 Task: Search one way flight ticket for 4 adults, 2 children, 2 infants in seat and 1 infant on lap in premium economy from Corpus Christi: Corpus Christi International Airport to Gillette: Gillette Campbell County Airport on 5-1-2023. Choice of flights is Southwest. Number of bags: 1 carry on bag. Outbound departure time preference is 5:30.
Action: Mouse moved to (242, 494)
Screenshot: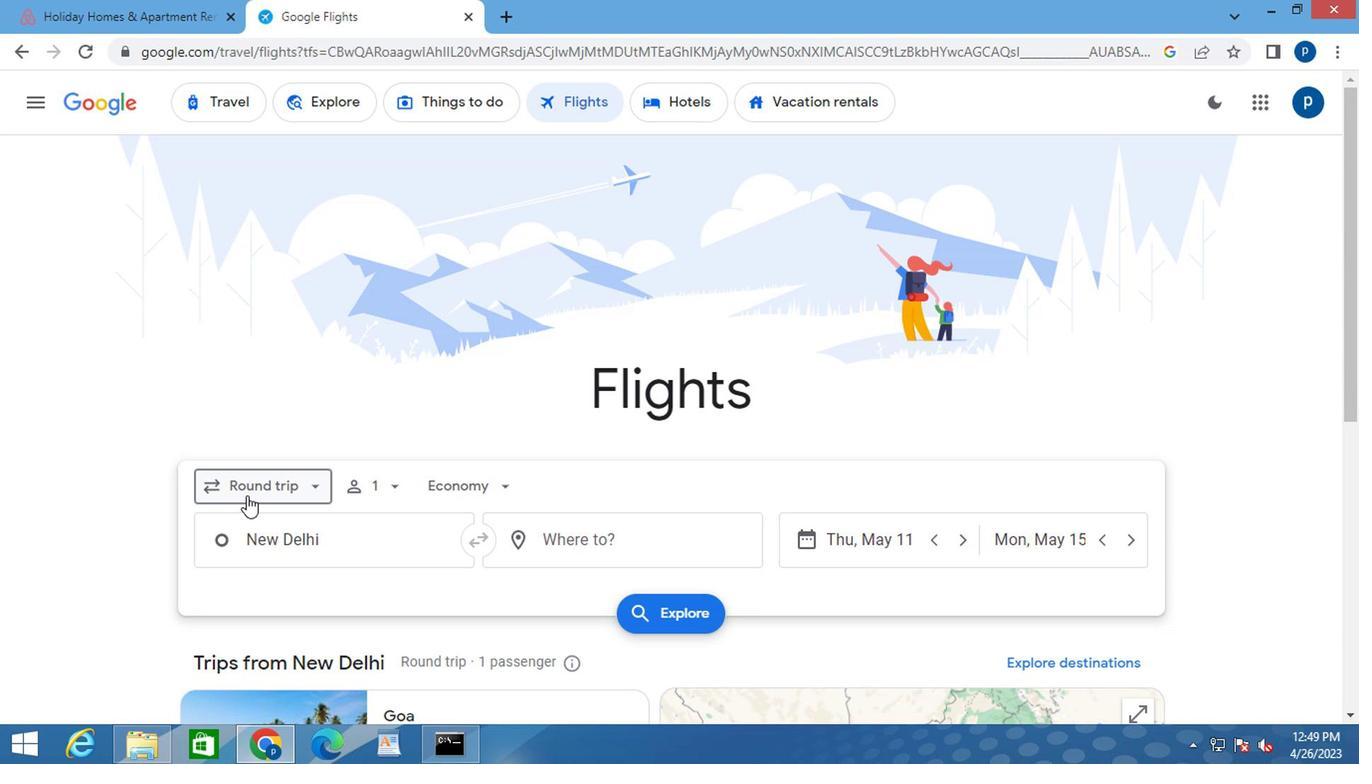 
Action: Mouse pressed left at (242, 494)
Screenshot: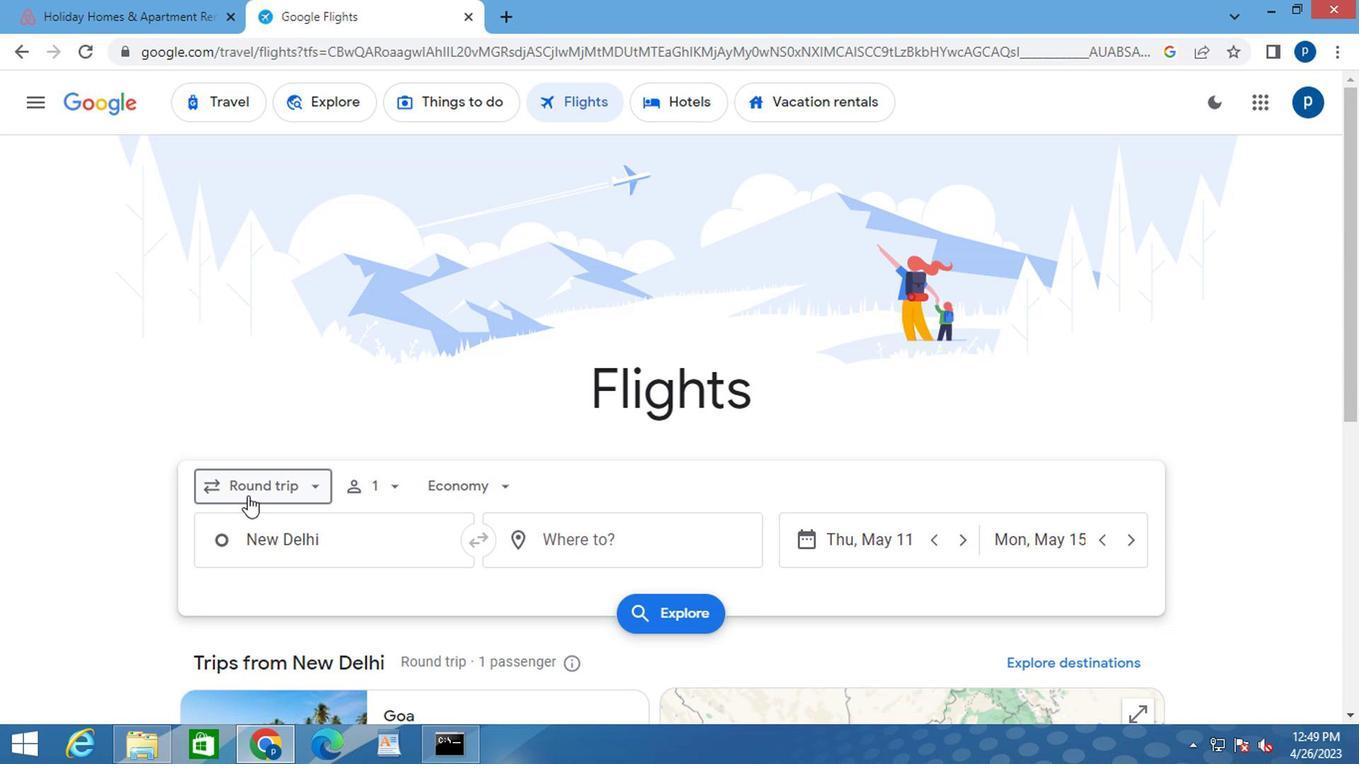 
Action: Mouse moved to (290, 580)
Screenshot: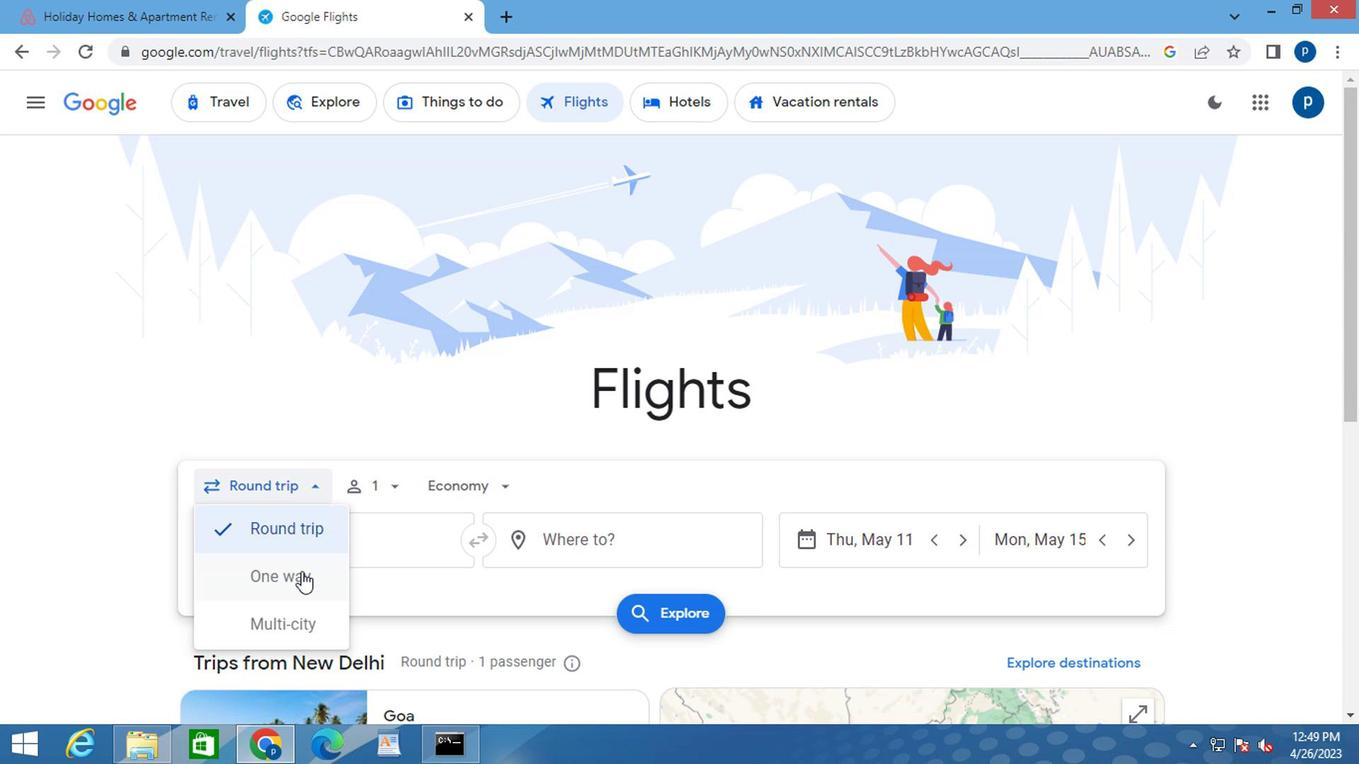 
Action: Mouse pressed left at (290, 580)
Screenshot: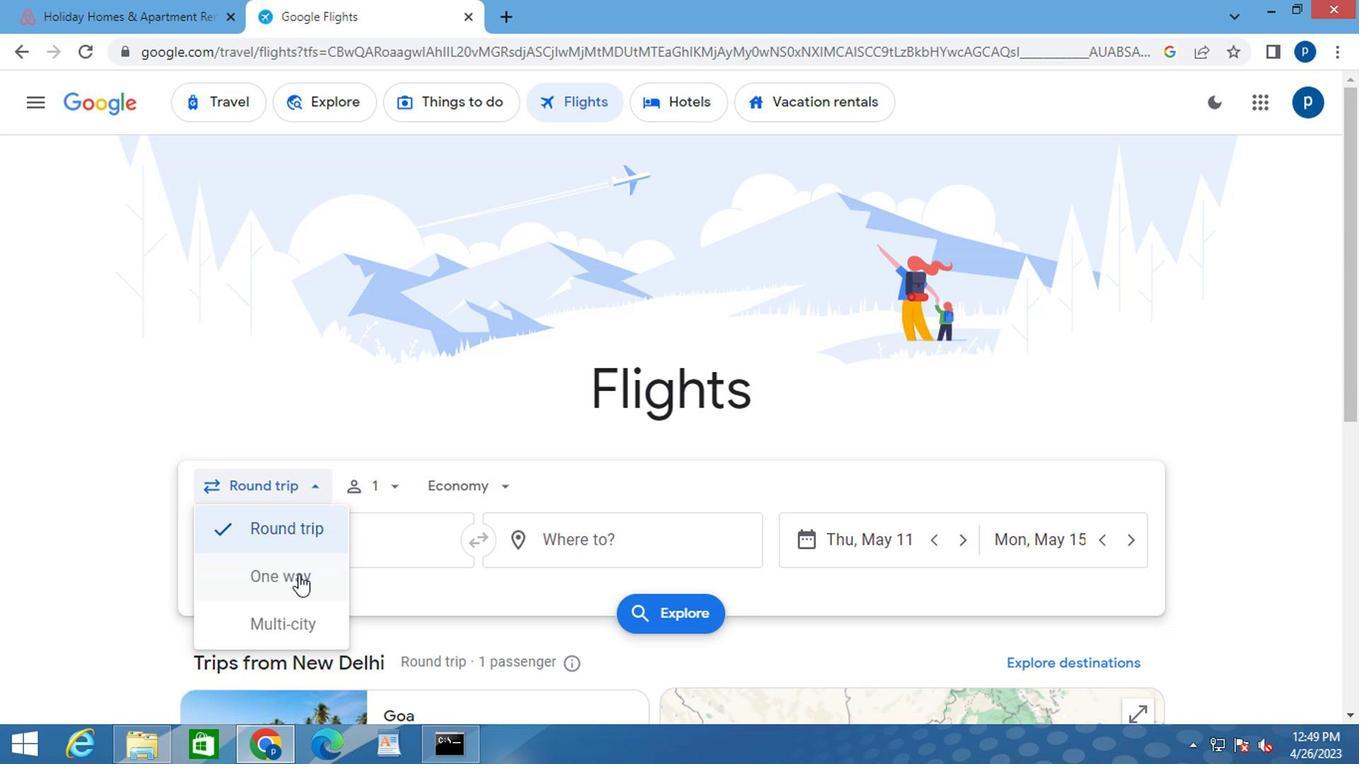 
Action: Mouse moved to (354, 480)
Screenshot: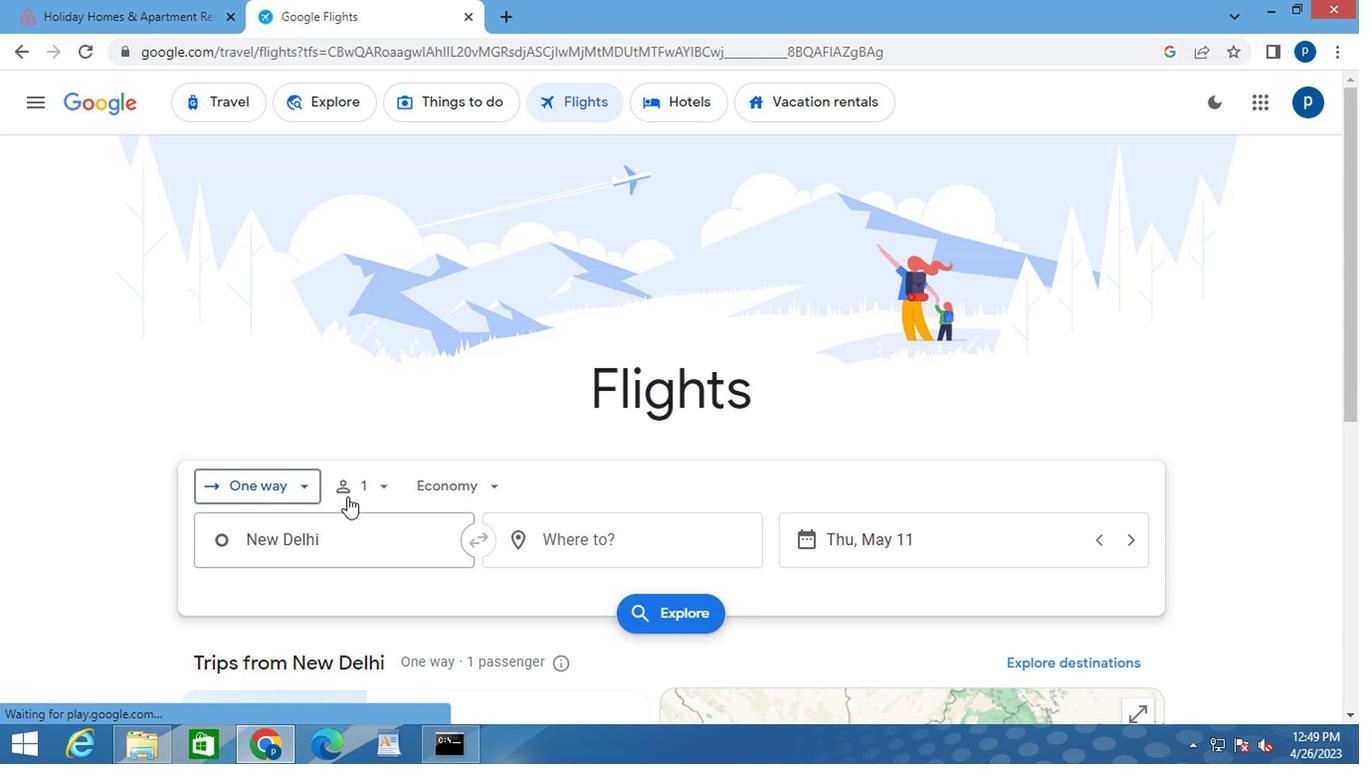 
Action: Mouse pressed left at (354, 480)
Screenshot: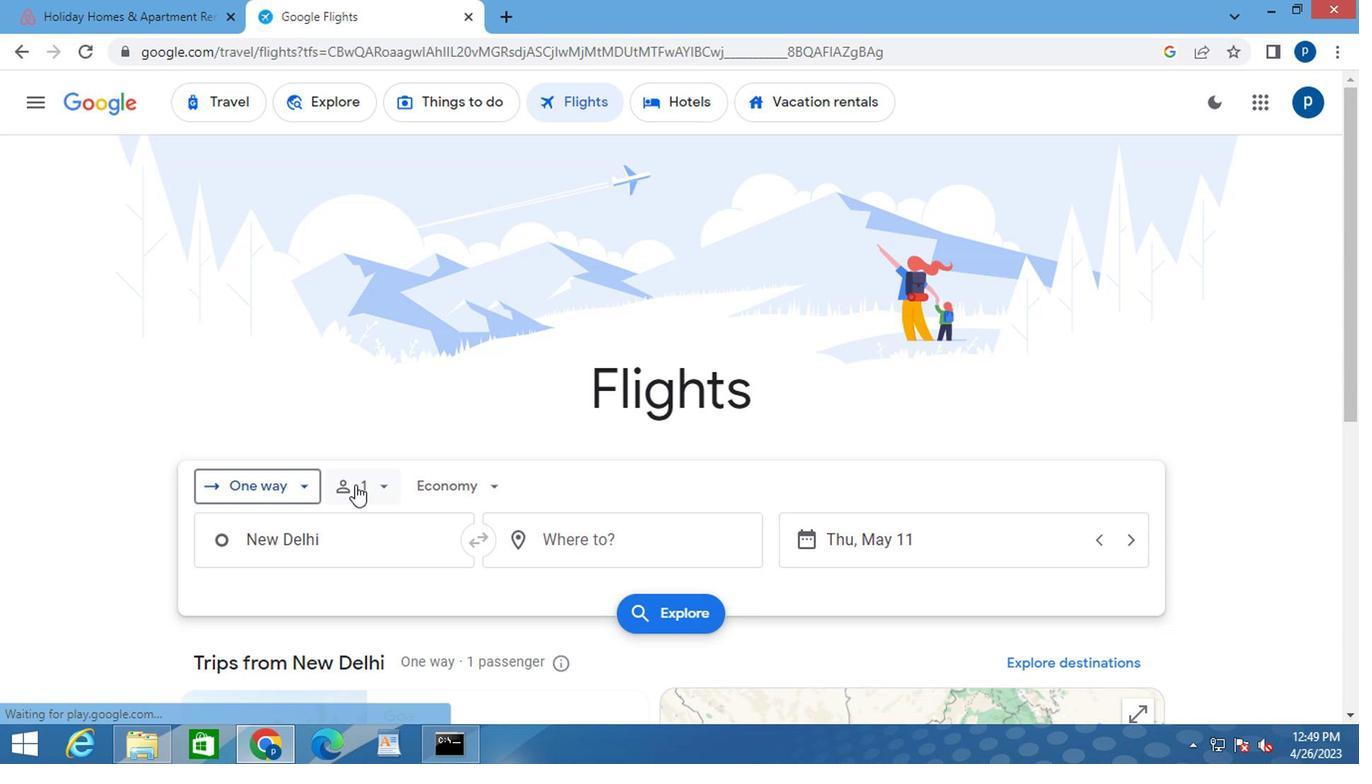 
Action: Mouse scrolled (354, 479) with delta (0, -1)
Screenshot: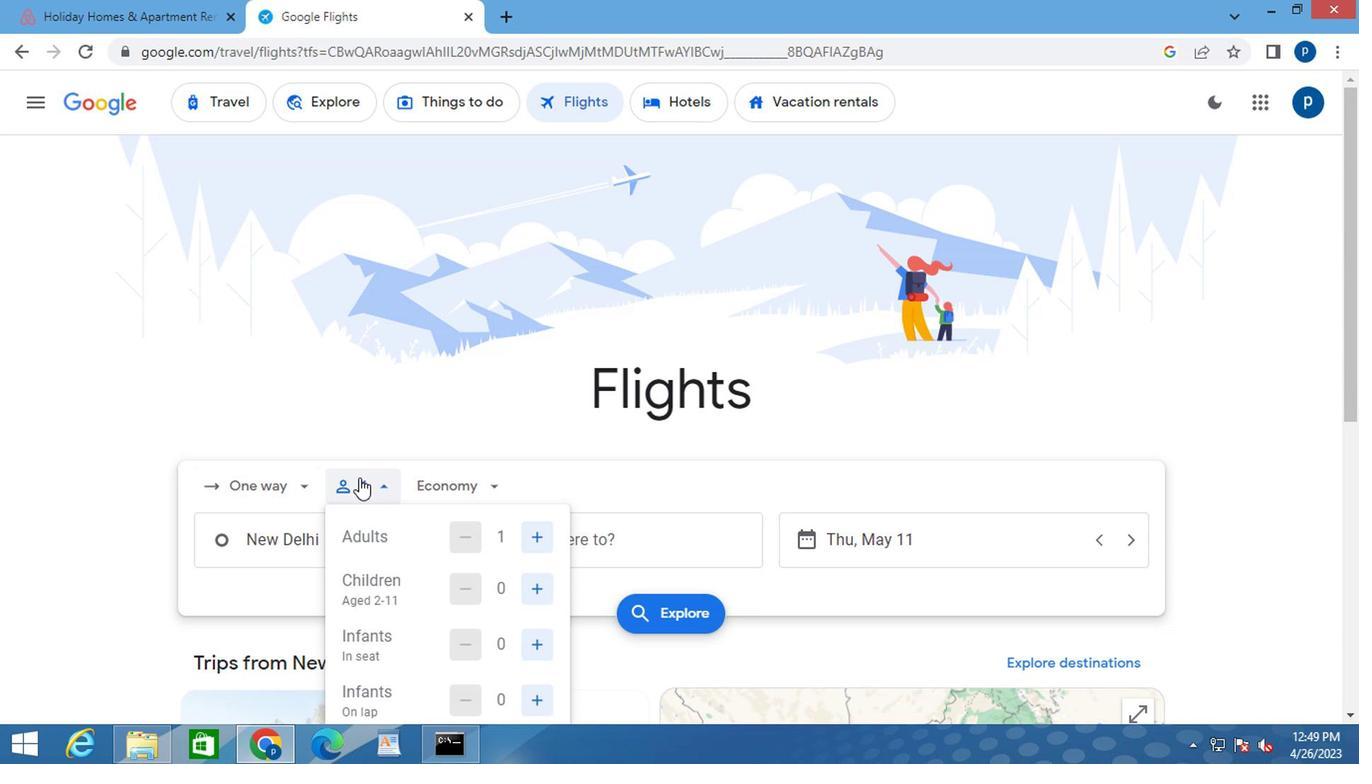 
Action: Mouse scrolled (354, 479) with delta (0, -1)
Screenshot: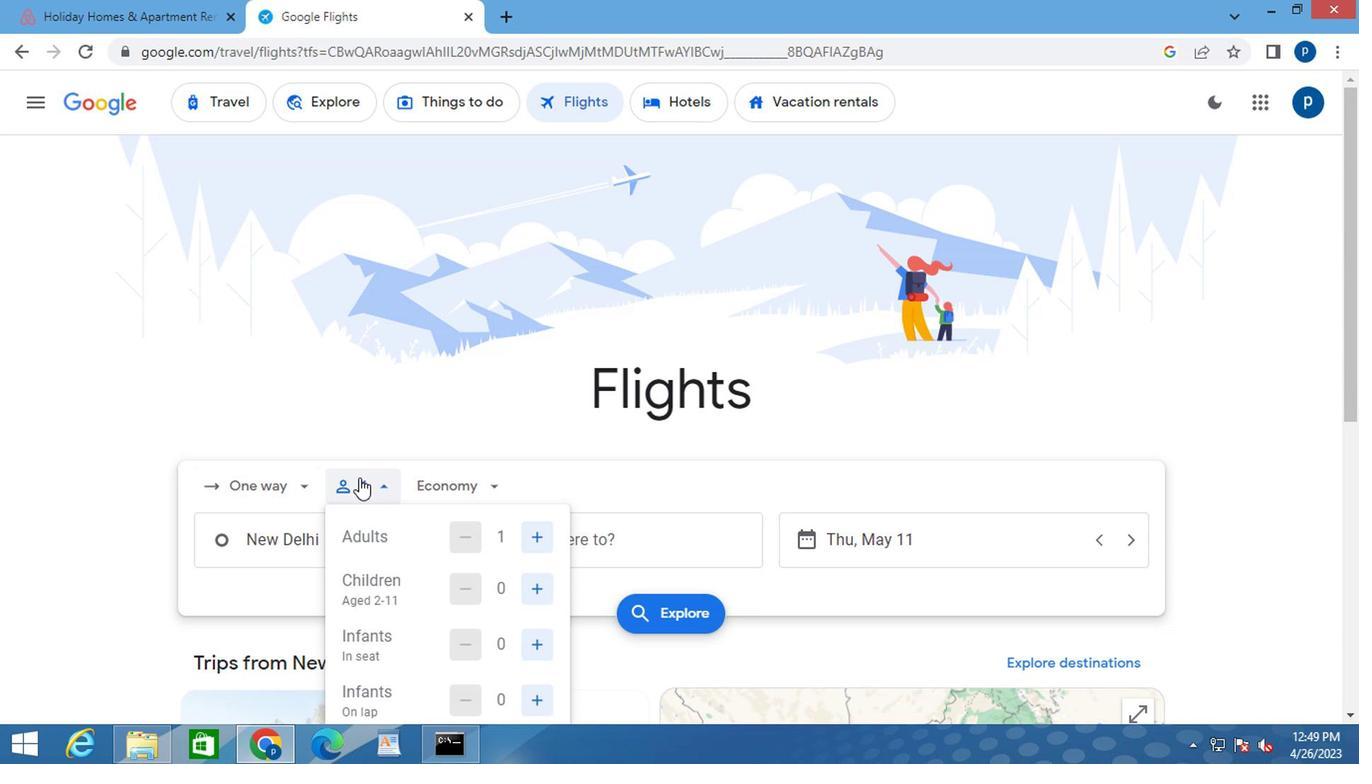 
Action: Mouse moved to (528, 334)
Screenshot: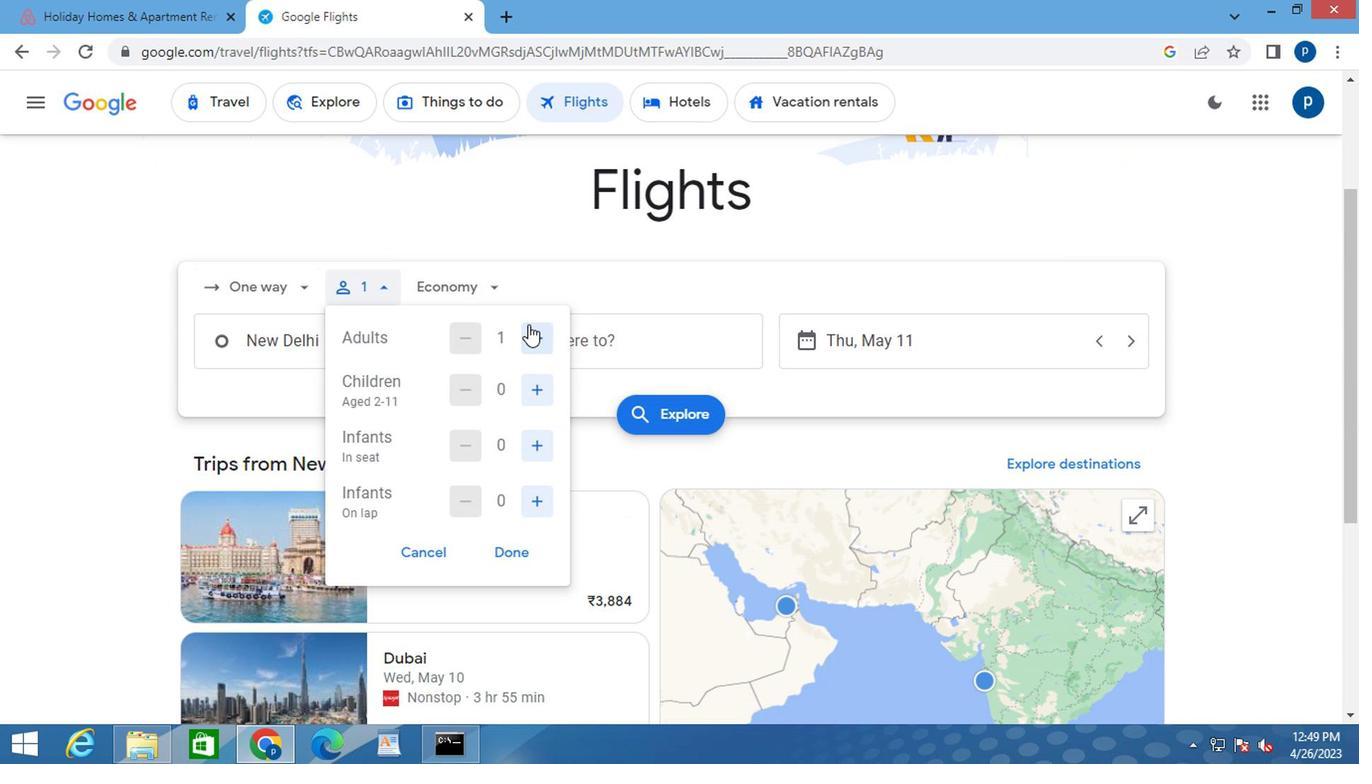 
Action: Mouse pressed left at (528, 334)
Screenshot: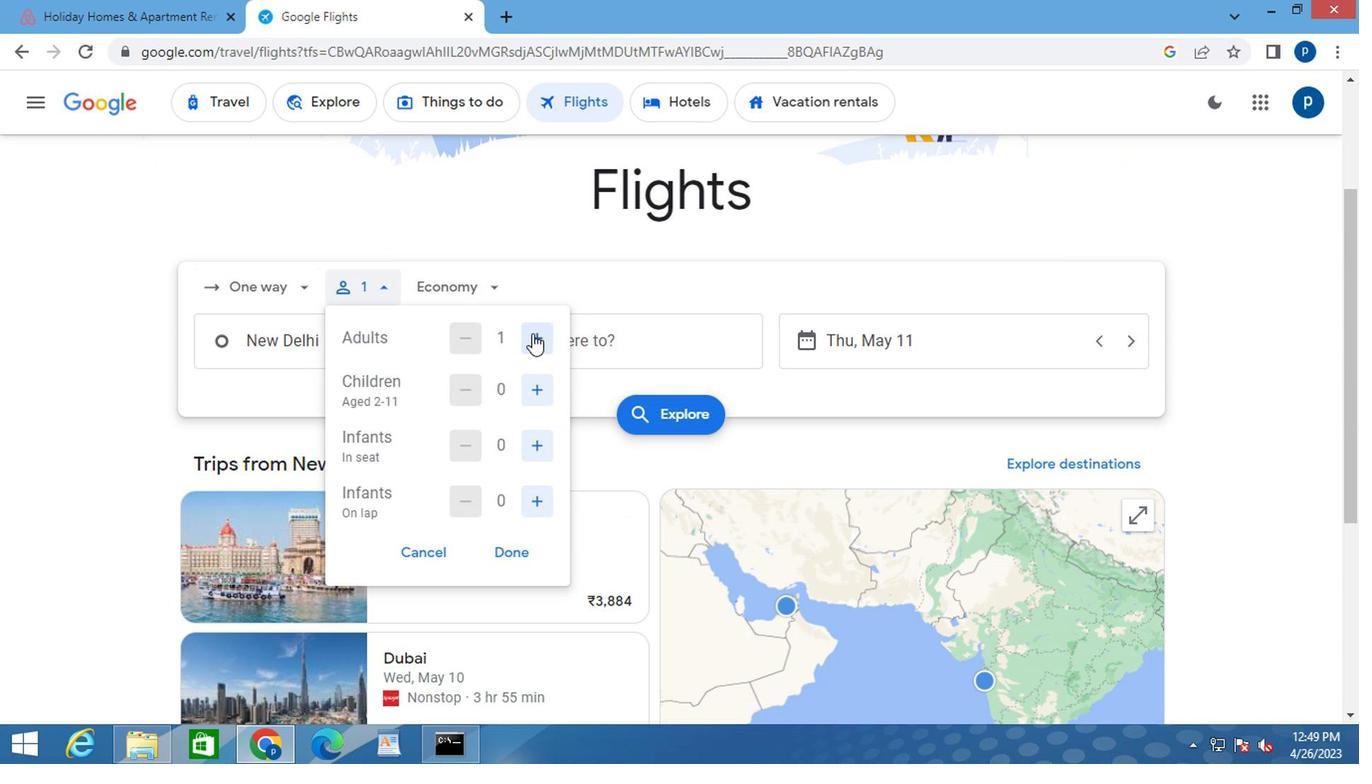 
Action: Mouse pressed left at (528, 334)
Screenshot: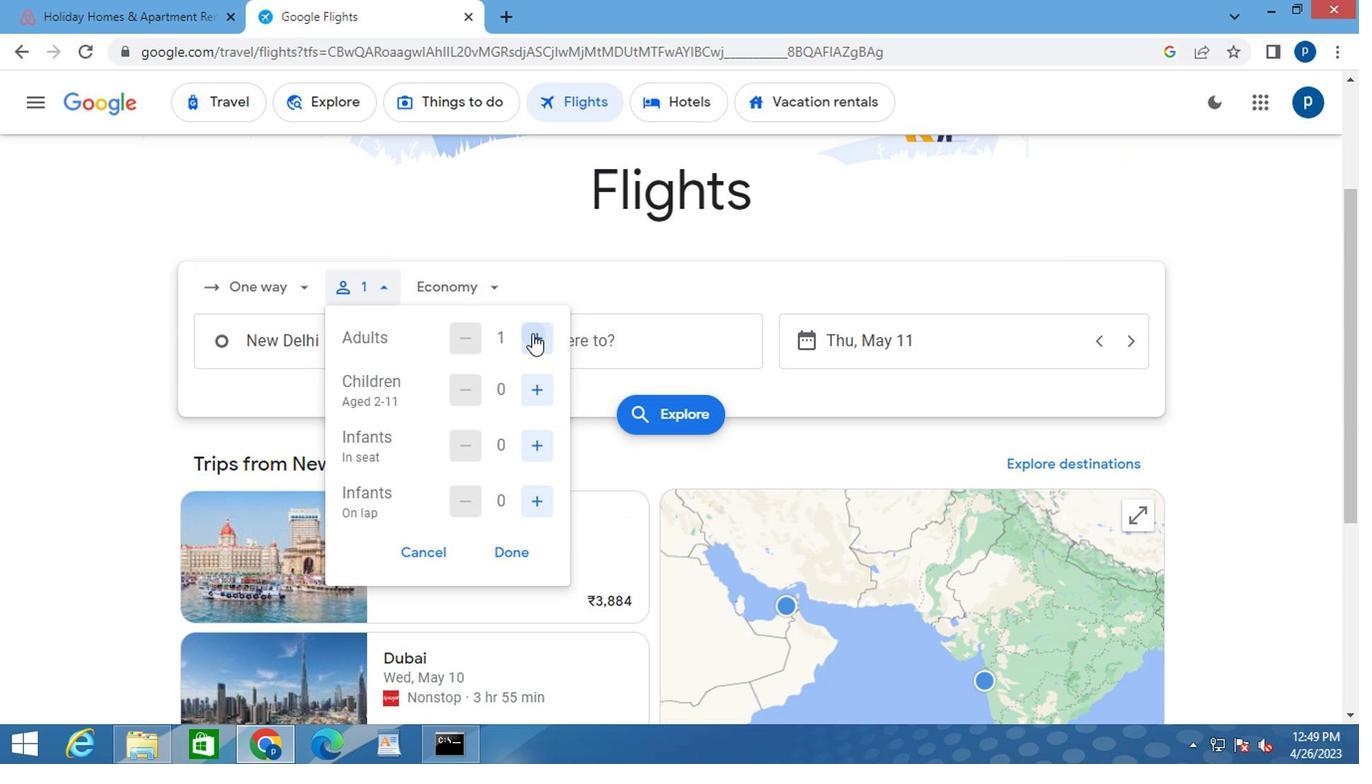 
Action: Mouse pressed left at (528, 334)
Screenshot: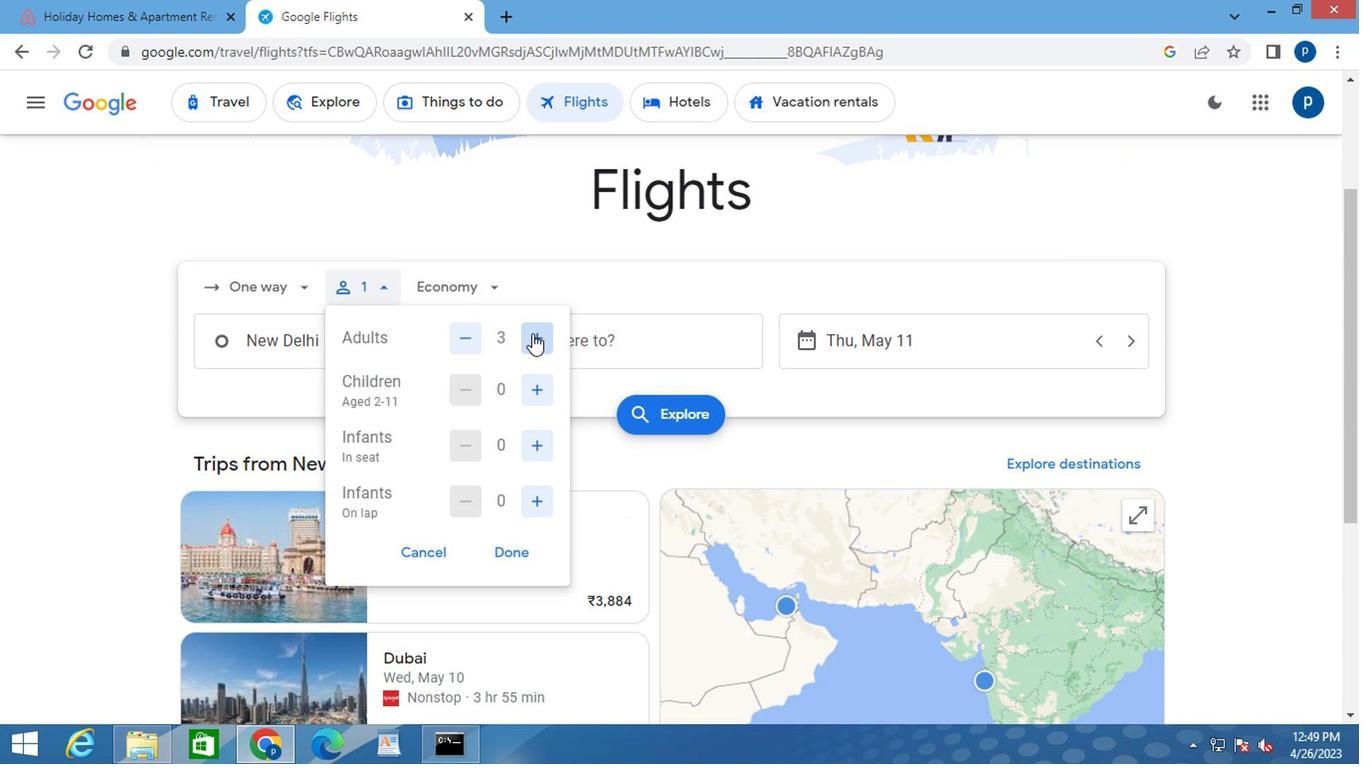 
Action: Mouse moved to (533, 390)
Screenshot: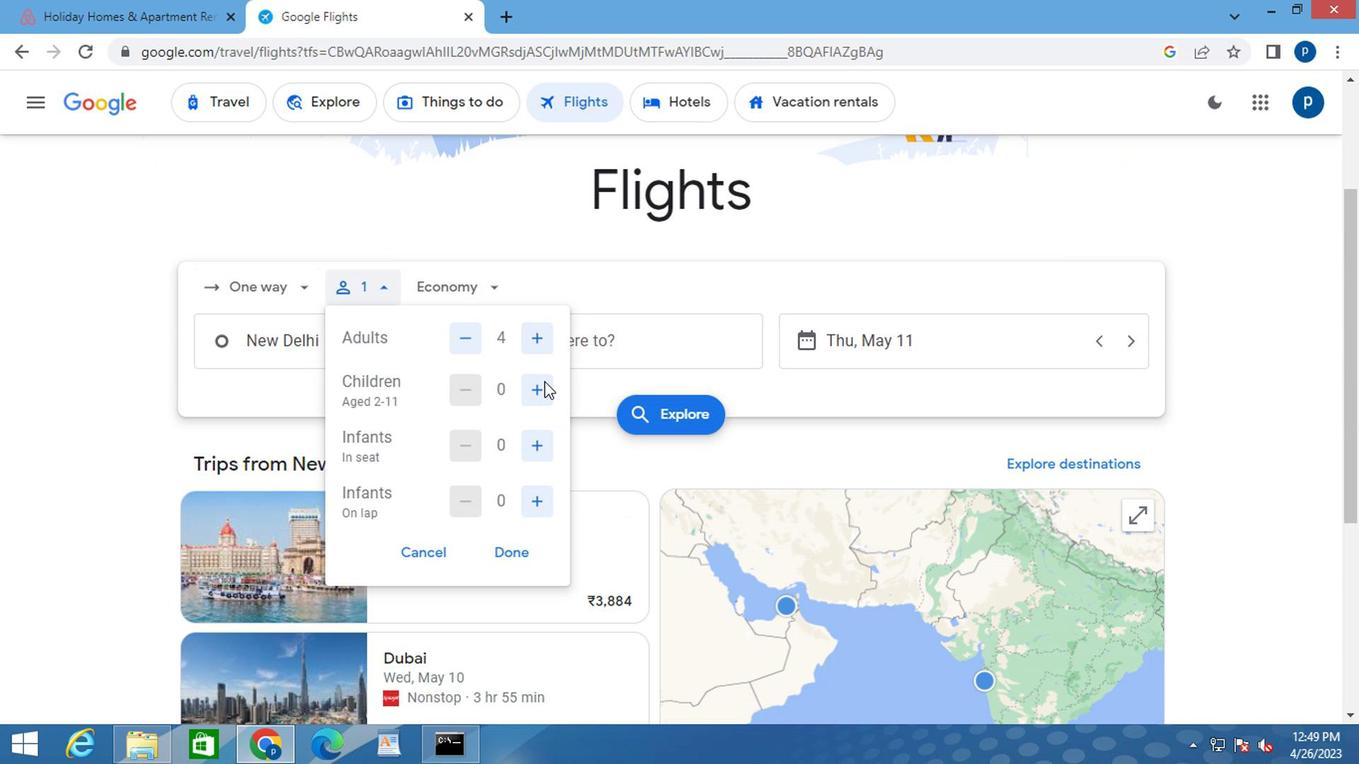 
Action: Mouse pressed left at (533, 390)
Screenshot: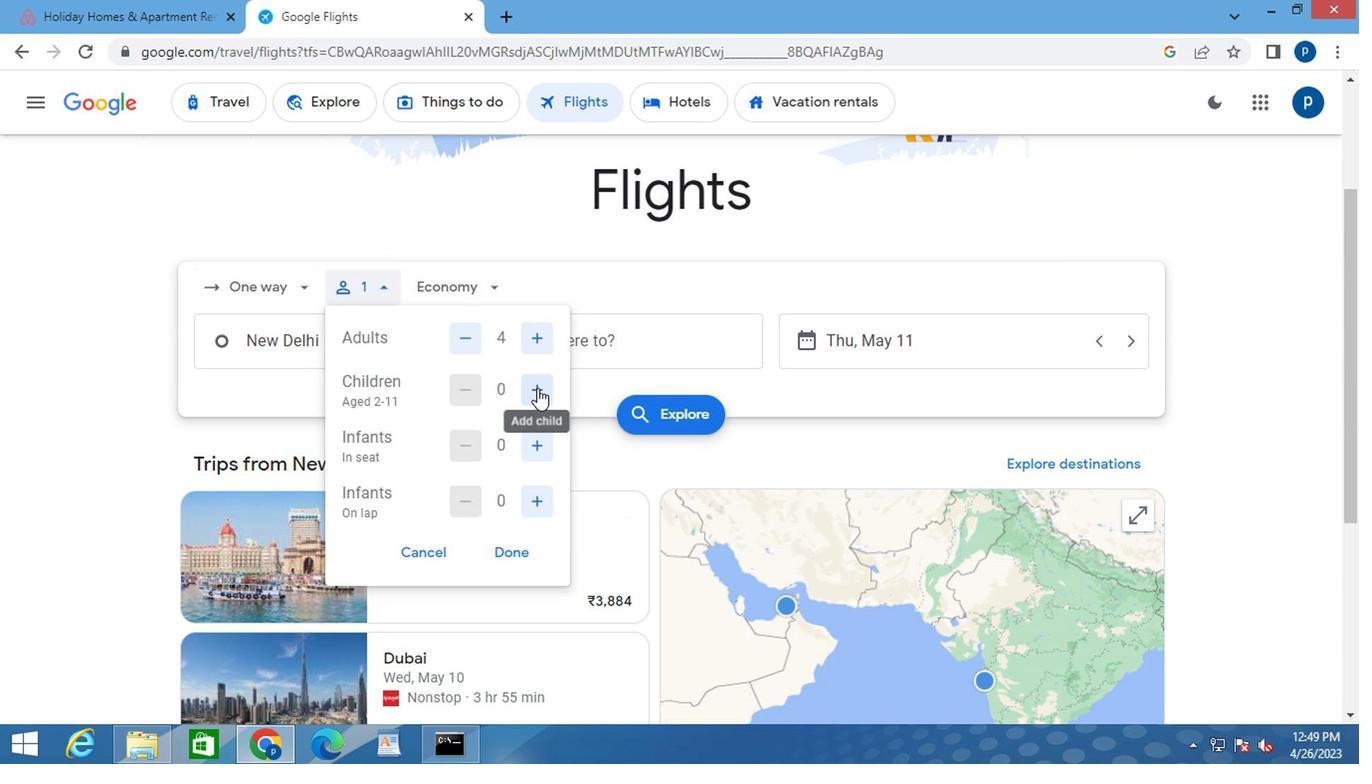
Action: Mouse pressed left at (533, 390)
Screenshot: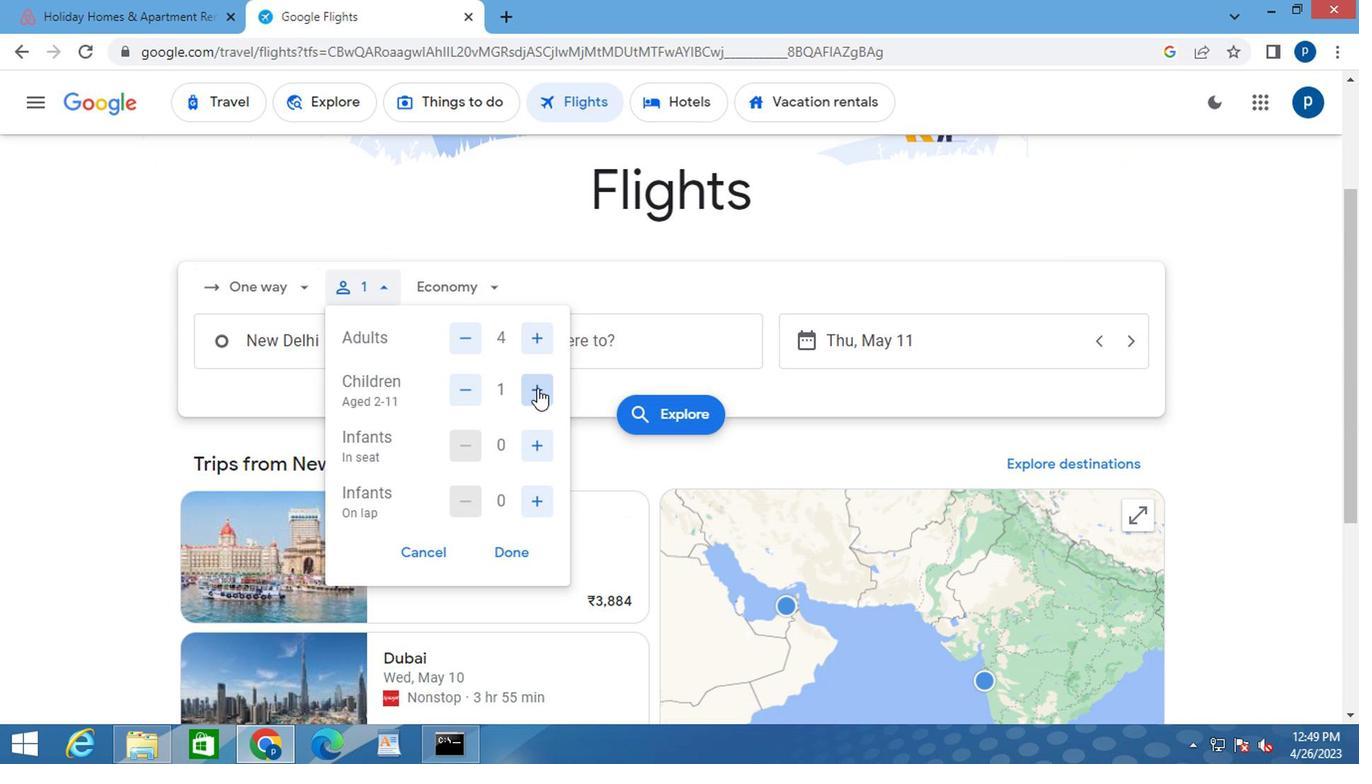 
Action: Mouse moved to (535, 434)
Screenshot: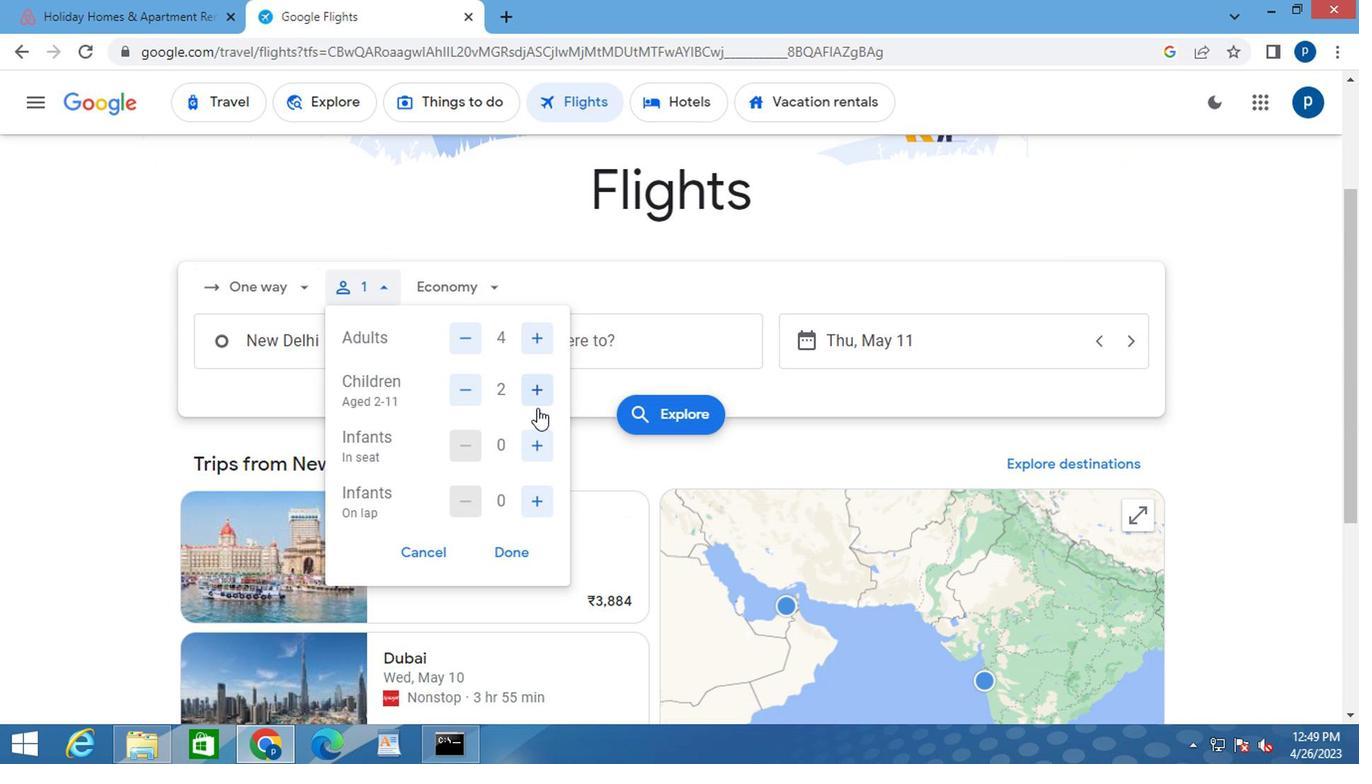 
Action: Mouse pressed left at (535, 434)
Screenshot: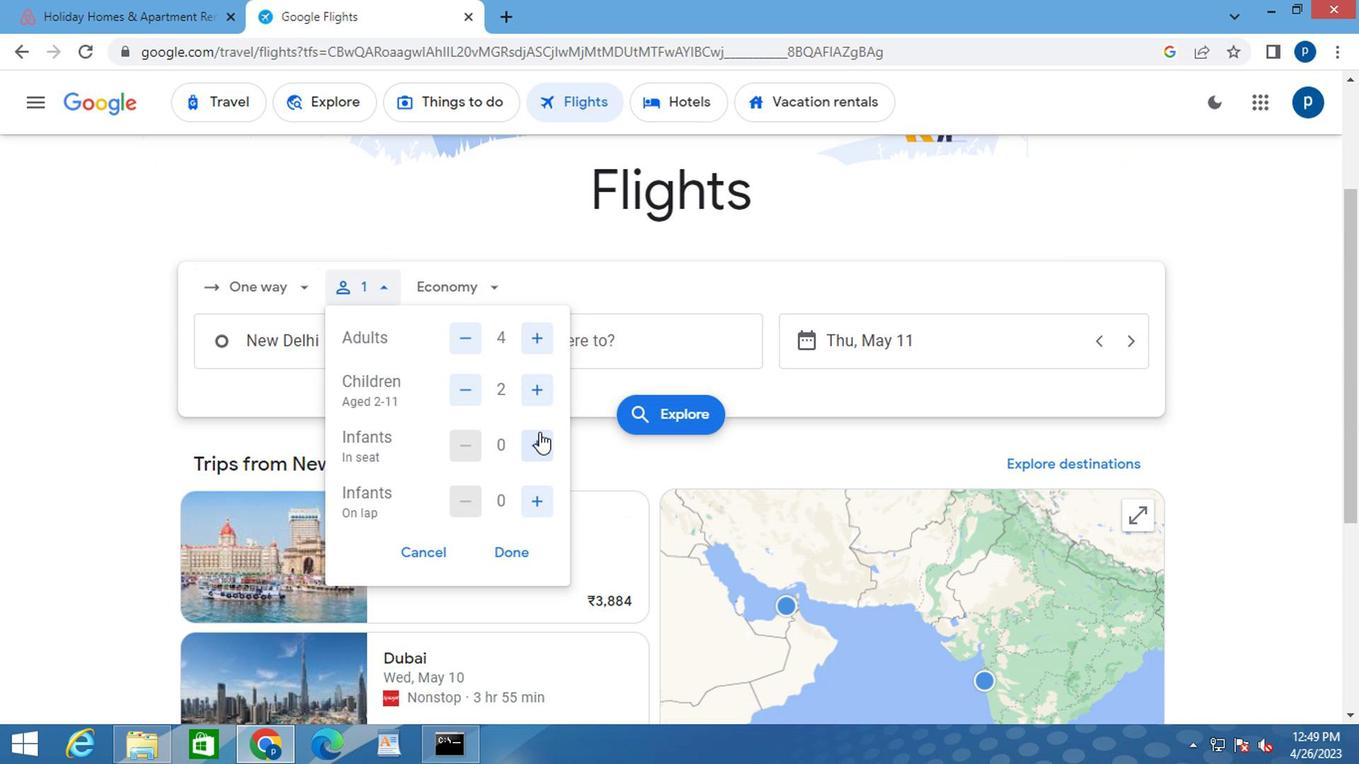 
Action: Mouse pressed left at (535, 434)
Screenshot: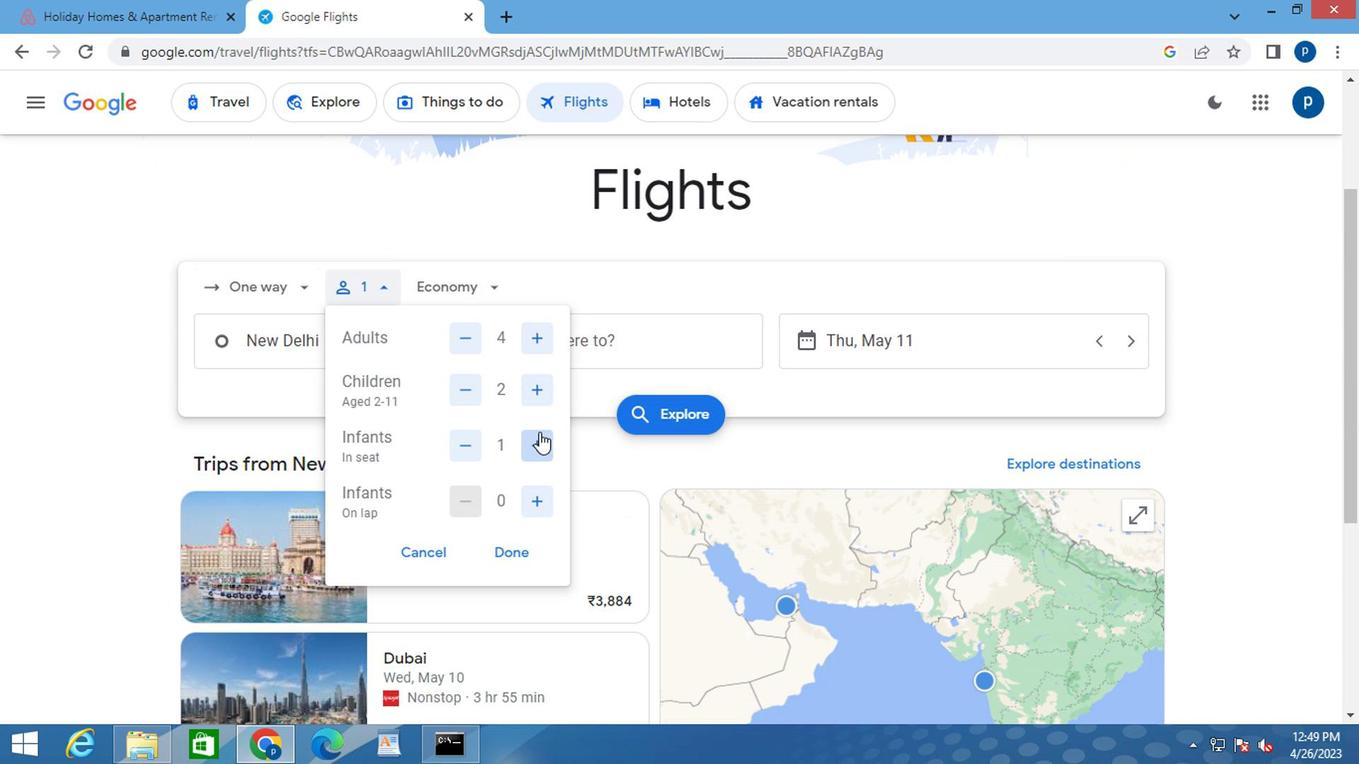 
Action: Mouse moved to (532, 492)
Screenshot: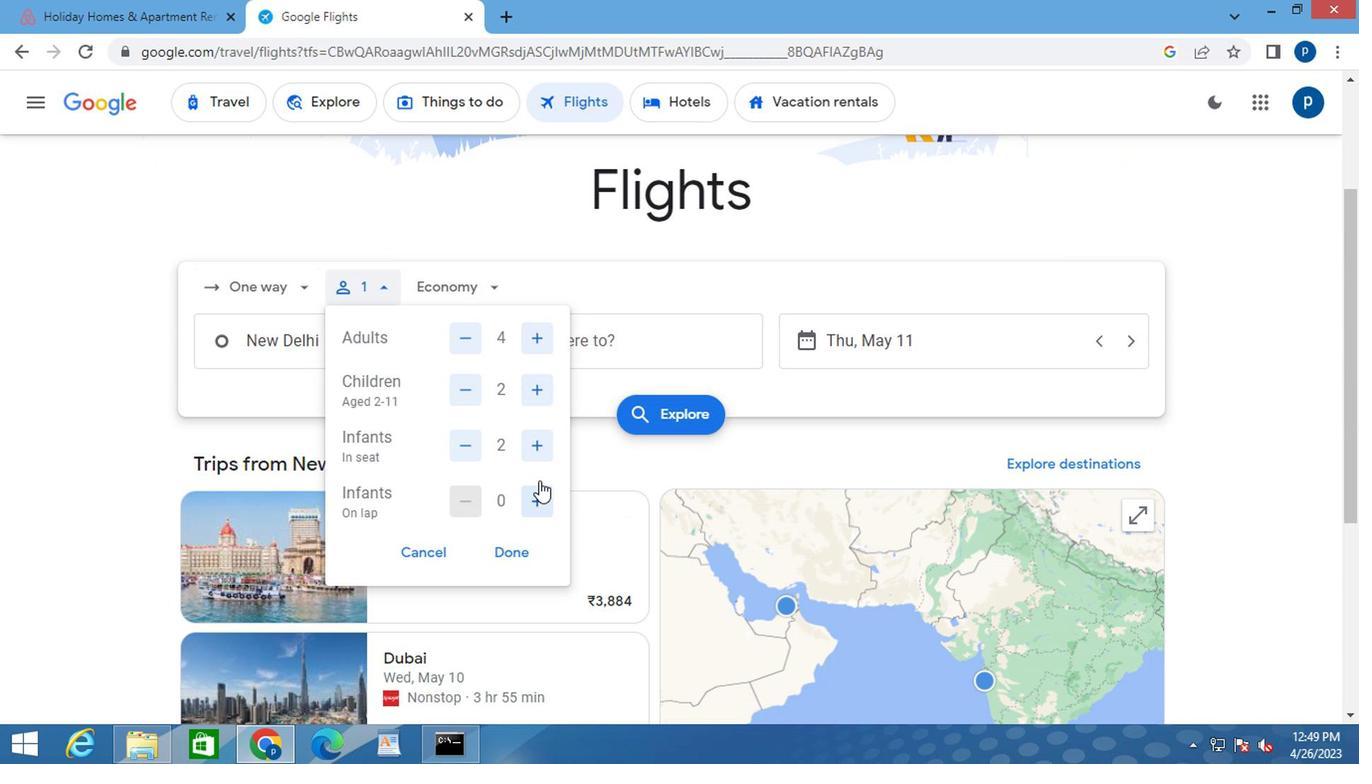 
Action: Mouse pressed left at (532, 492)
Screenshot: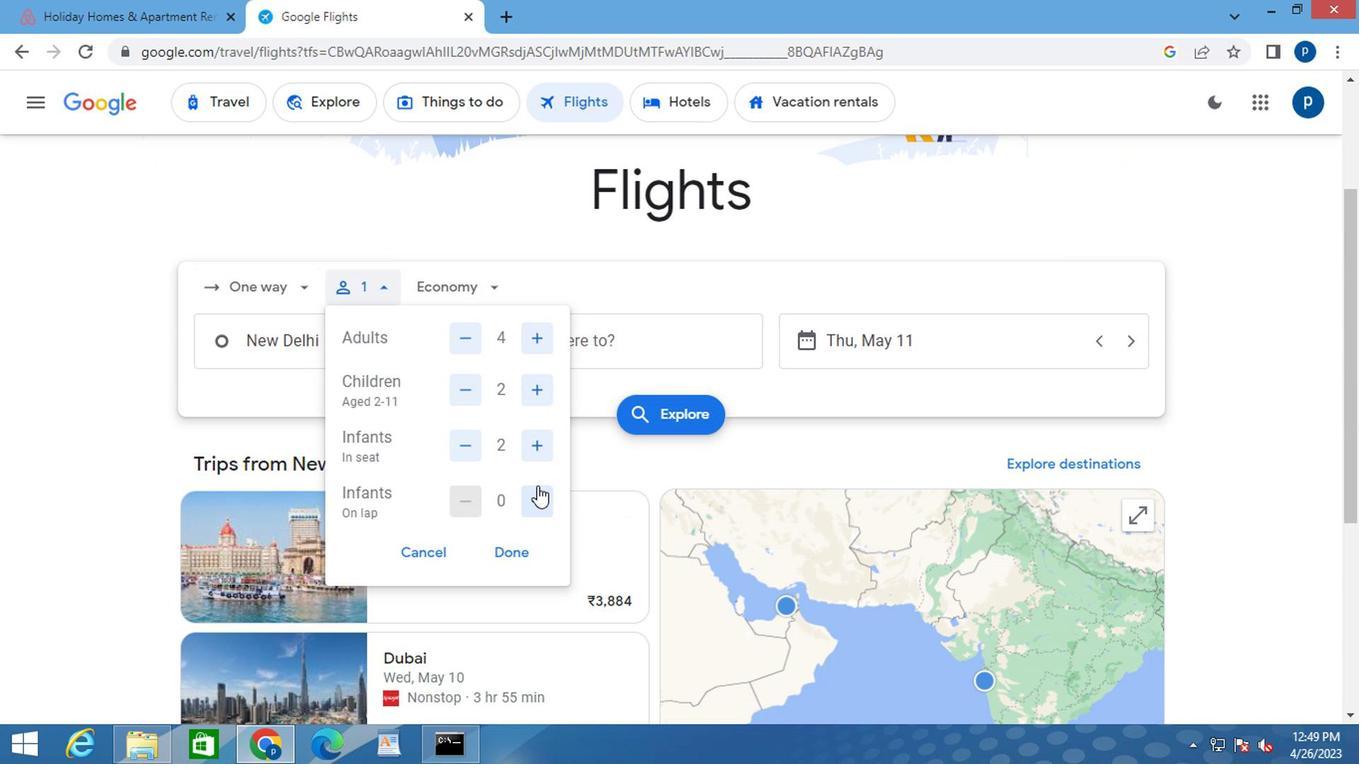 
Action: Mouse moved to (505, 550)
Screenshot: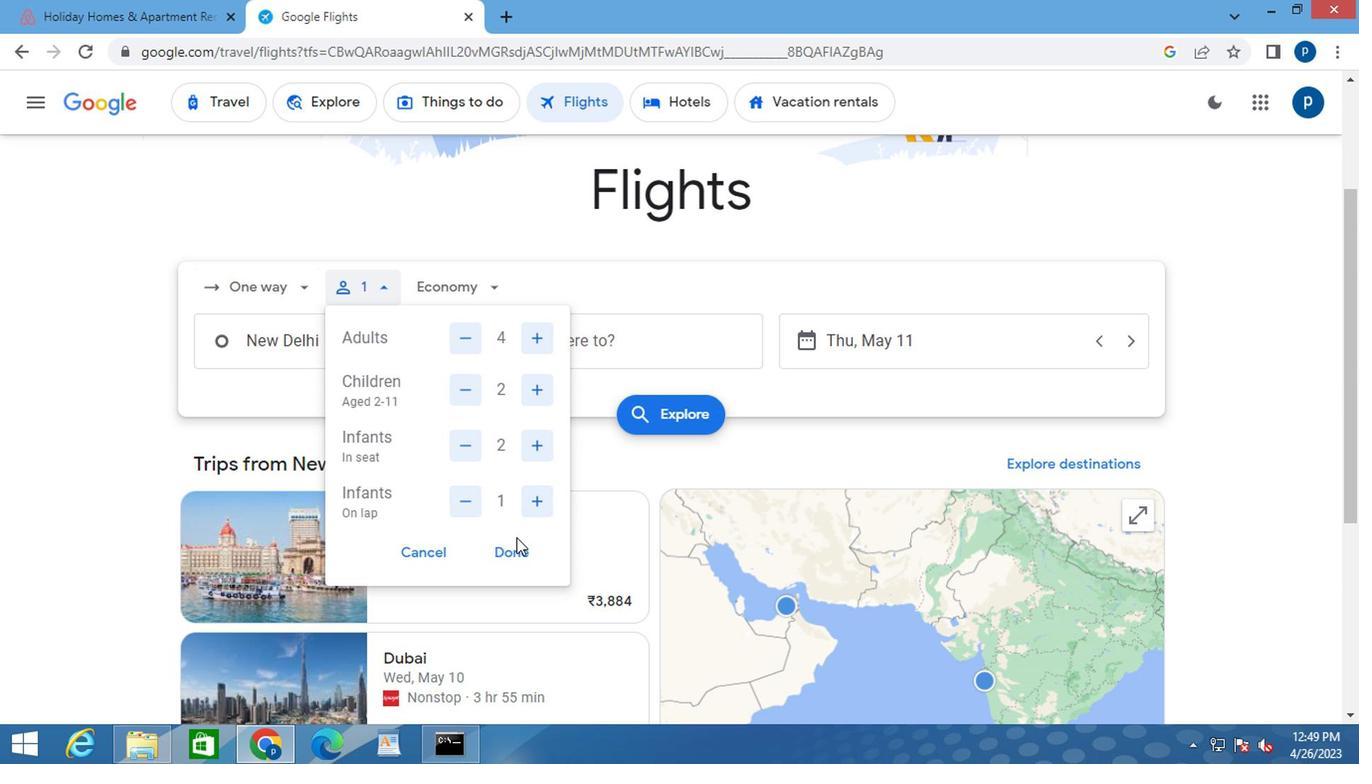 
Action: Mouse pressed left at (505, 550)
Screenshot: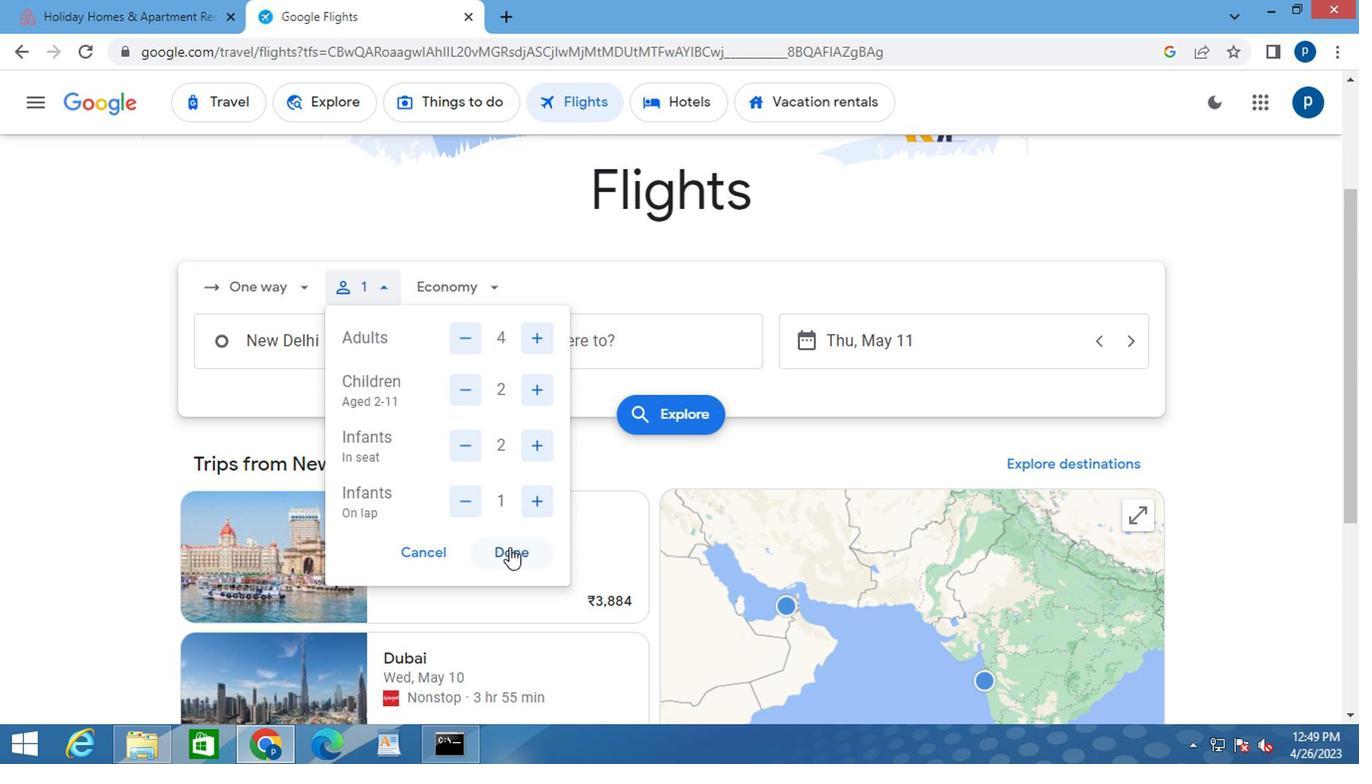 
Action: Mouse moved to (477, 283)
Screenshot: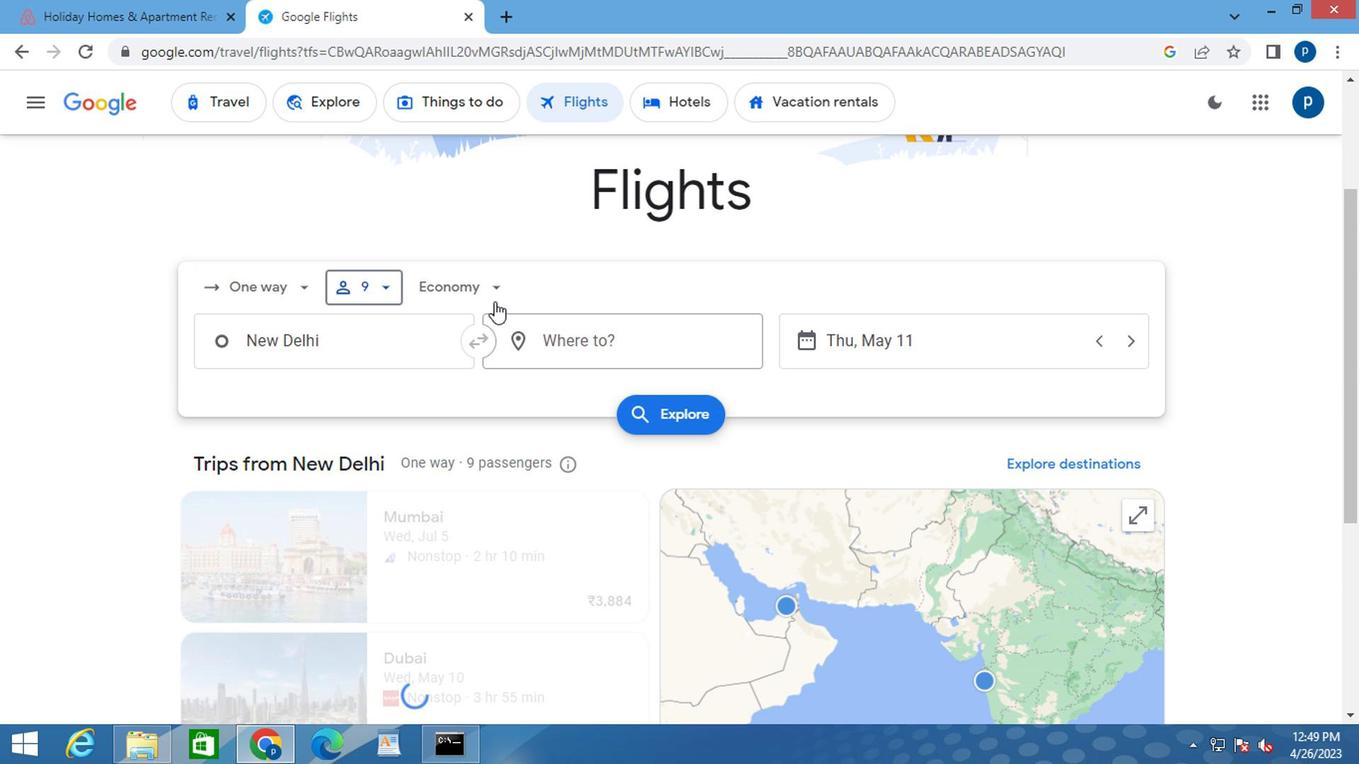 
Action: Mouse pressed left at (477, 283)
Screenshot: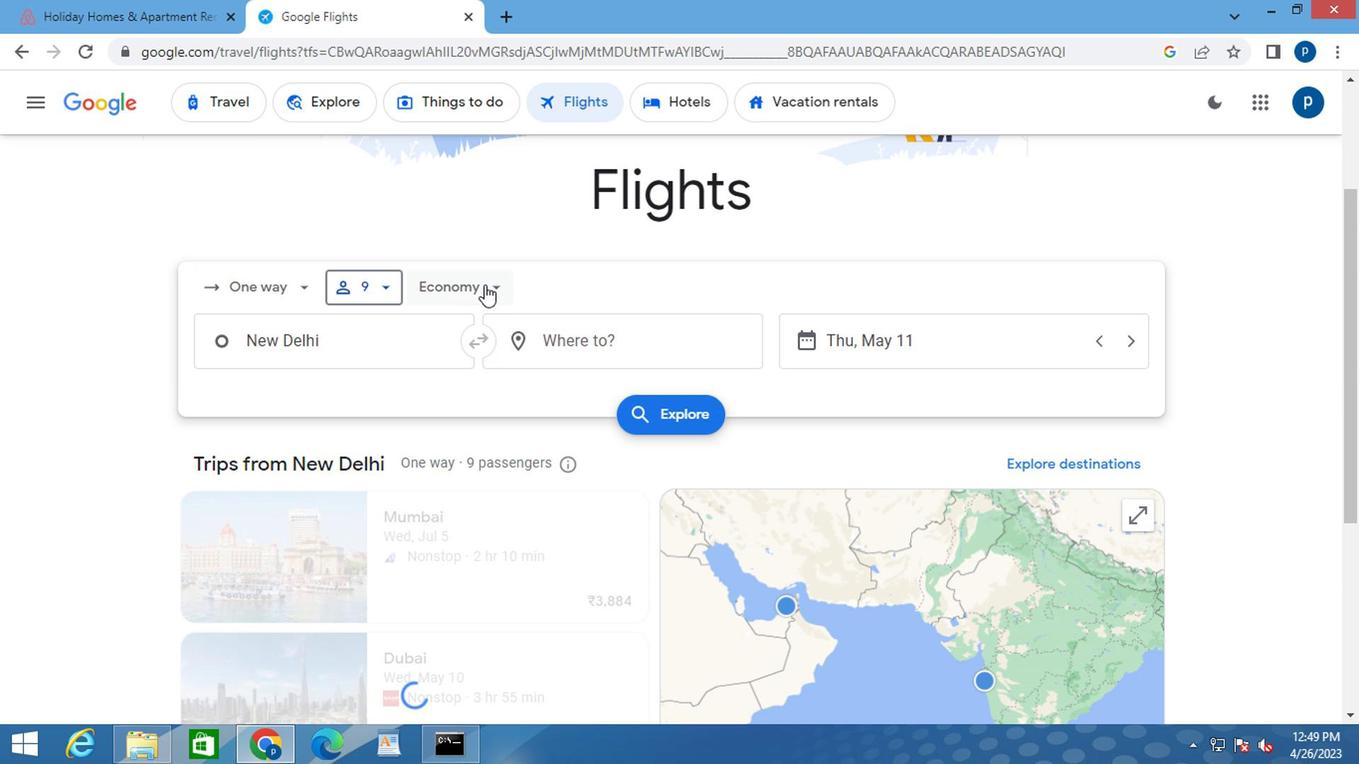 
Action: Mouse moved to (503, 378)
Screenshot: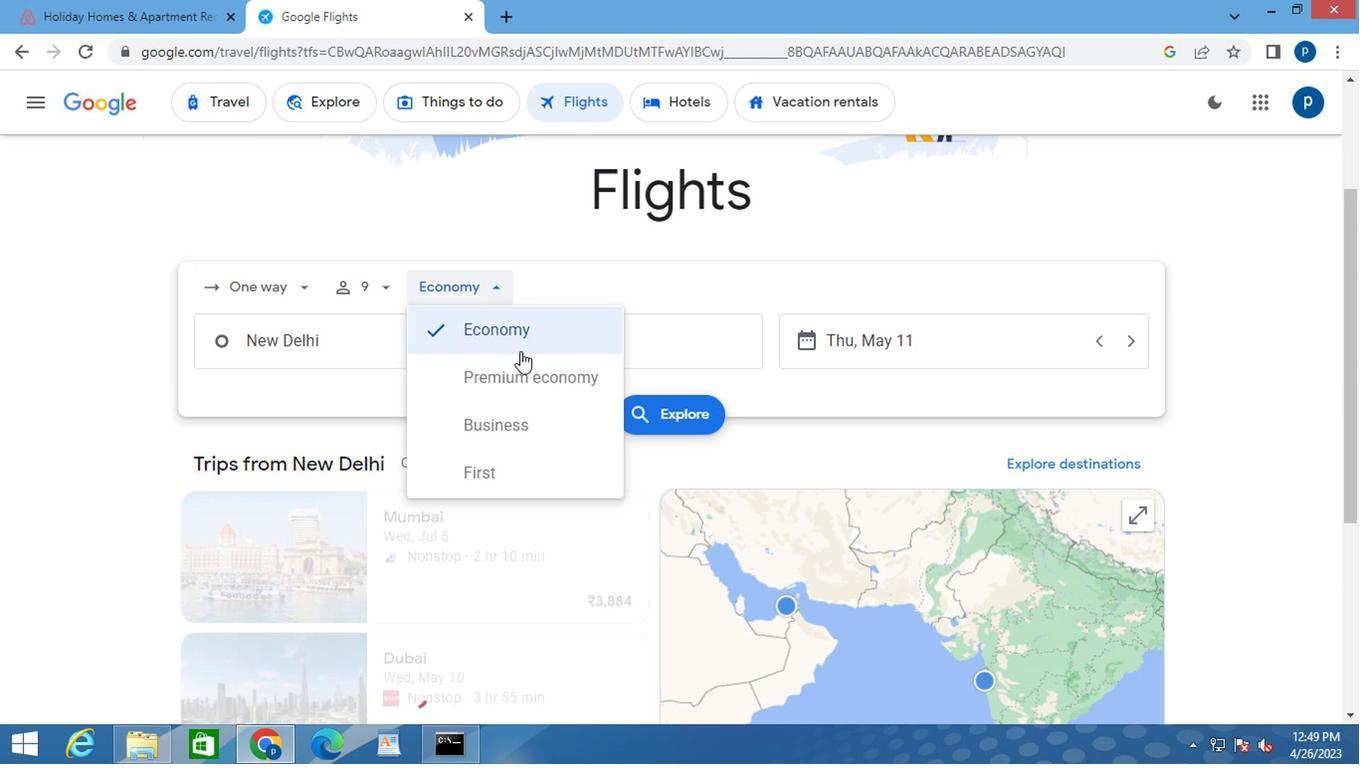 
Action: Mouse pressed left at (503, 378)
Screenshot: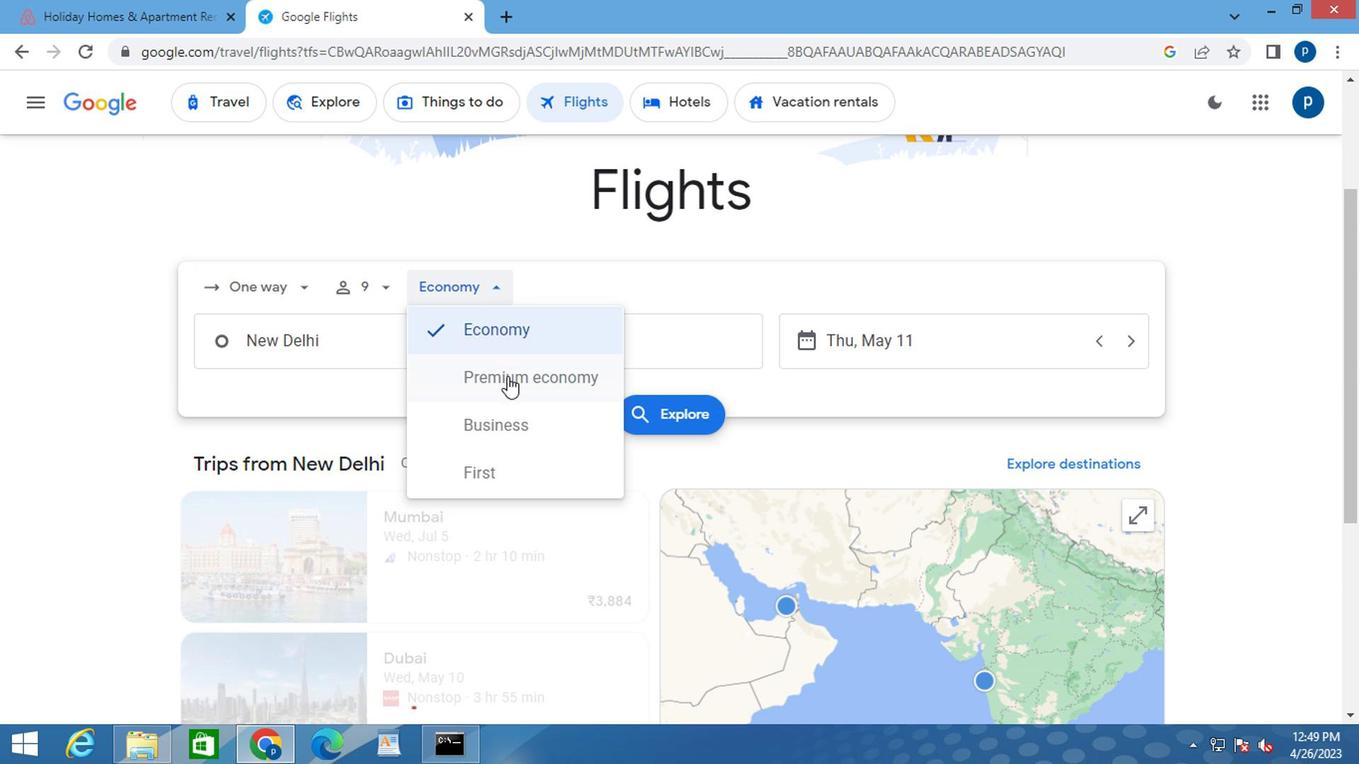 
Action: Mouse moved to (310, 341)
Screenshot: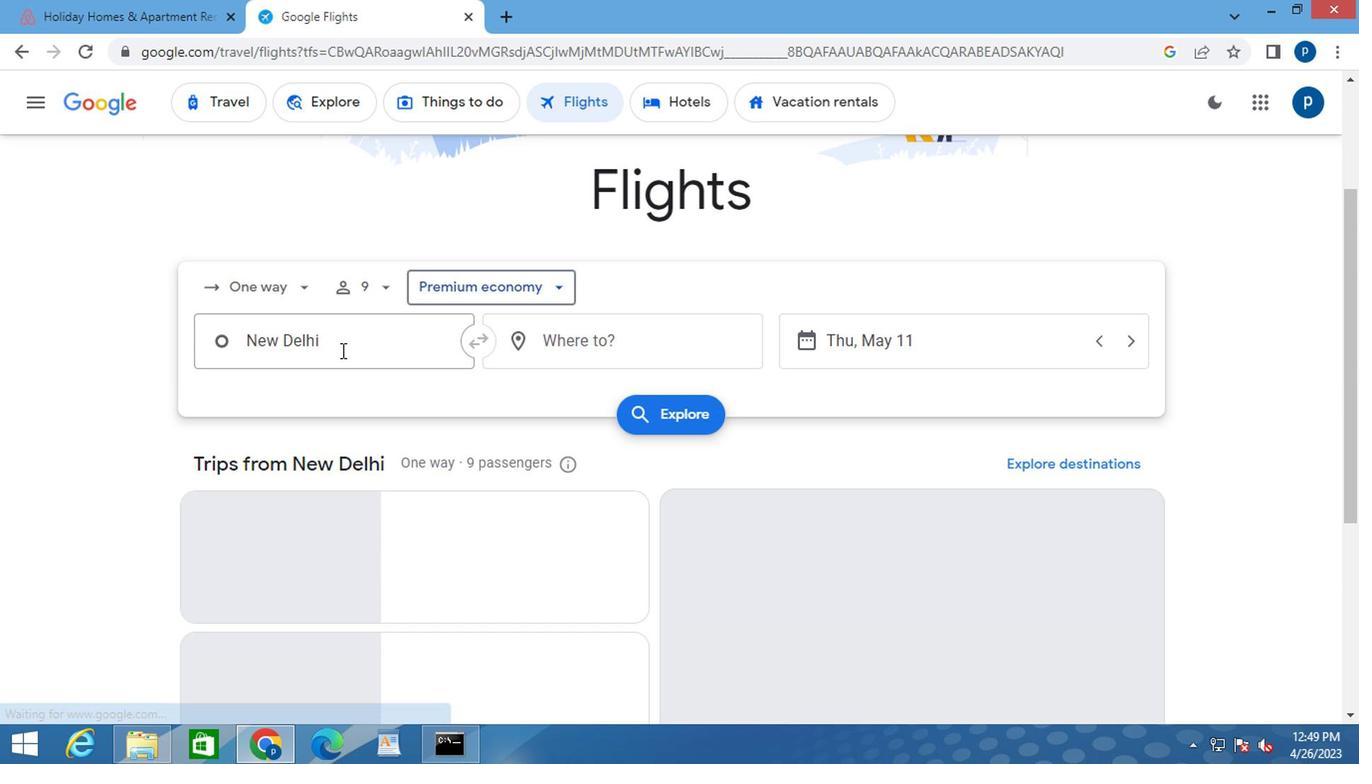 
Action: Mouse pressed left at (310, 341)
Screenshot: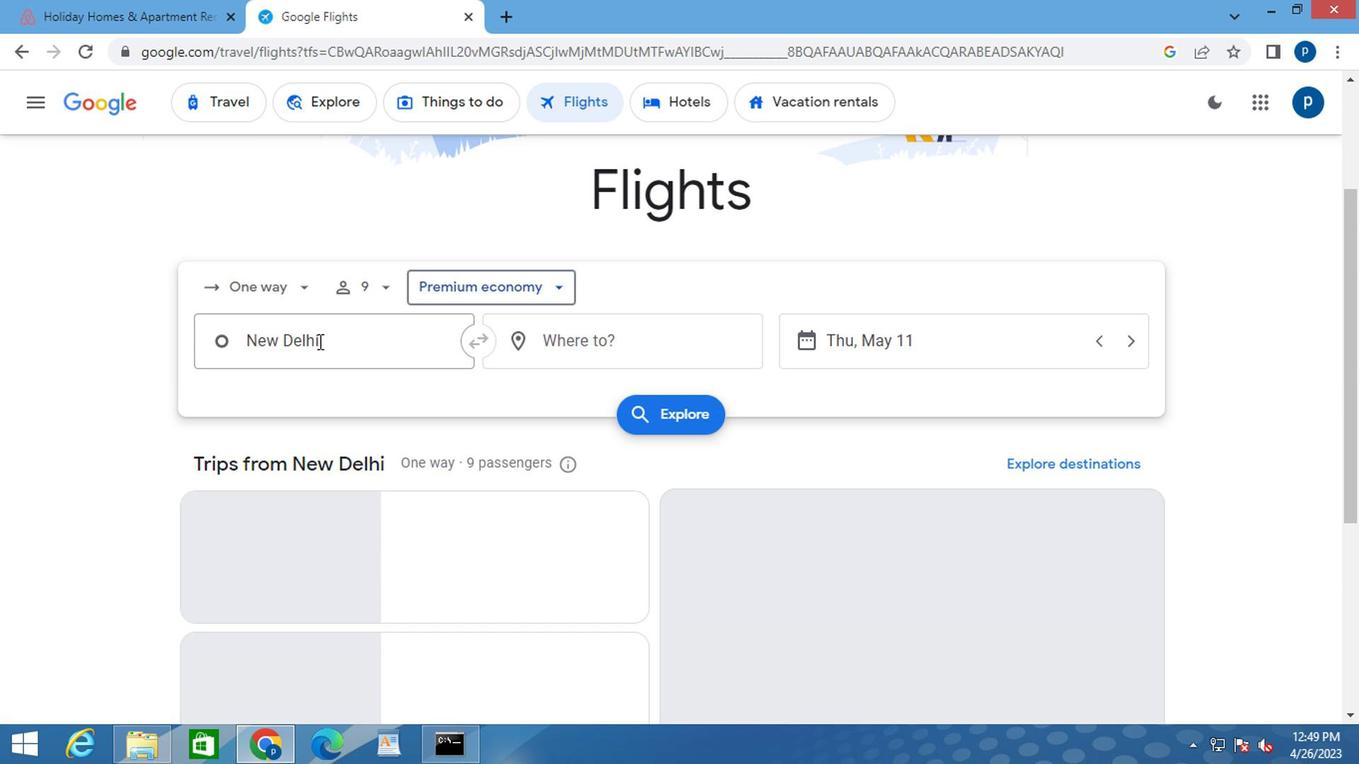 
Action: Mouse pressed left at (310, 341)
Screenshot: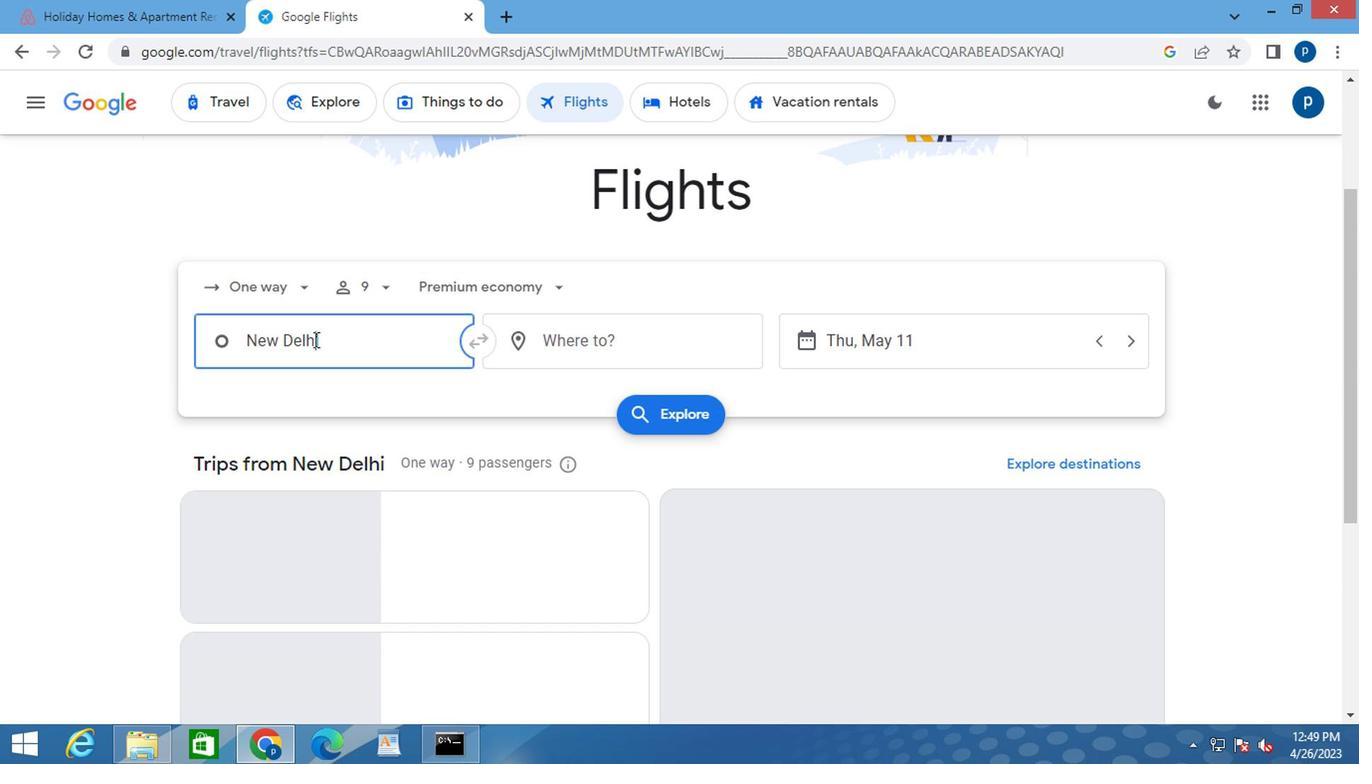 
Action: Key pressed <Key.caps_lock>c<Key.caps_lock>orpus
Screenshot: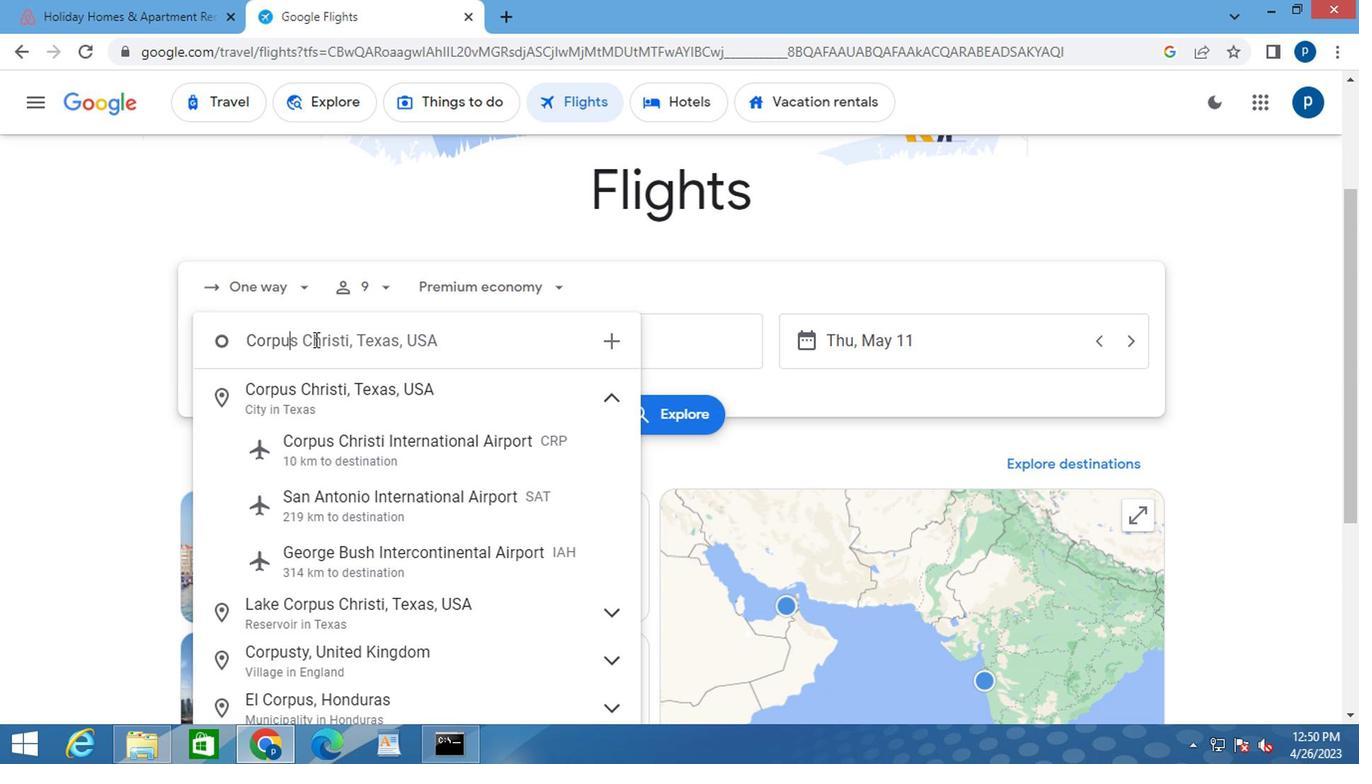 
Action: Mouse moved to (310, 443)
Screenshot: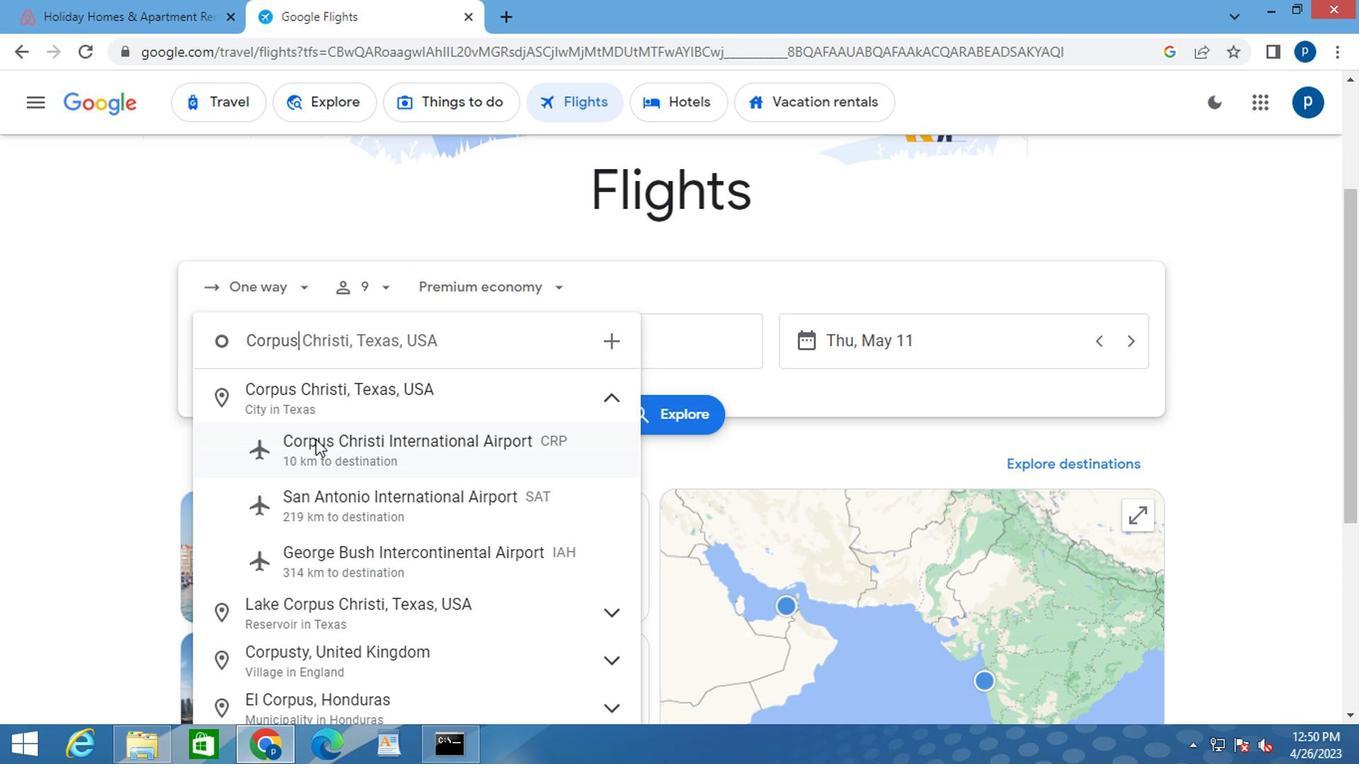 
Action: Mouse pressed left at (310, 443)
Screenshot: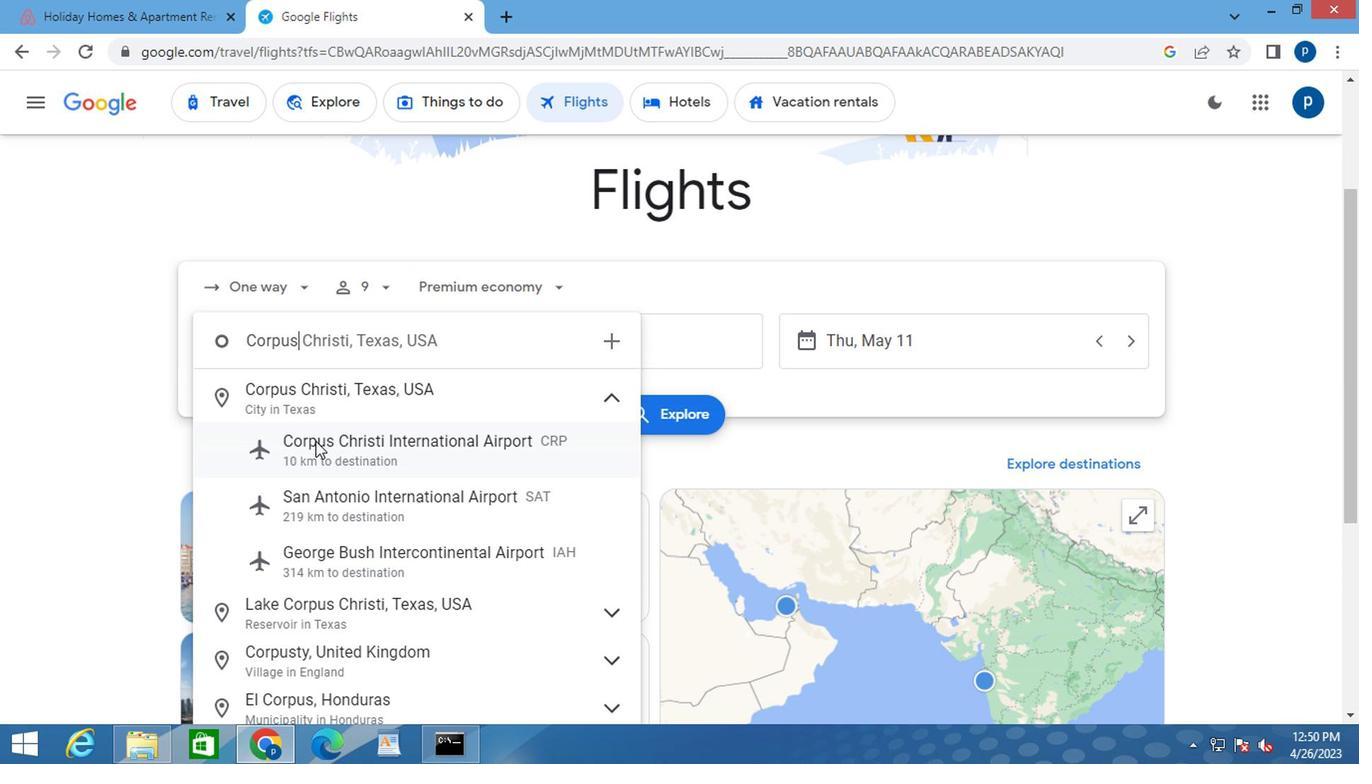 
Action: Mouse moved to (534, 351)
Screenshot: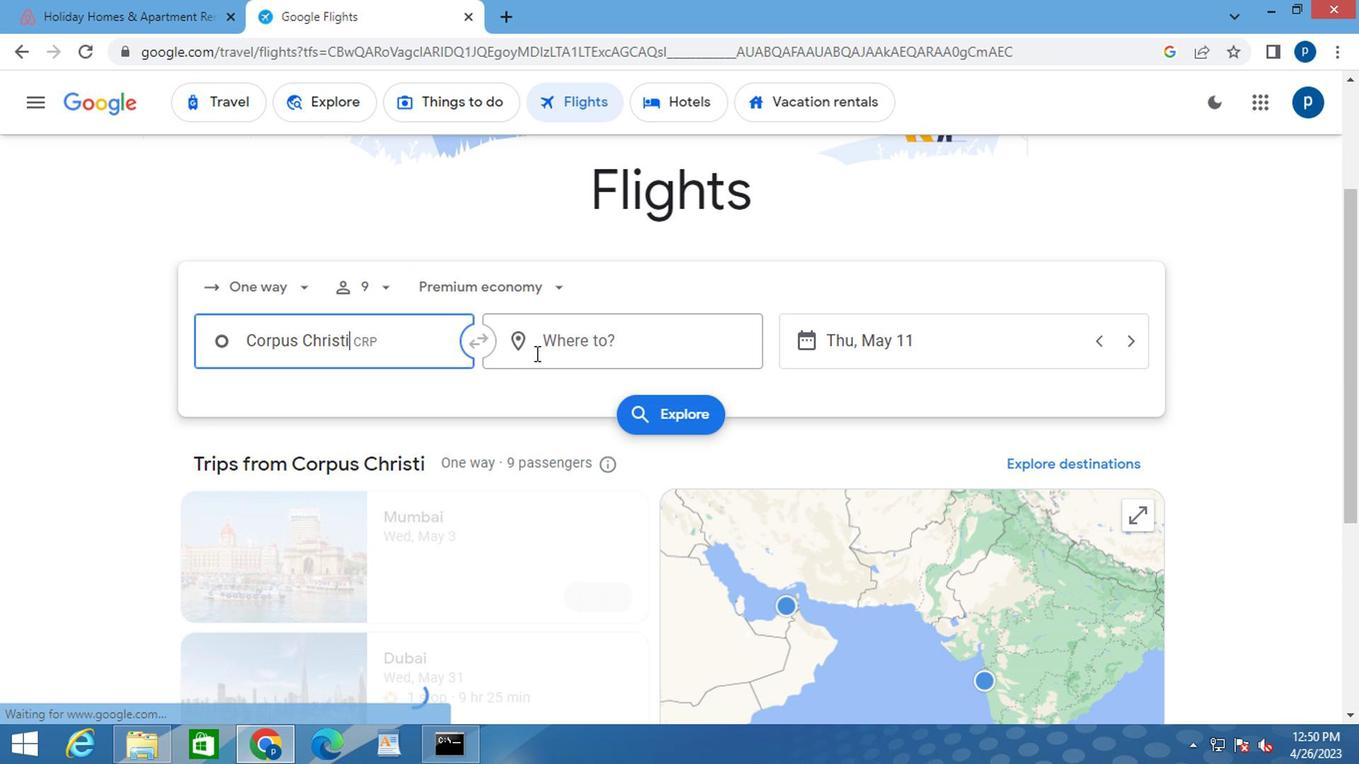 
Action: Mouse pressed left at (534, 351)
Screenshot: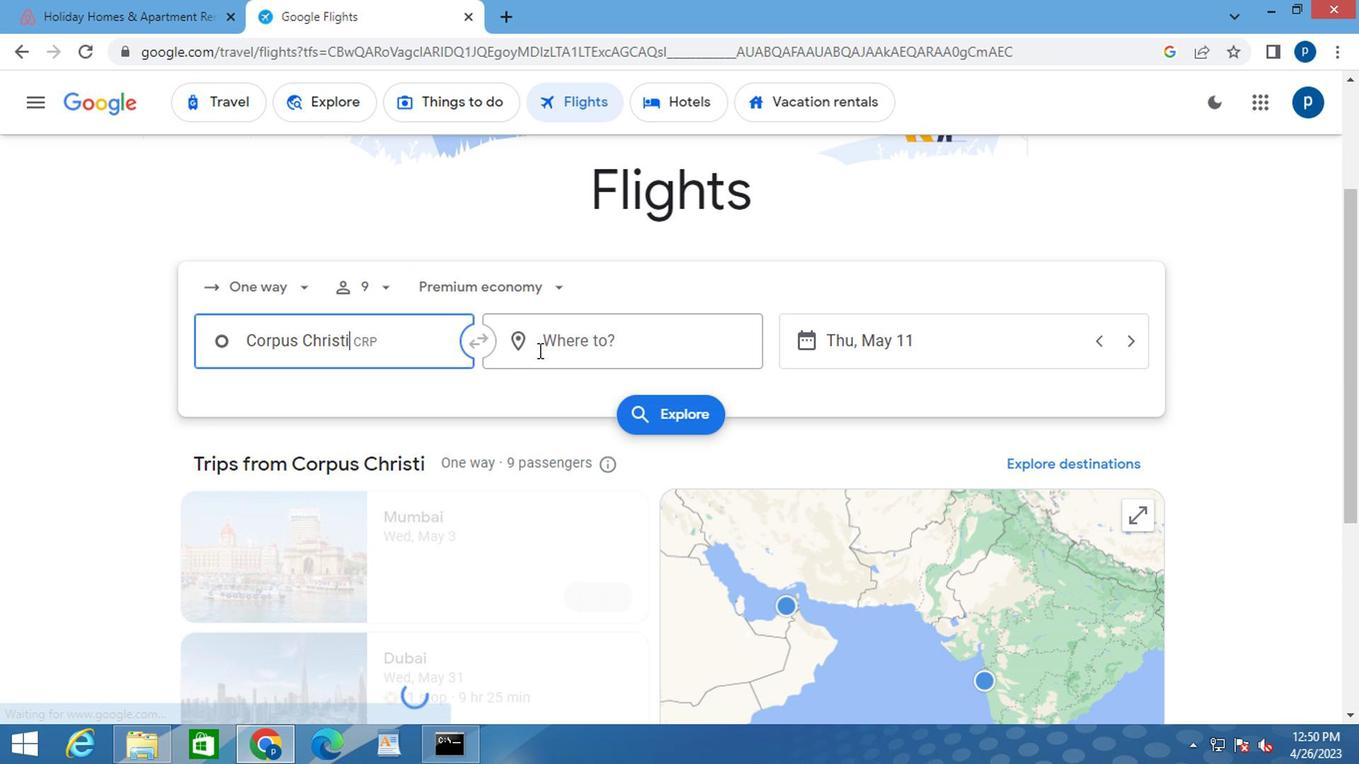 
Action: Key pressed <Key.caps_lock>g<Key.caps_lock>illette
Screenshot: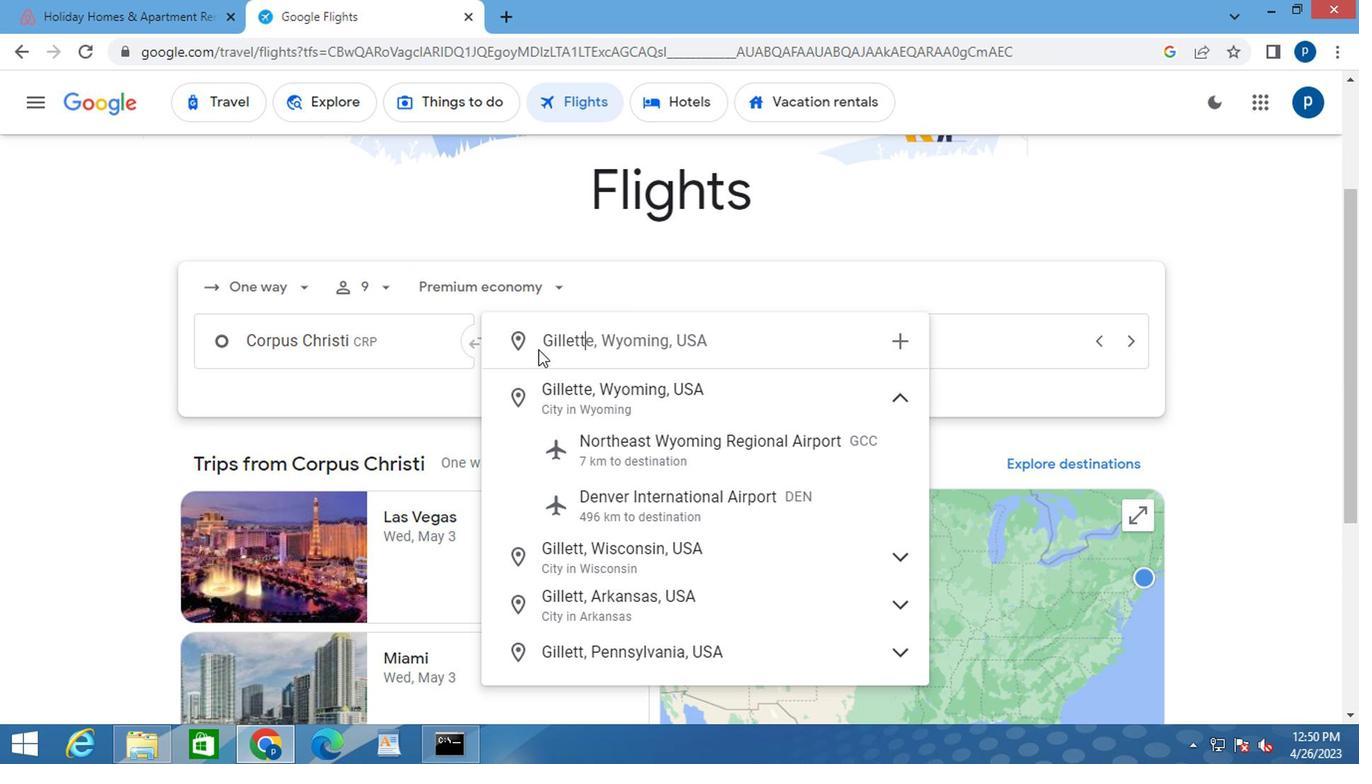 
Action: Mouse moved to (606, 399)
Screenshot: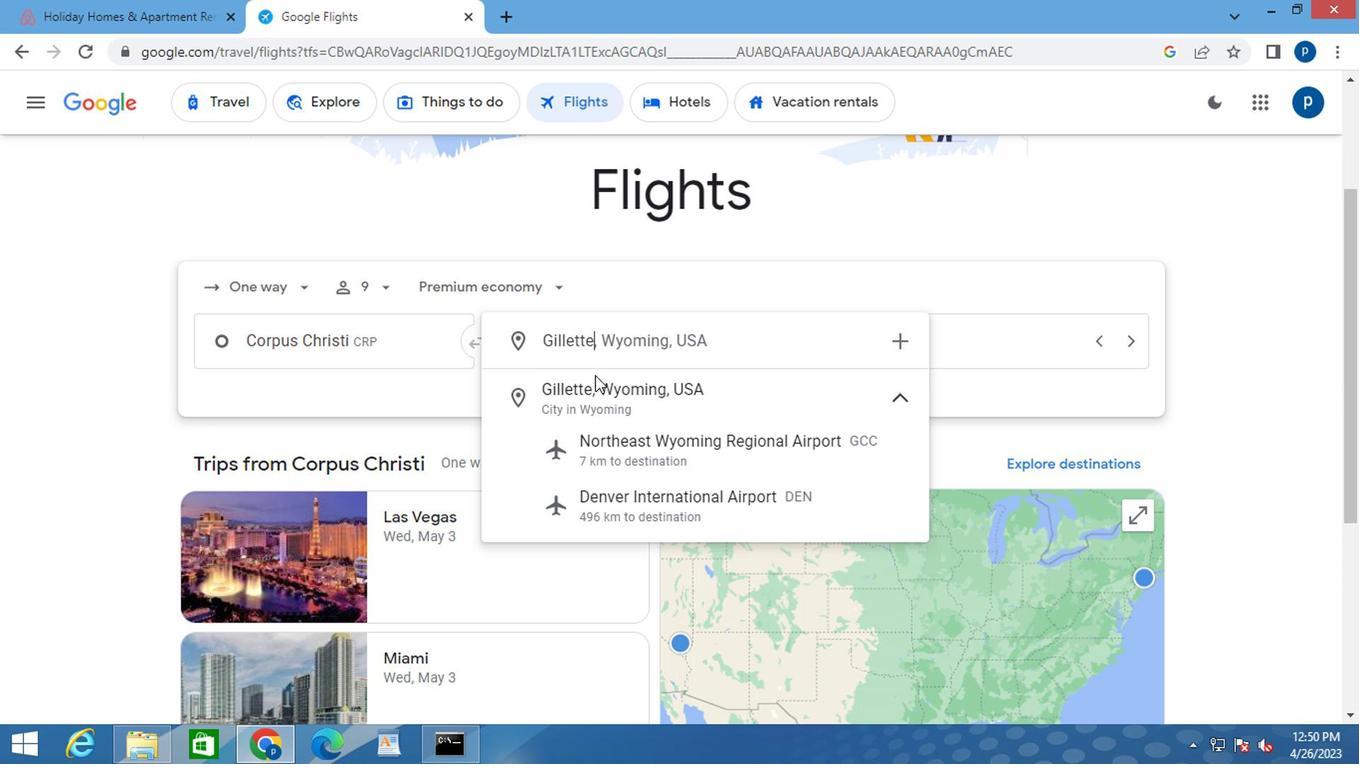 
Action: Mouse pressed left at (606, 399)
Screenshot: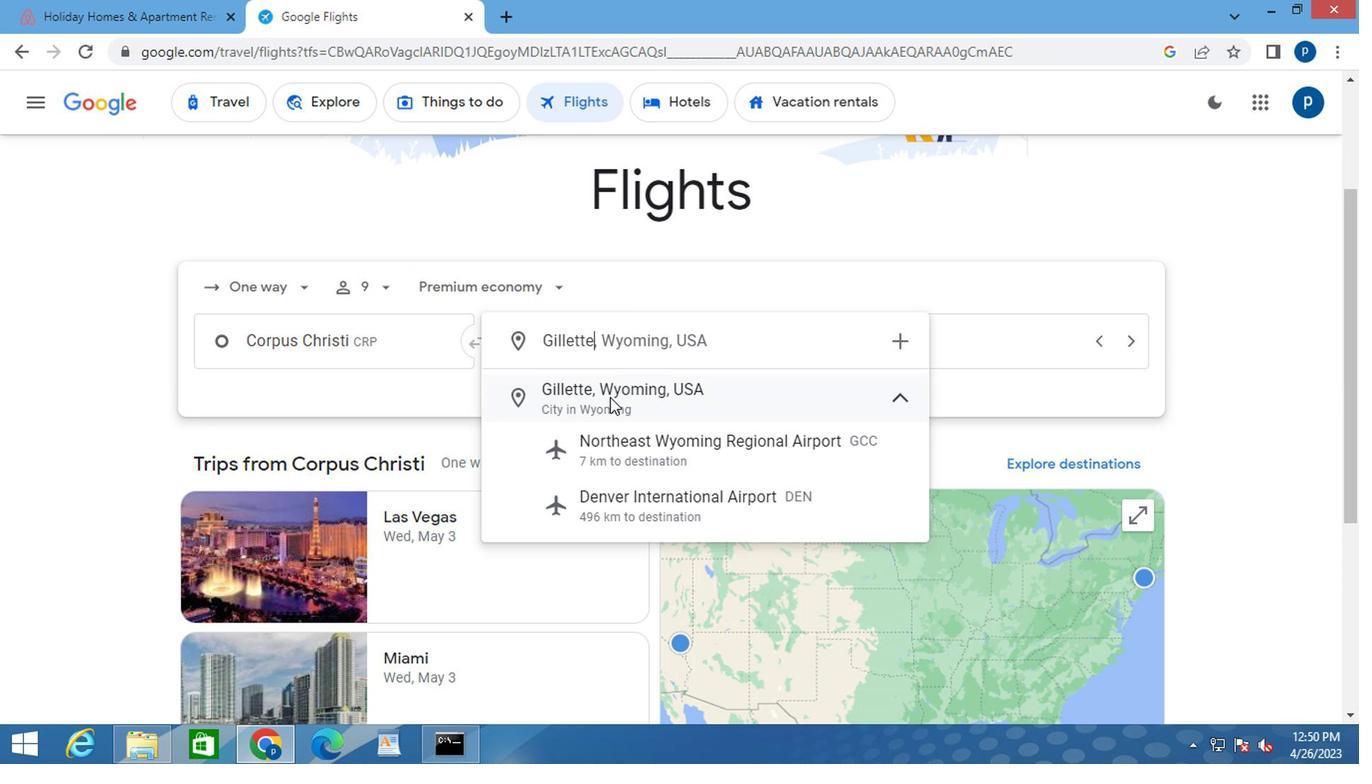 
Action: Mouse moved to (804, 346)
Screenshot: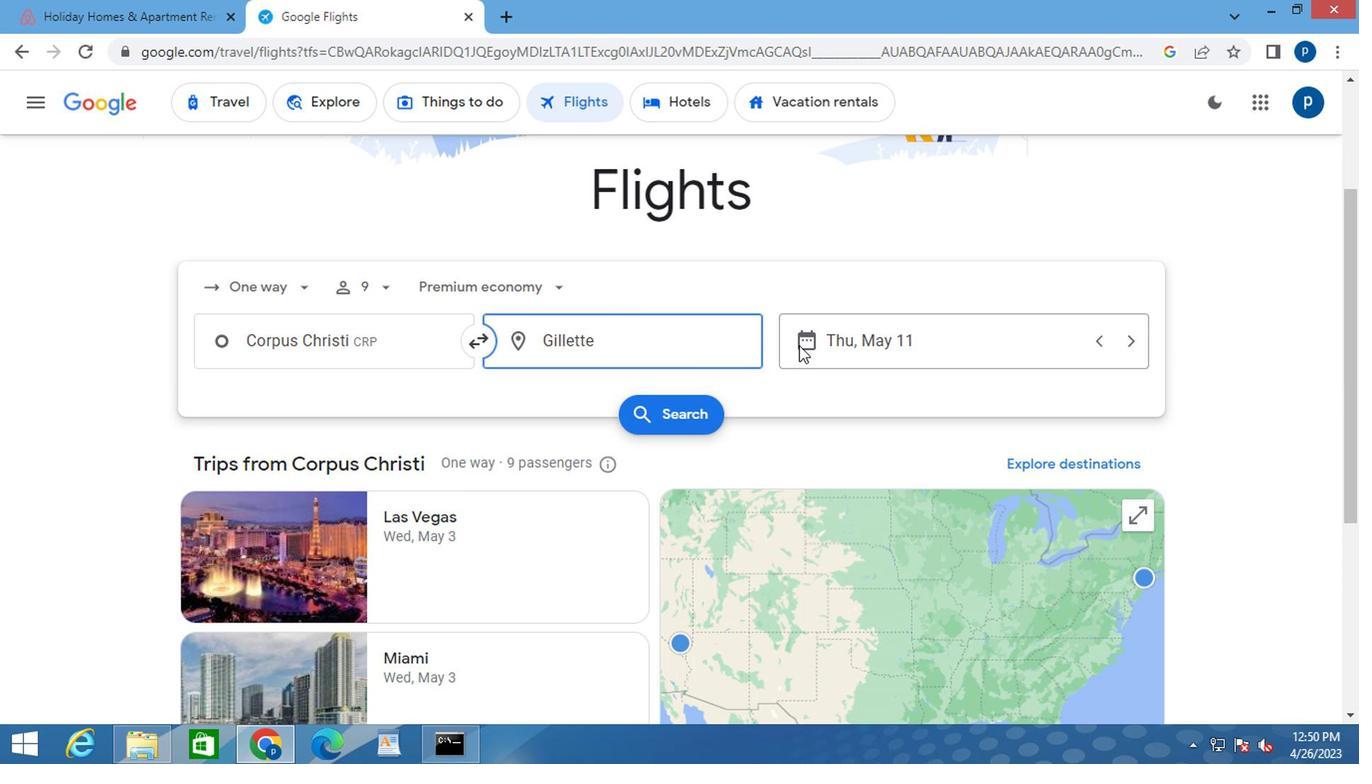 
Action: Mouse pressed left at (804, 346)
Screenshot: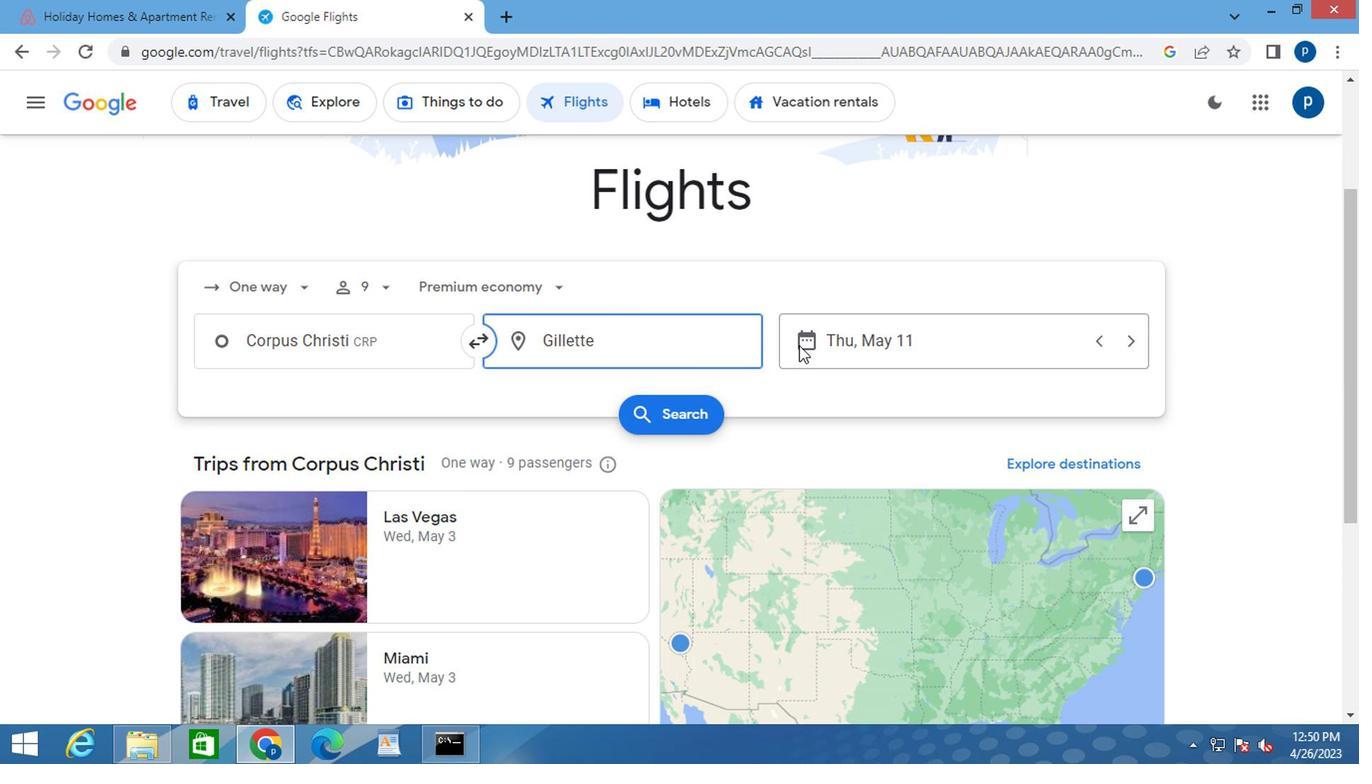 
Action: Mouse moved to (860, 344)
Screenshot: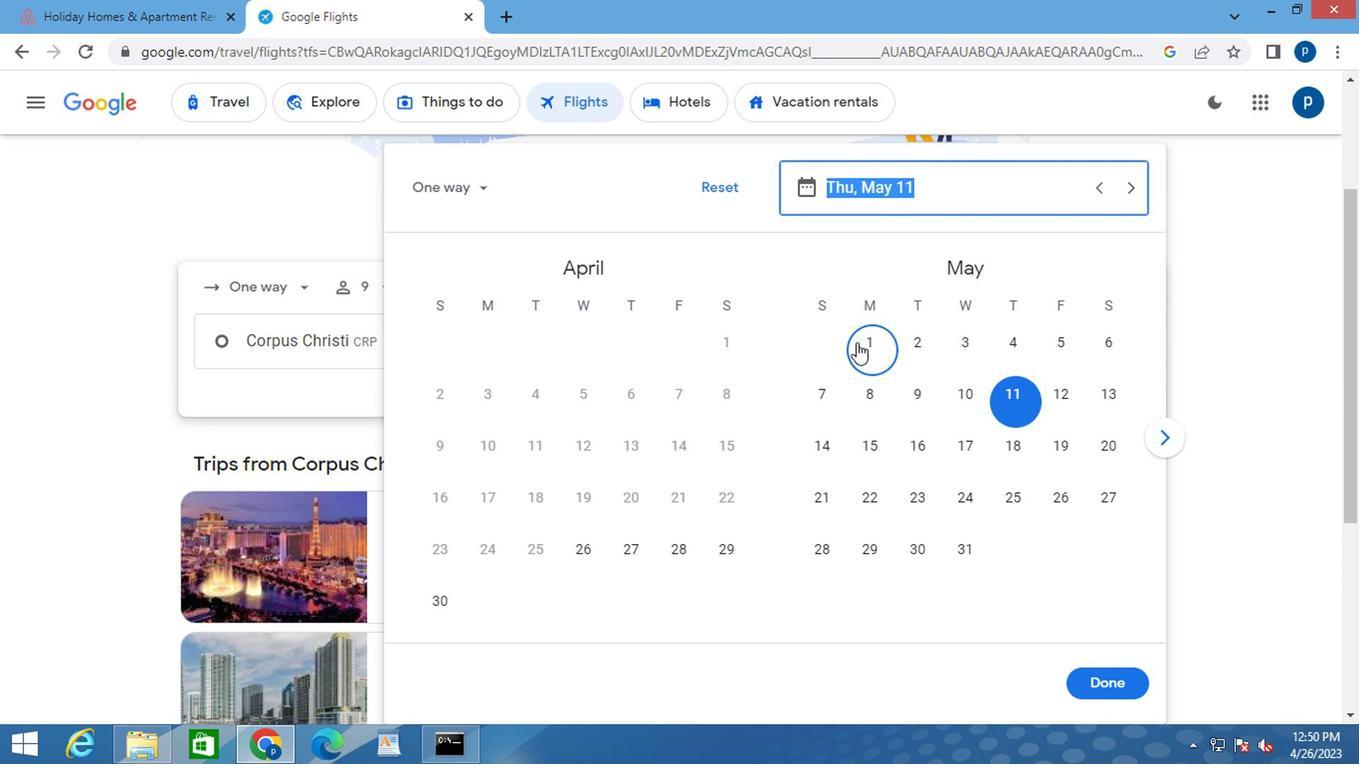 
Action: Mouse pressed left at (860, 344)
Screenshot: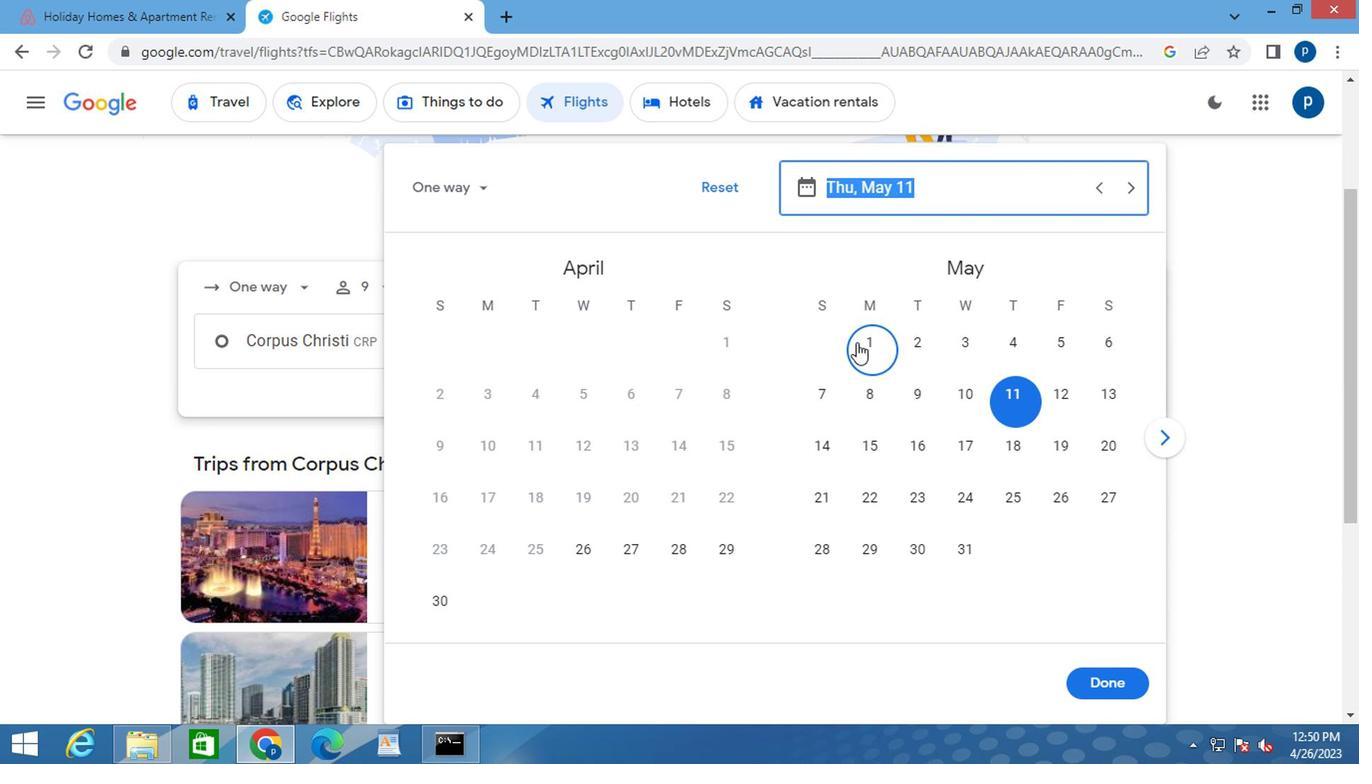 
Action: Mouse moved to (1089, 674)
Screenshot: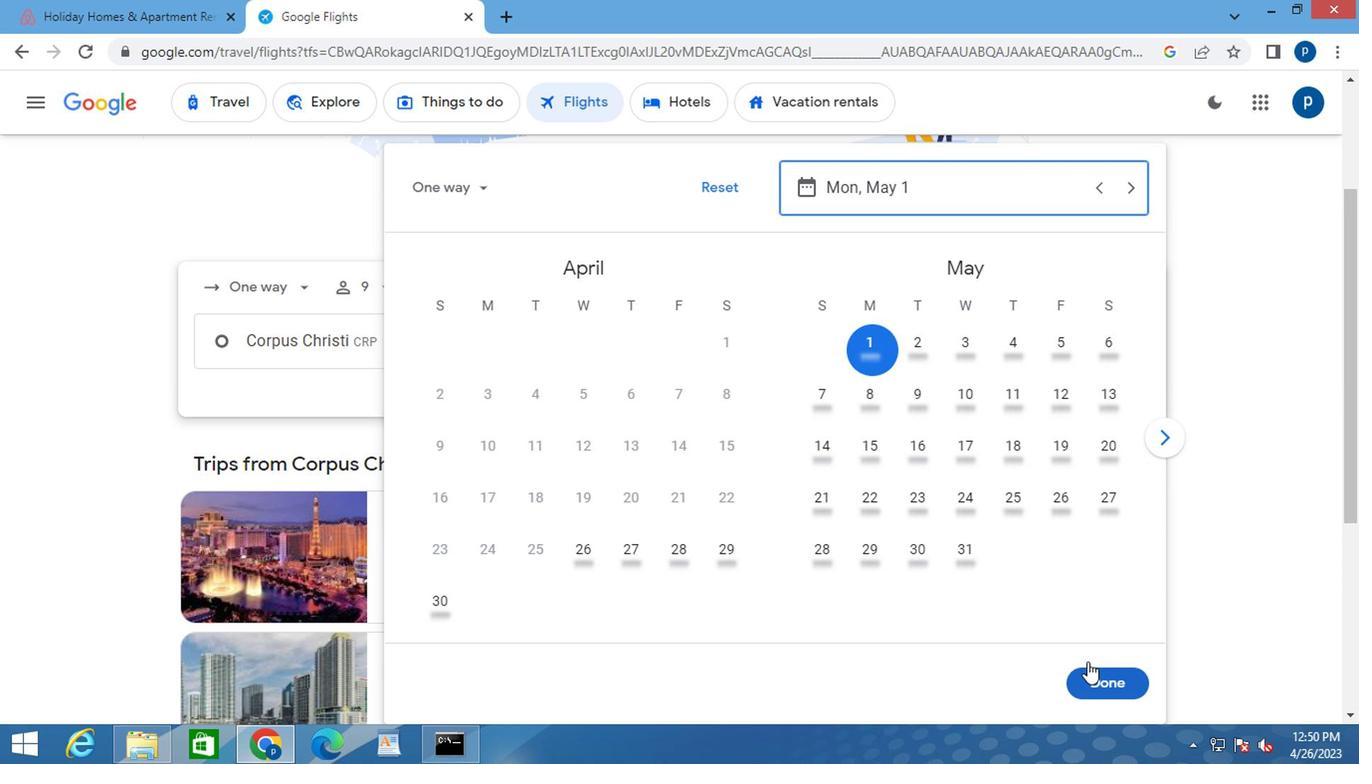 
Action: Mouse pressed left at (1089, 674)
Screenshot: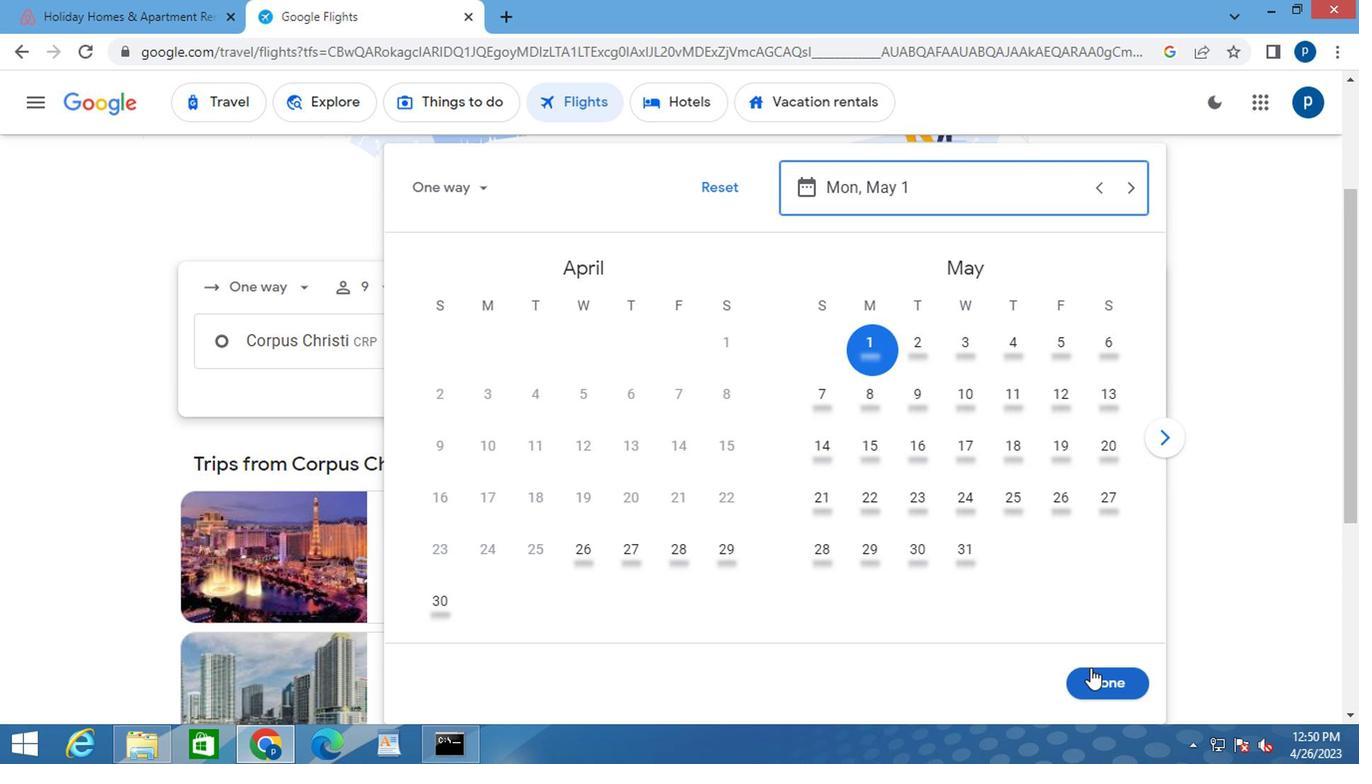 
Action: Mouse moved to (656, 411)
Screenshot: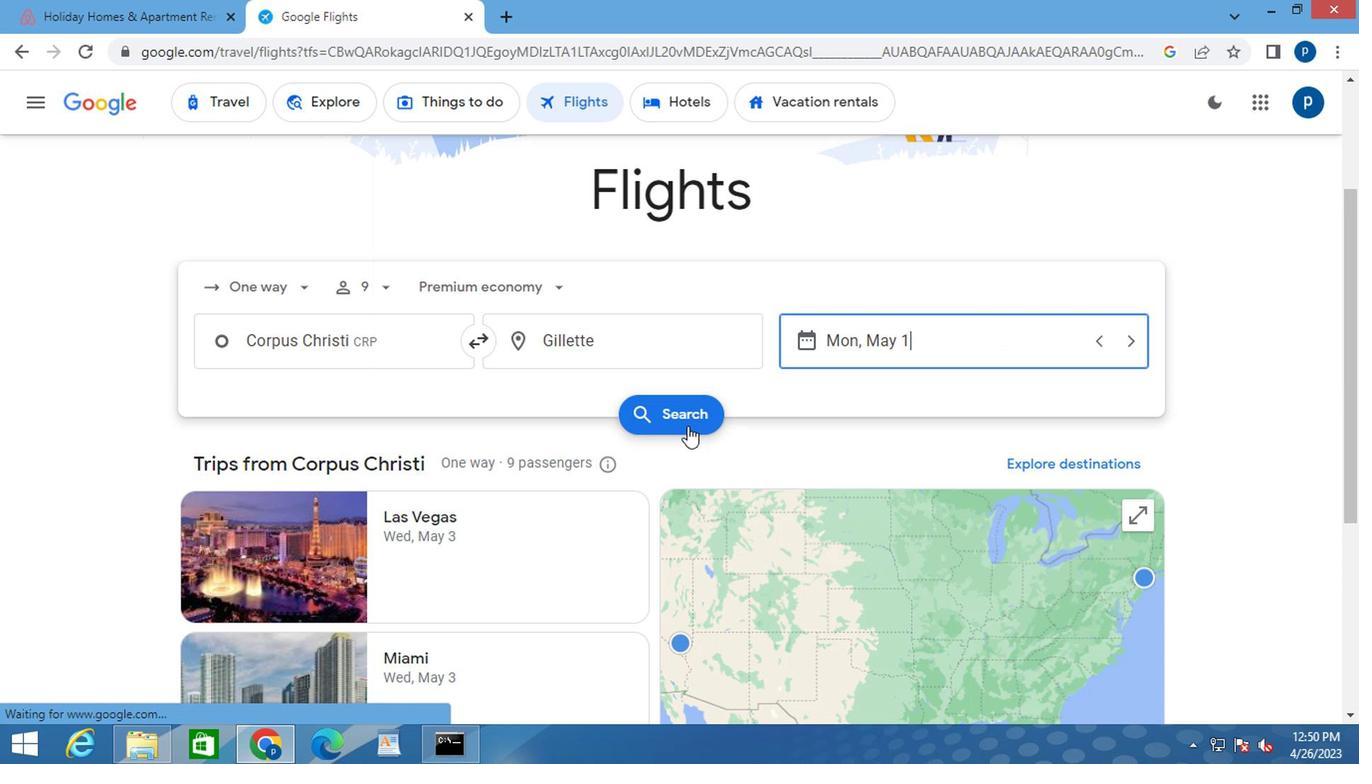 
Action: Mouse pressed left at (656, 411)
Screenshot: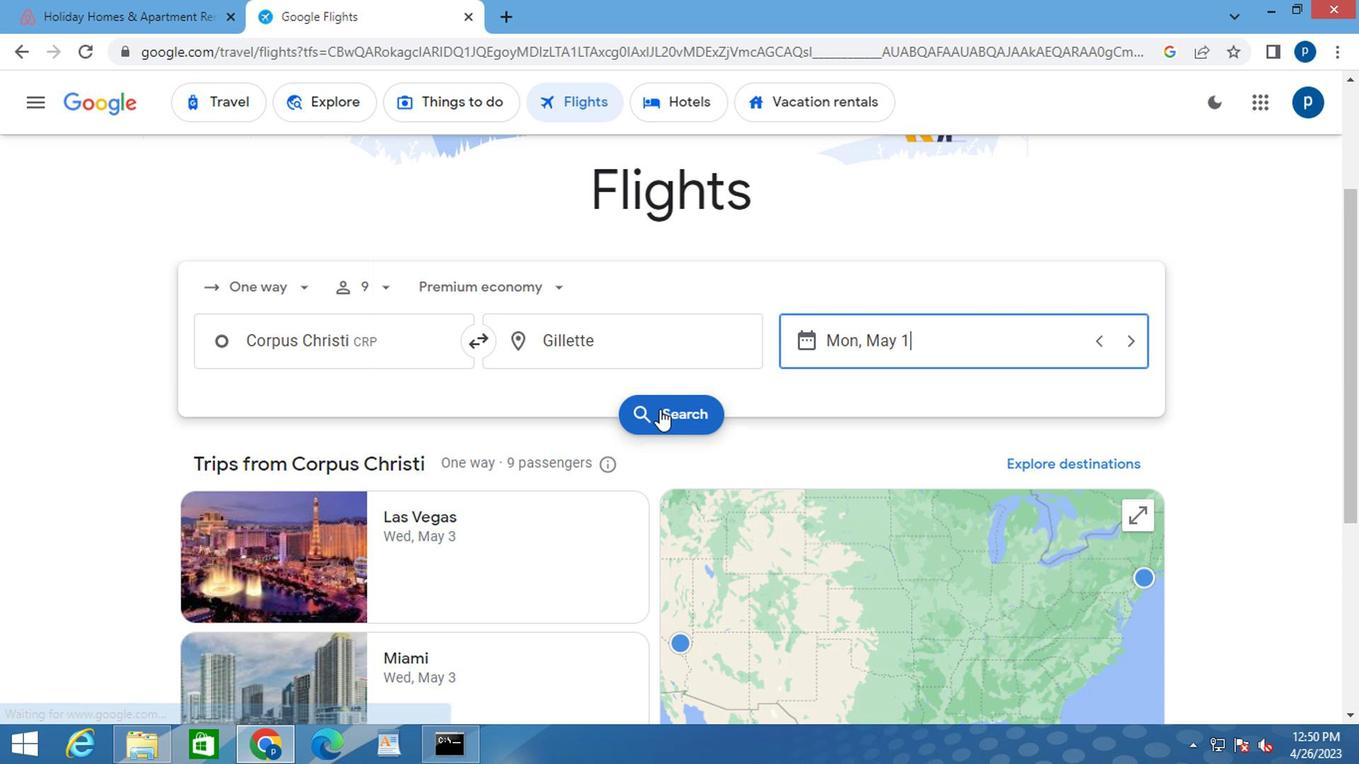 
Action: Mouse moved to (215, 273)
Screenshot: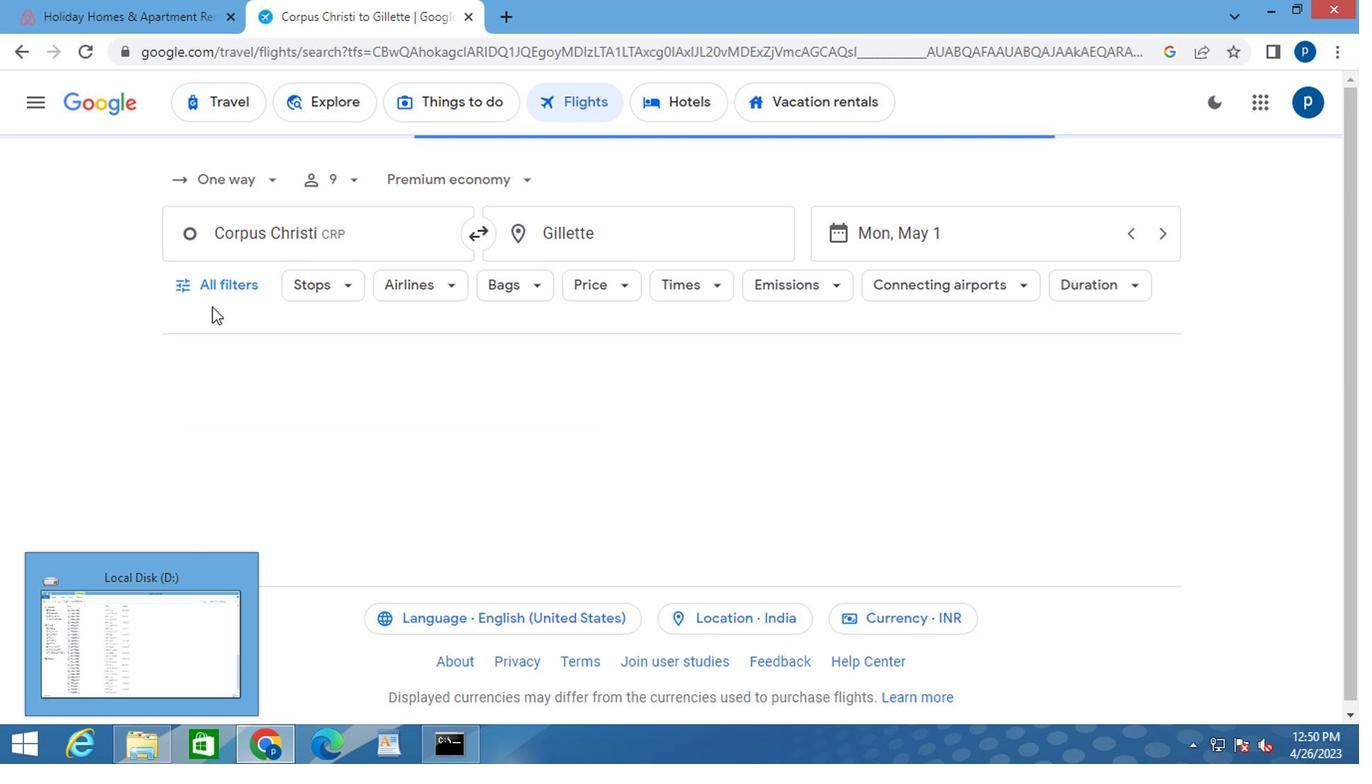 
Action: Mouse pressed left at (215, 273)
Screenshot: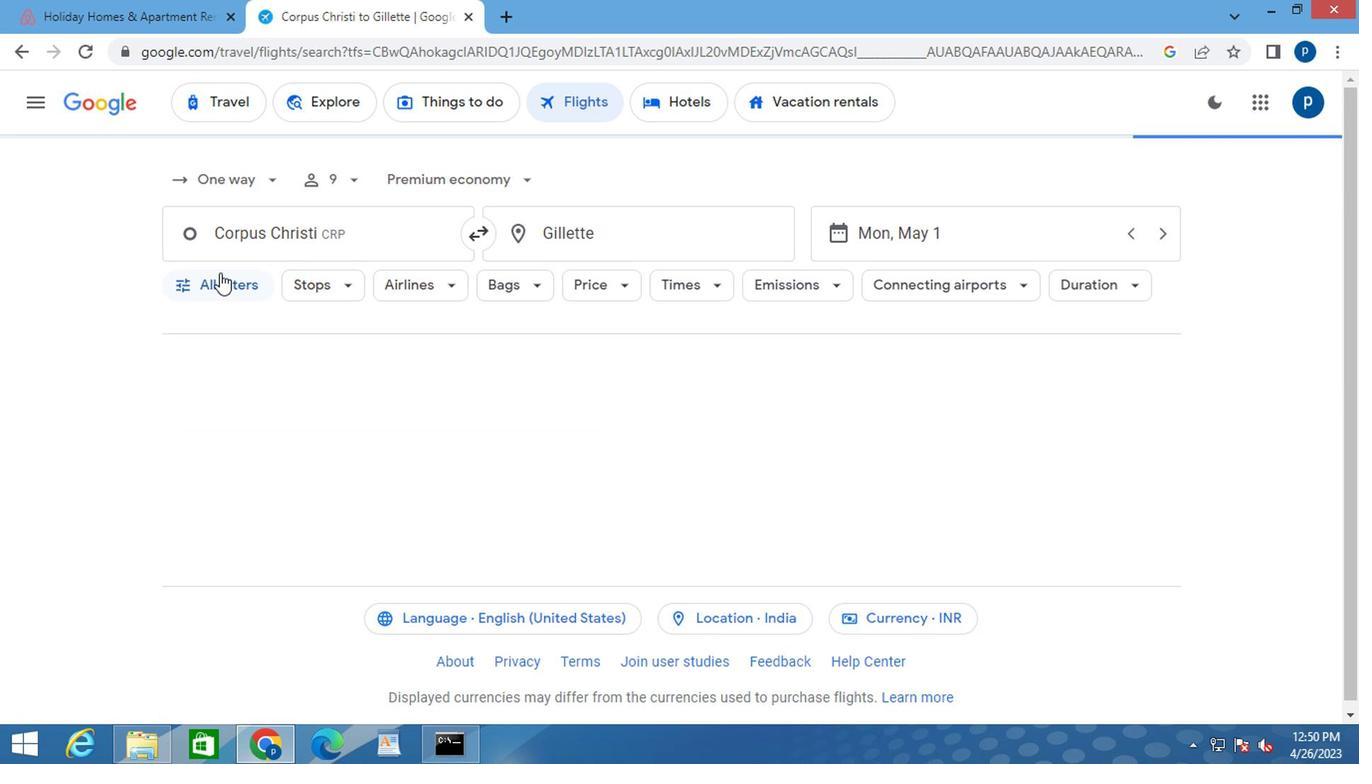
Action: Mouse moved to (254, 520)
Screenshot: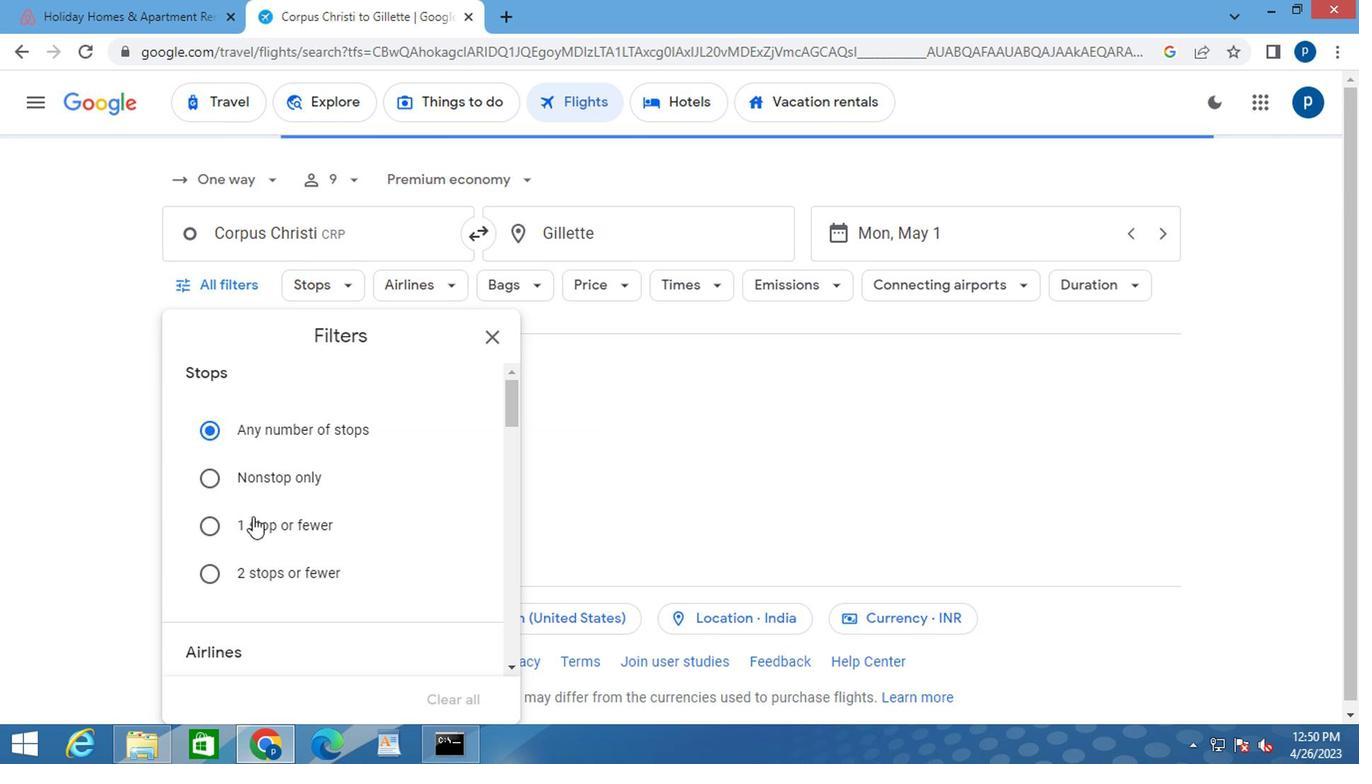 
Action: Mouse scrolled (254, 519) with delta (0, 0)
Screenshot: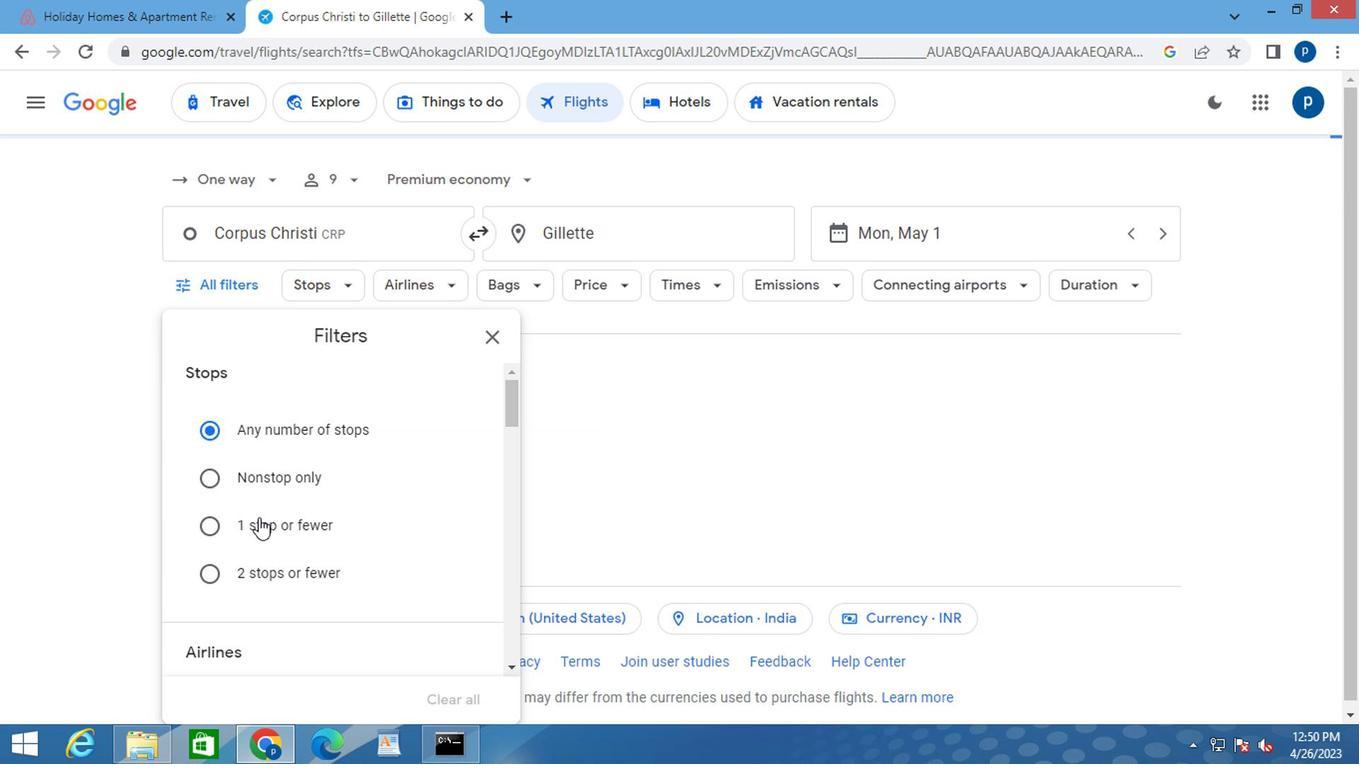 
Action: Mouse moved to (286, 541)
Screenshot: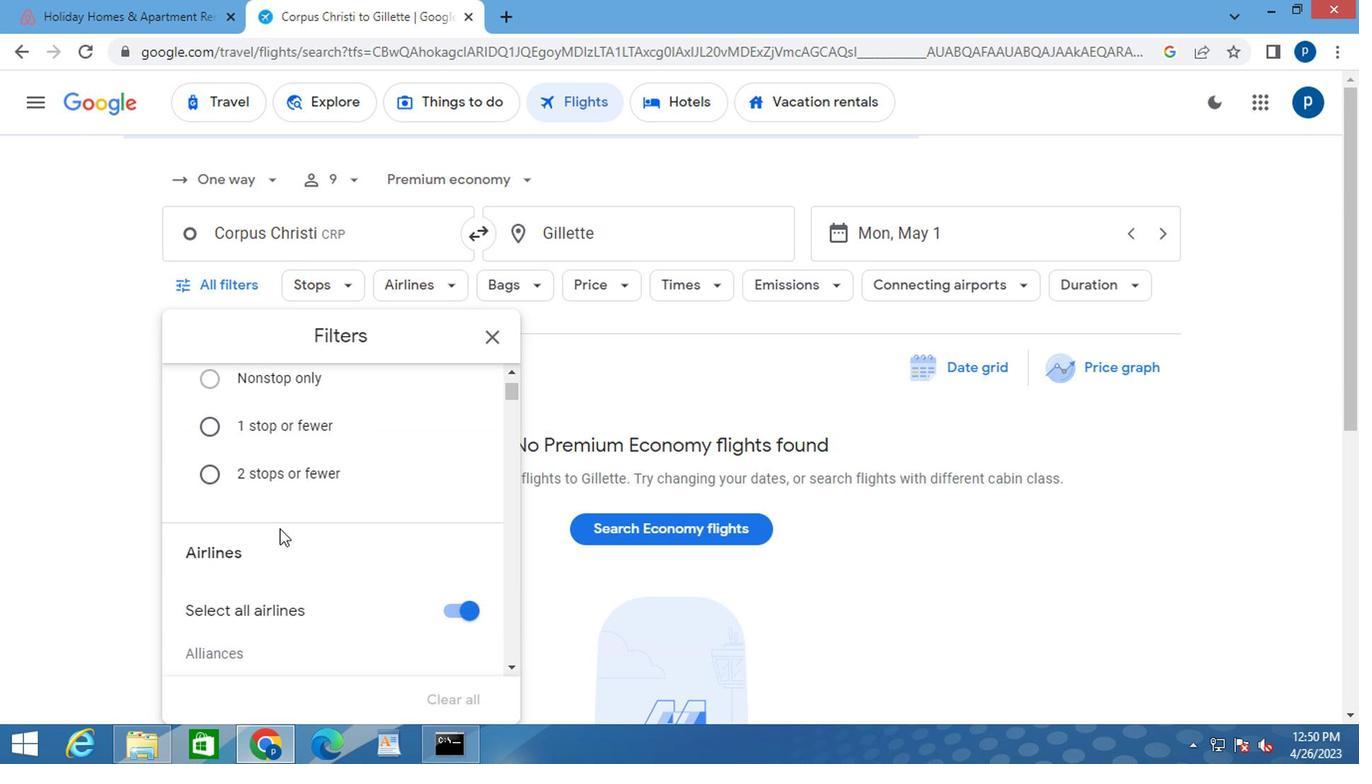 
Action: Mouse scrolled (286, 540) with delta (0, 0)
Screenshot: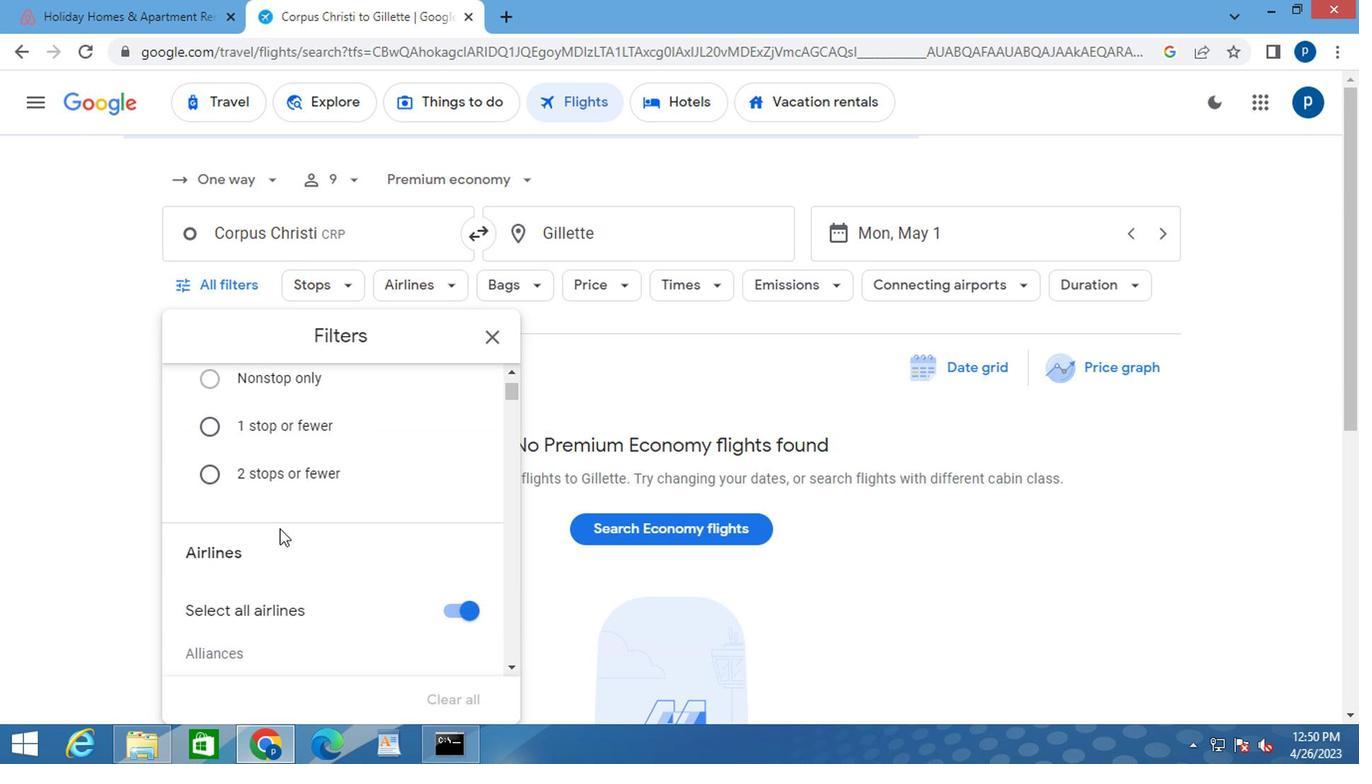 
Action: Mouse scrolled (286, 540) with delta (0, 0)
Screenshot: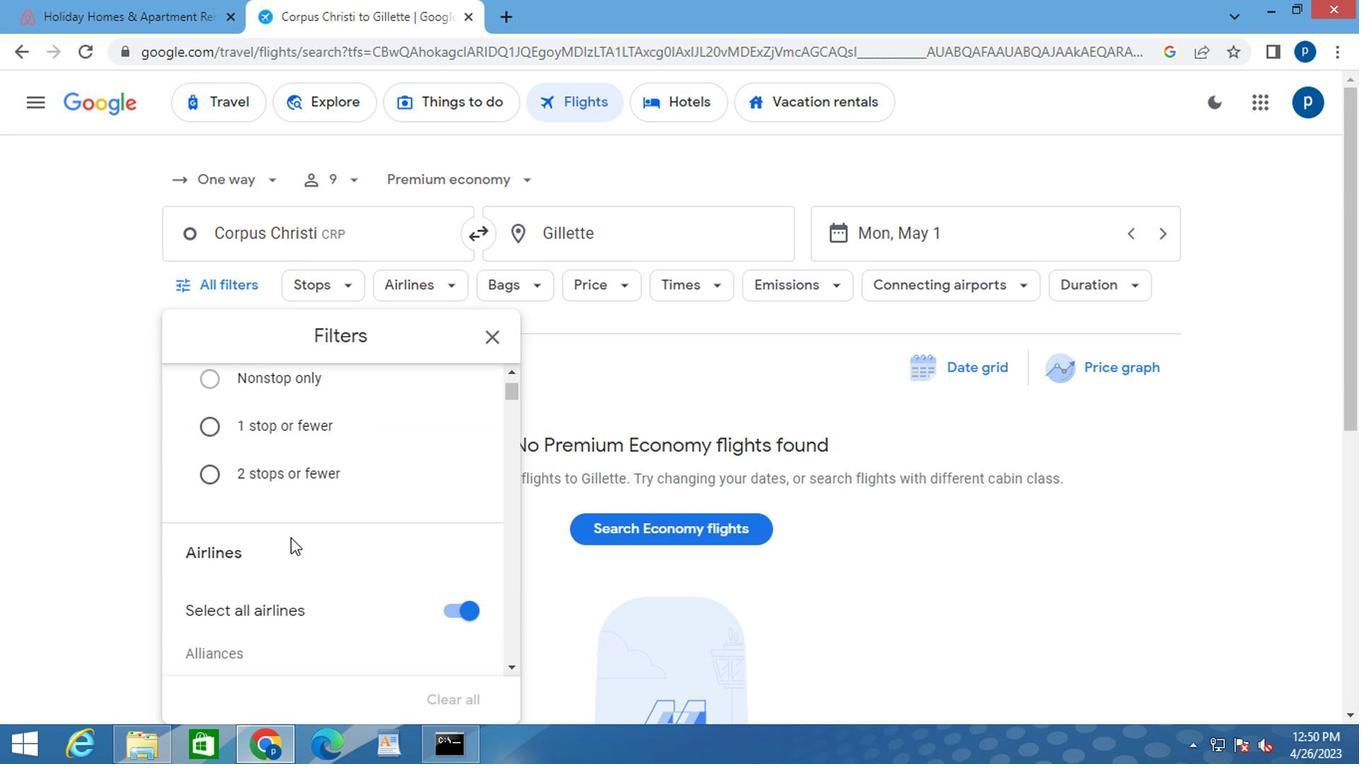 
Action: Mouse scrolled (286, 540) with delta (0, 0)
Screenshot: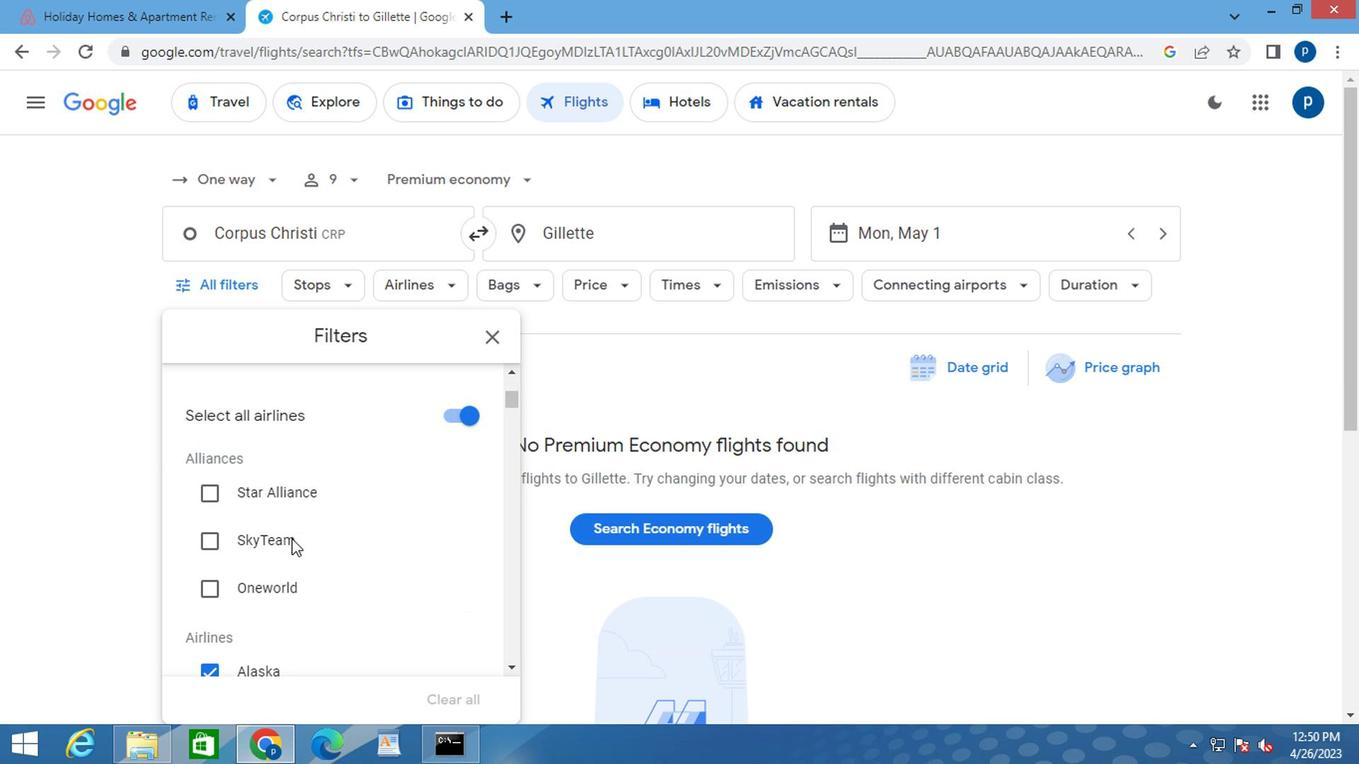 
Action: Mouse scrolled (286, 540) with delta (0, 0)
Screenshot: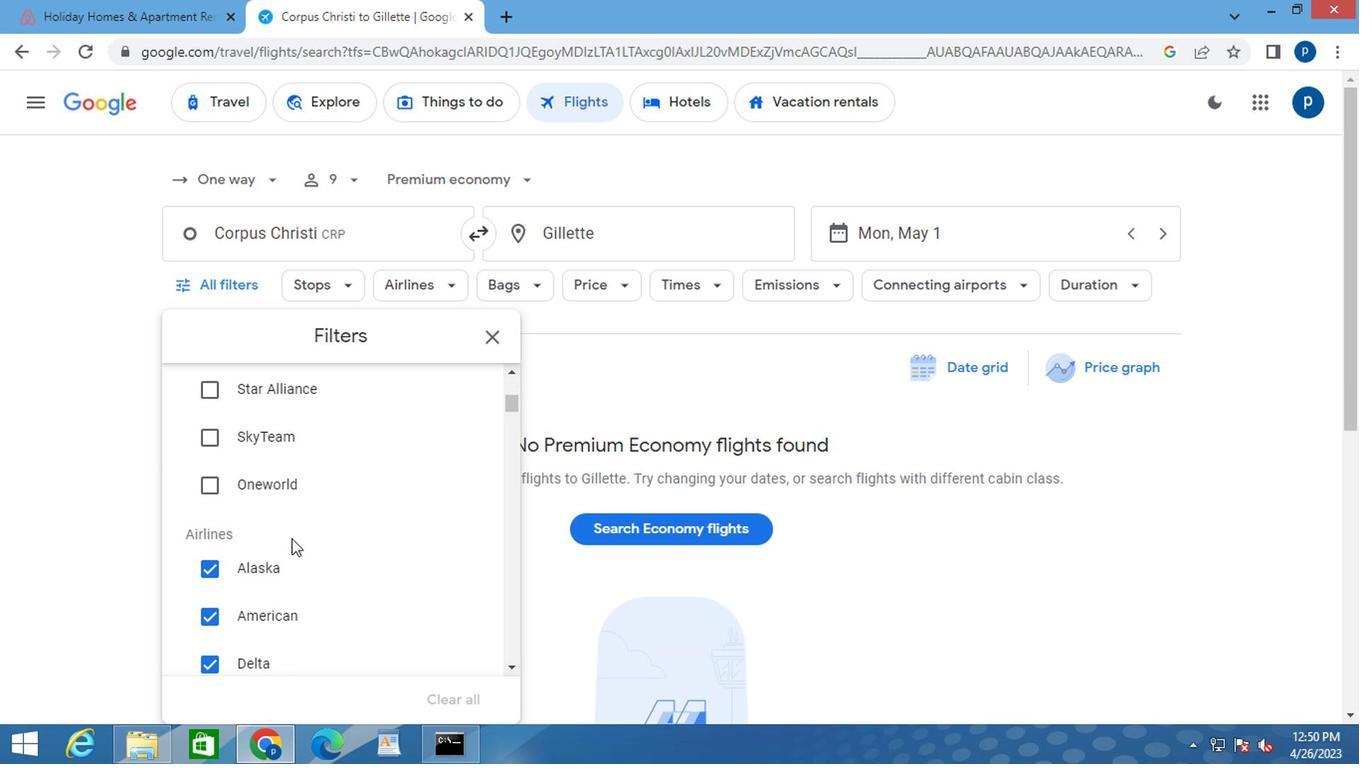 
Action: Mouse moved to (307, 543)
Screenshot: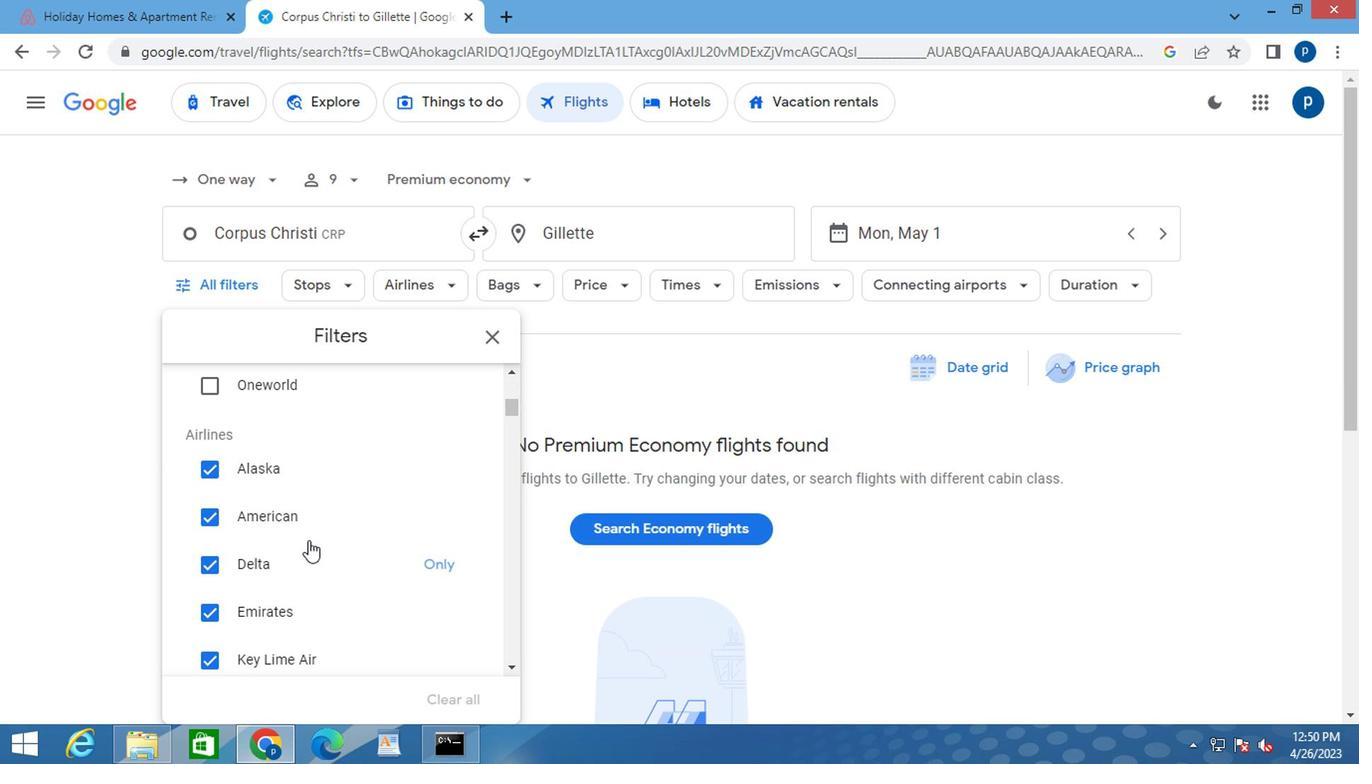 
Action: Mouse scrolled (307, 542) with delta (0, 0)
Screenshot: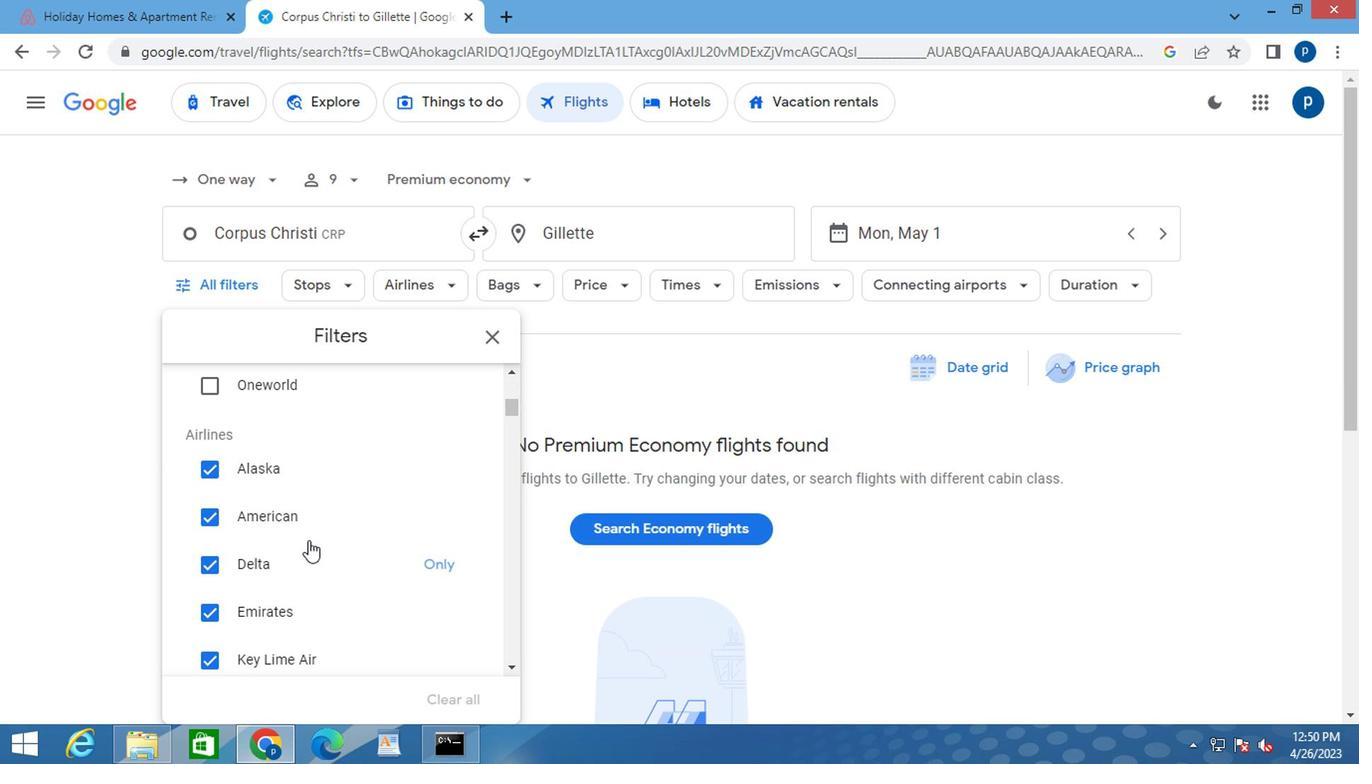 
Action: Mouse moved to (315, 543)
Screenshot: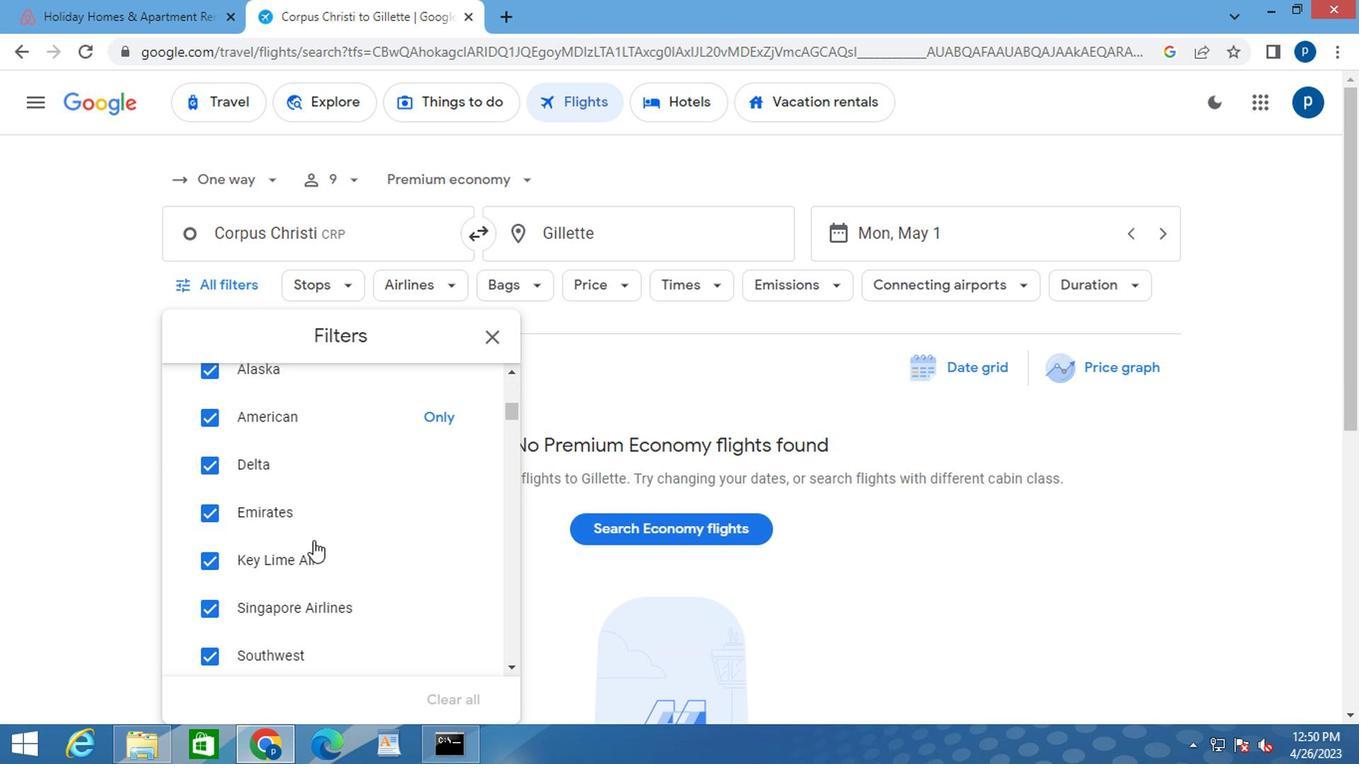 
Action: Mouse scrolled (315, 542) with delta (0, 0)
Screenshot: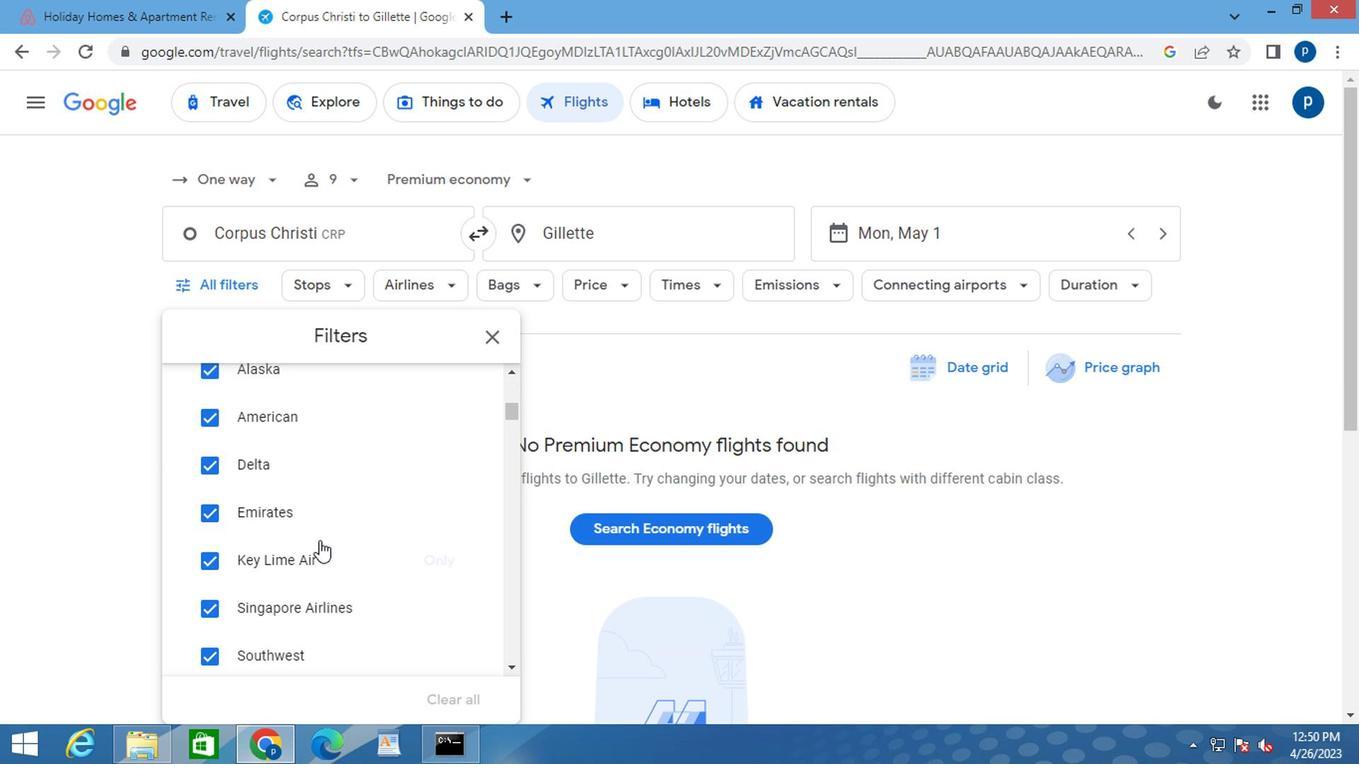 
Action: Mouse moved to (432, 560)
Screenshot: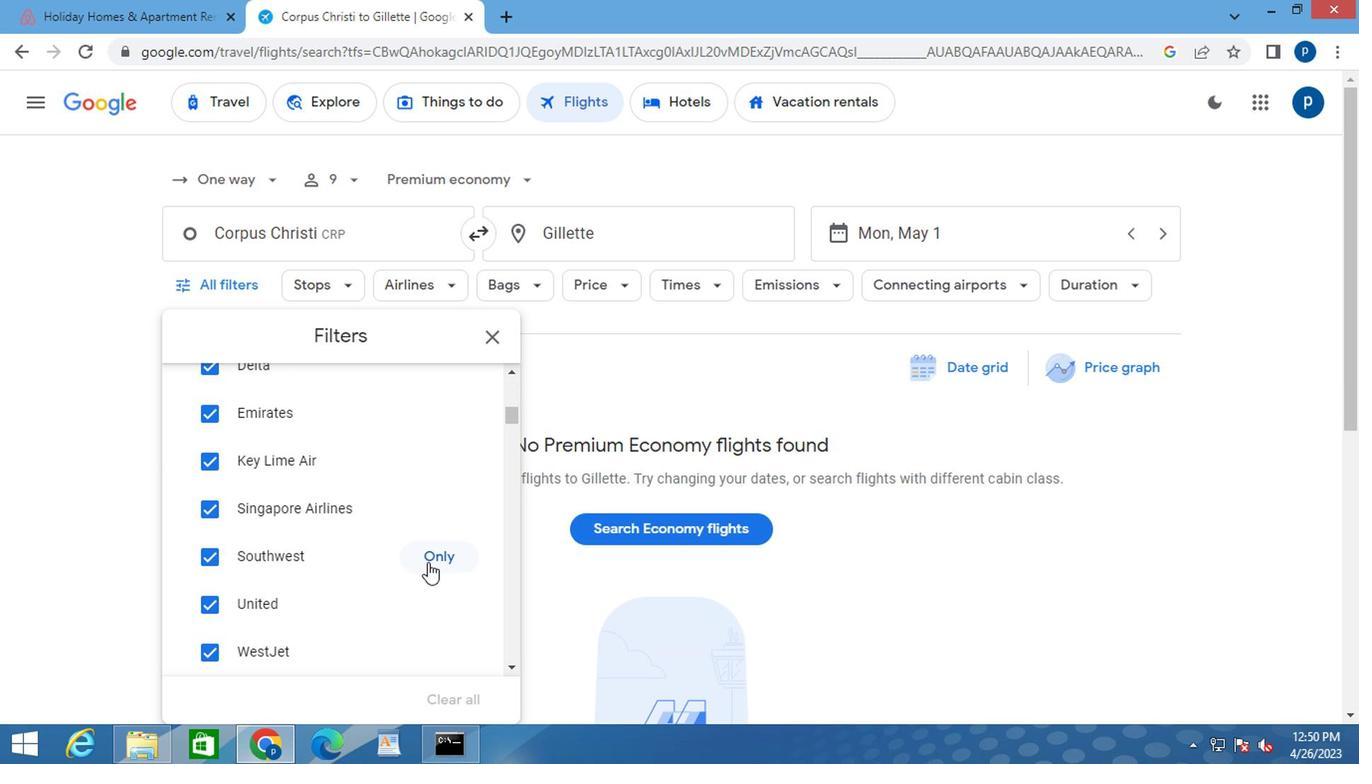 
Action: Mouse pressed left at (432, 560)
Screenshot: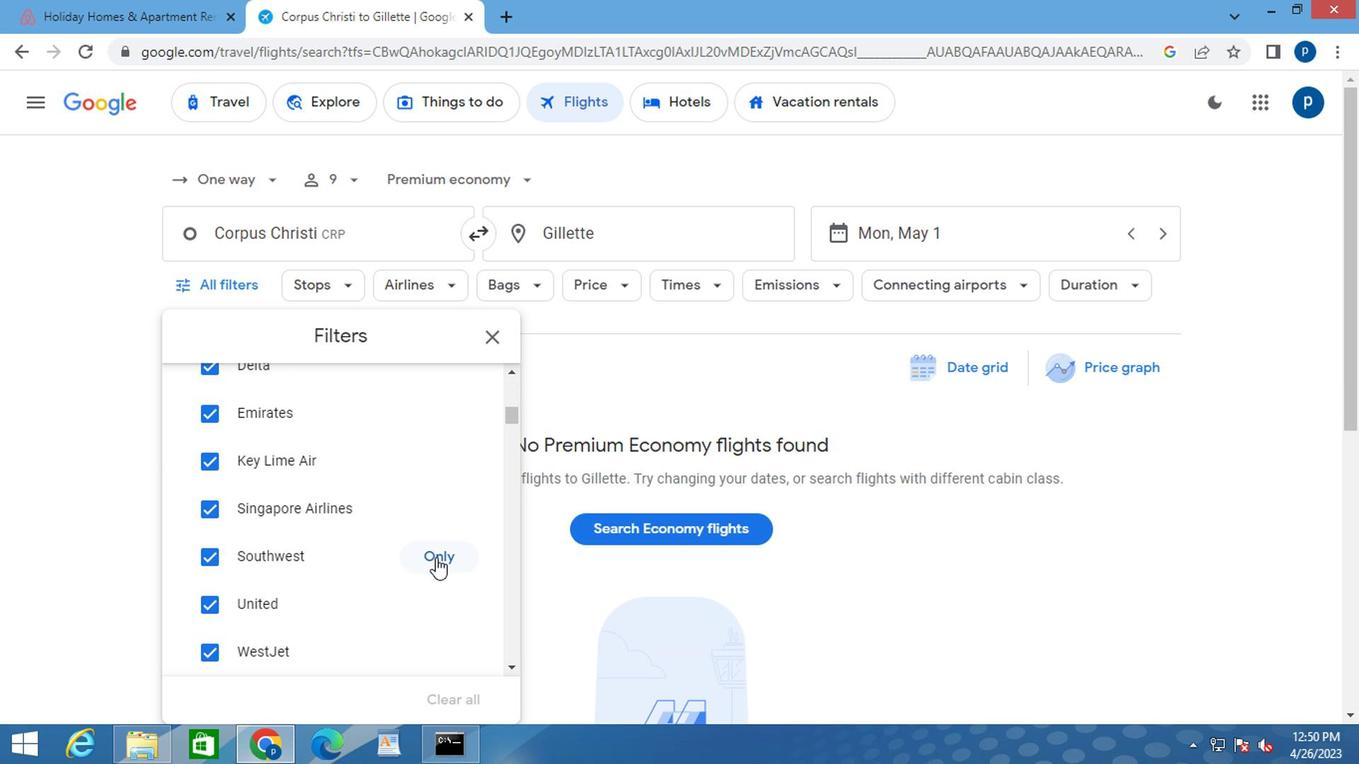 
Action: Mouse moved to (344, 597)
Screenshot: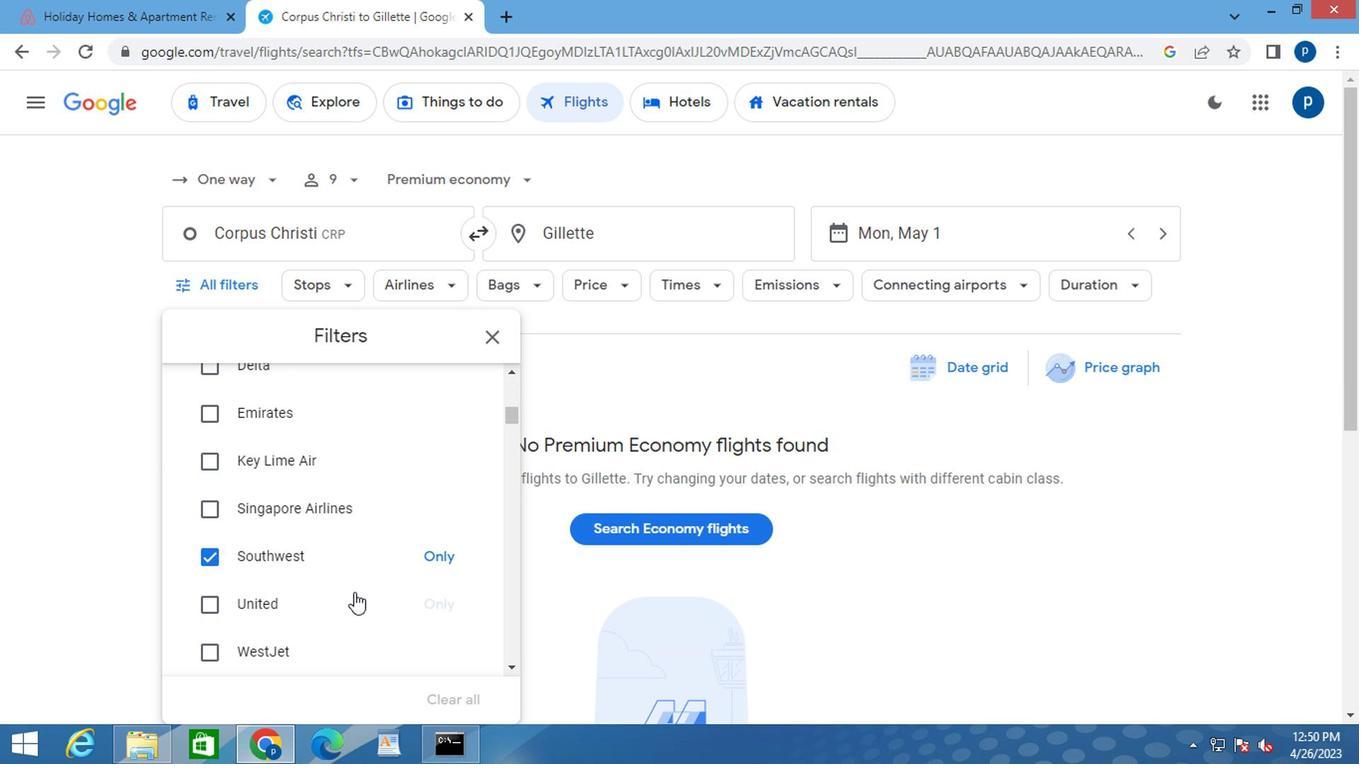 
Action: Mouse scrolled (344, 596) with delta (0, 0)
Screenshot: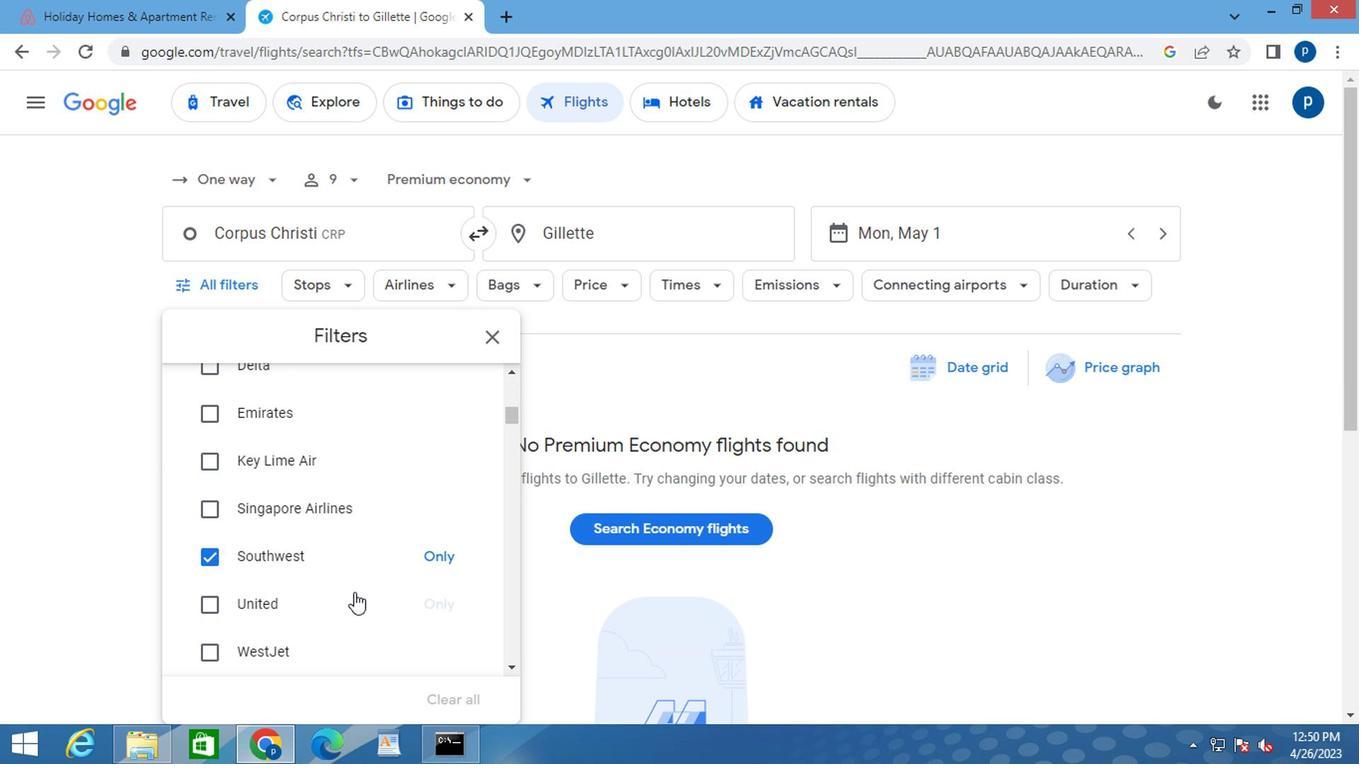 
Action: Mouse scrolled (344, 596) with delta (0, 0)
Screenshot: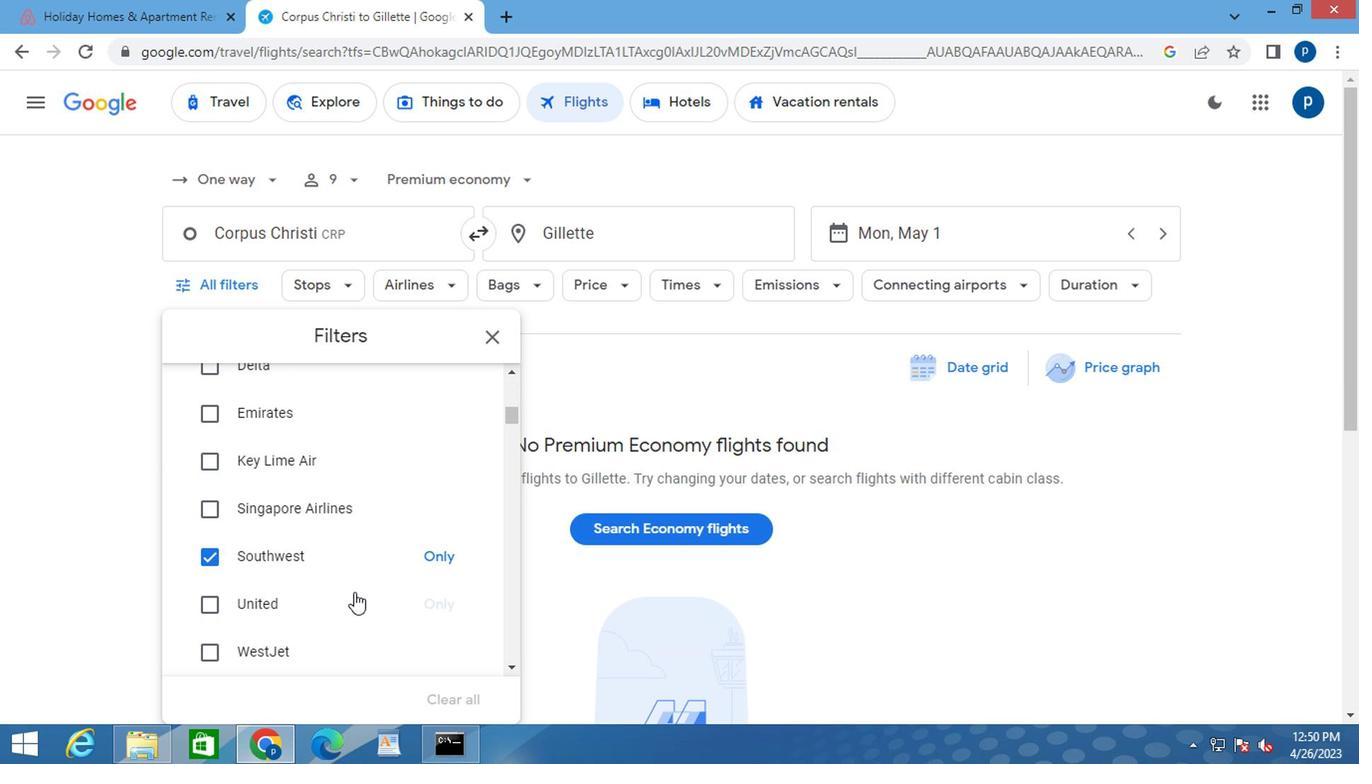 
Action: Mouse moved to (332, 587)
Screenshot: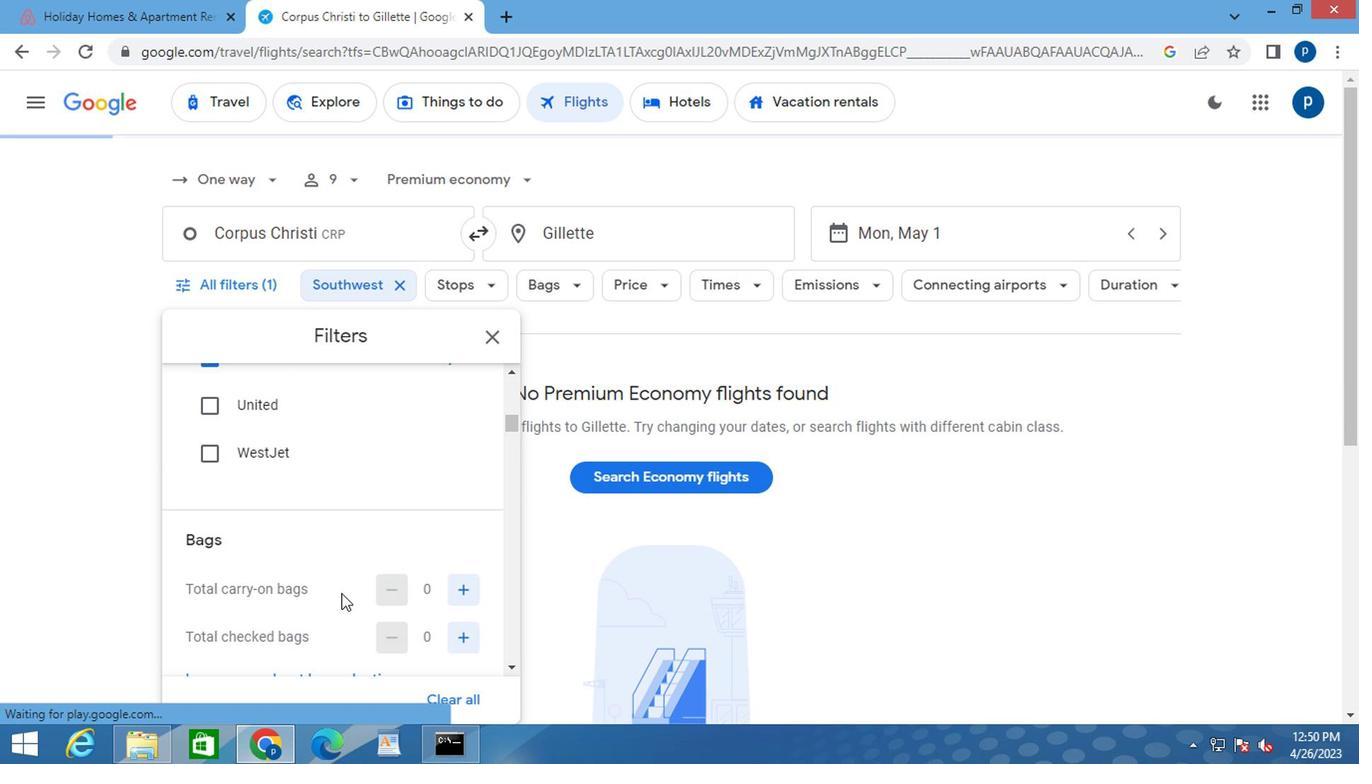 
Action: Mouse scrolled (332, 586) with delta (0, 0)
Screenshot: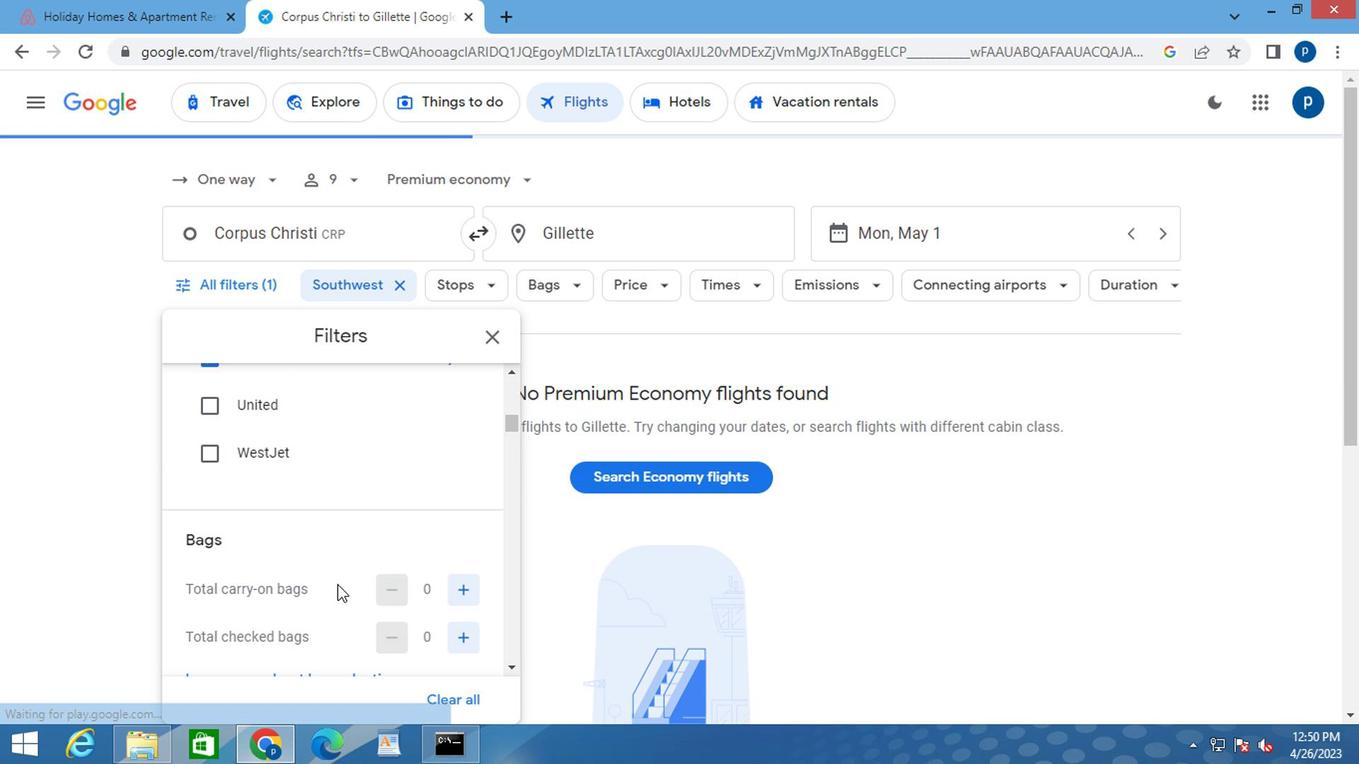 
Action: Mouse moved to (460, 499)
Screenshot: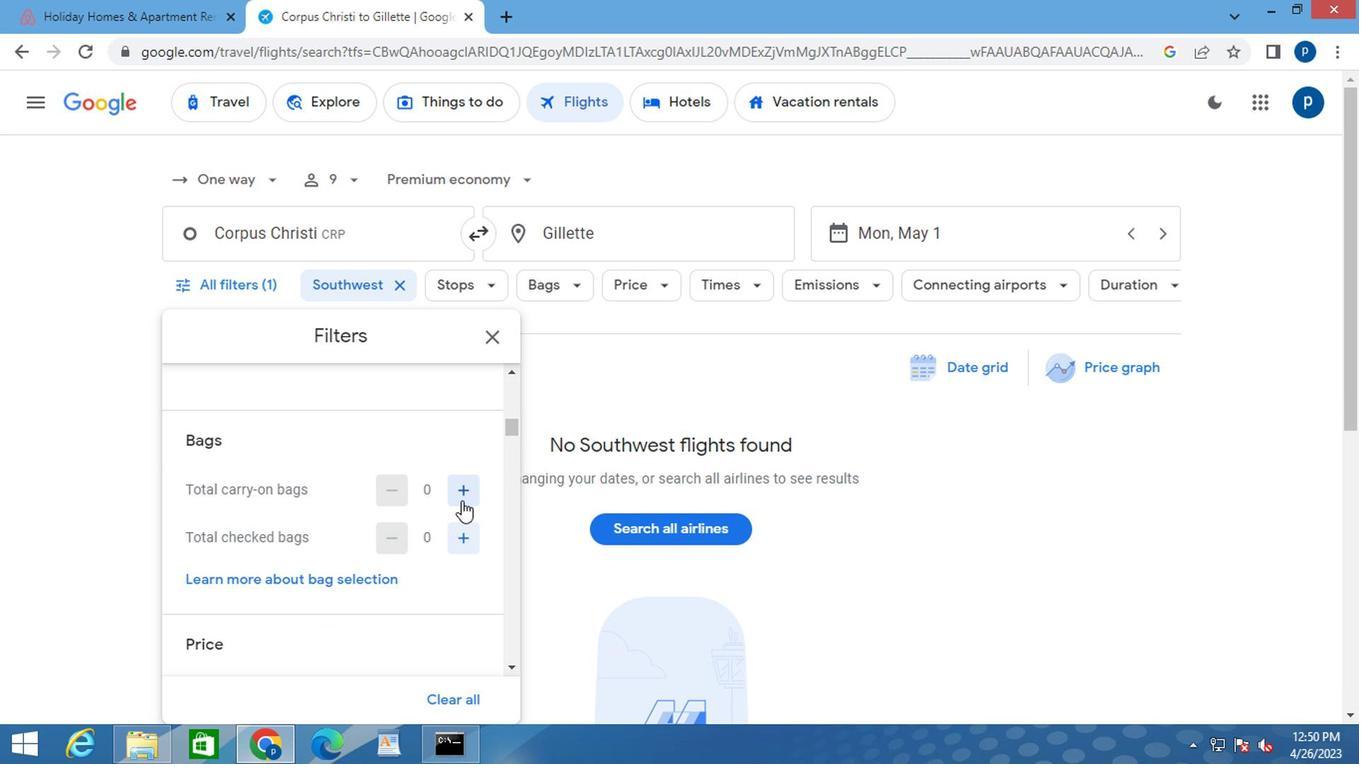 
Action: Mouse pressed left at (460, 499)
Screenshot: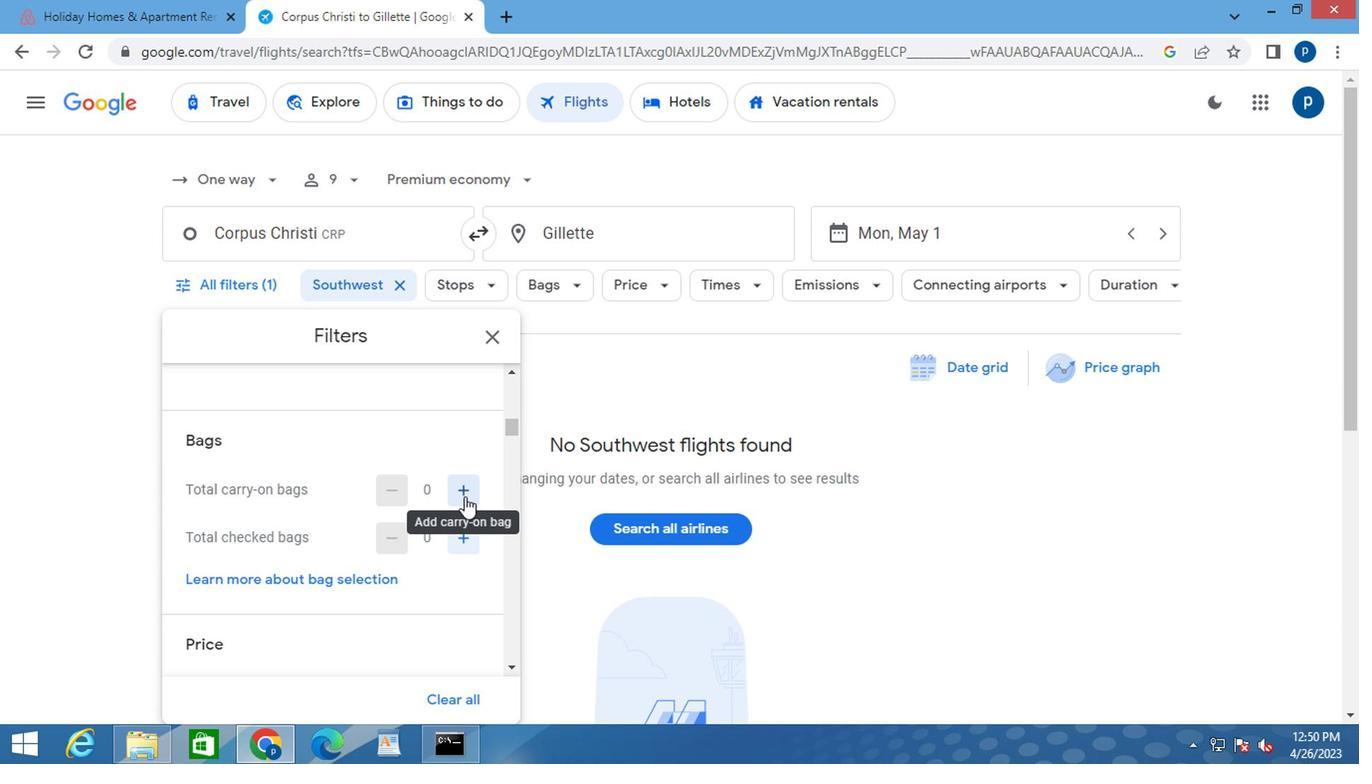 
Action: Mouse moved to (436, 542)
Screenshot: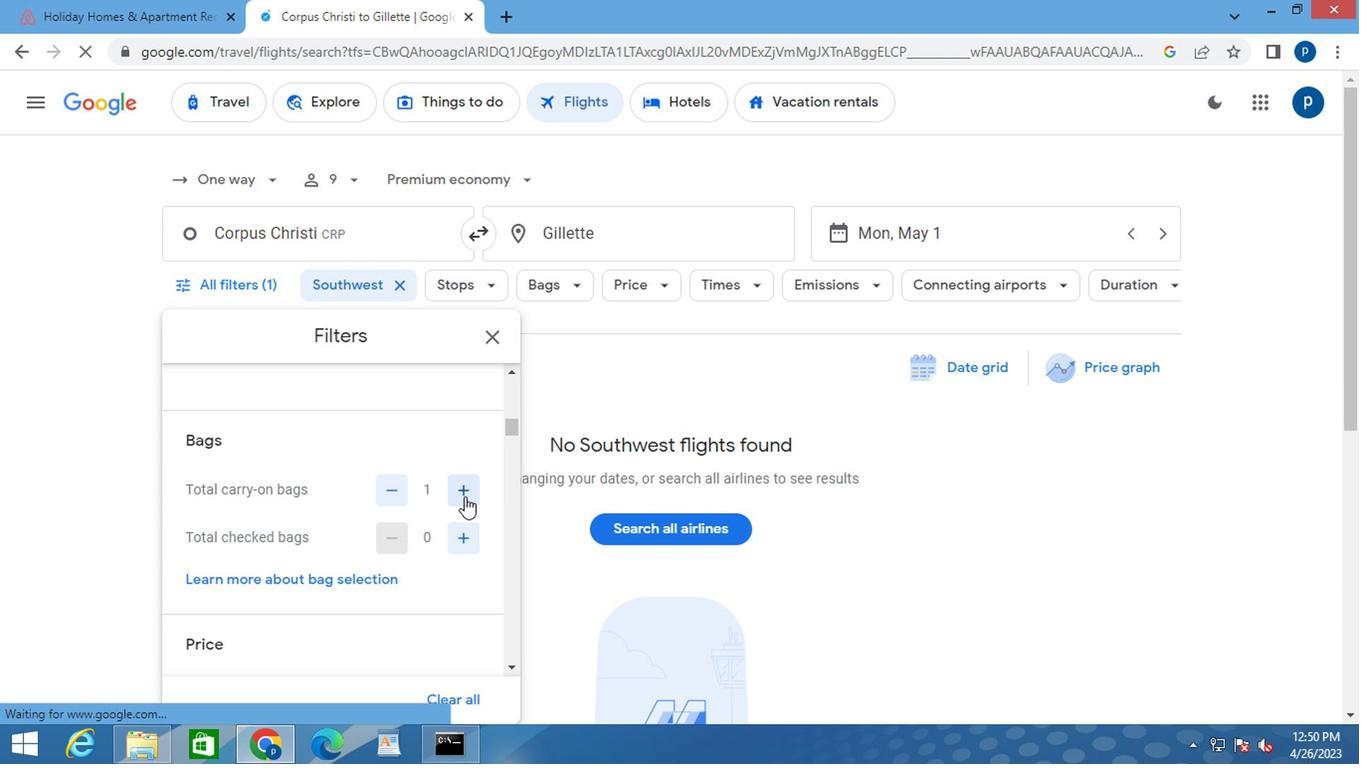 
Action: Mouse scrolled (436, 541) with delta (0, -1)
Screenshot: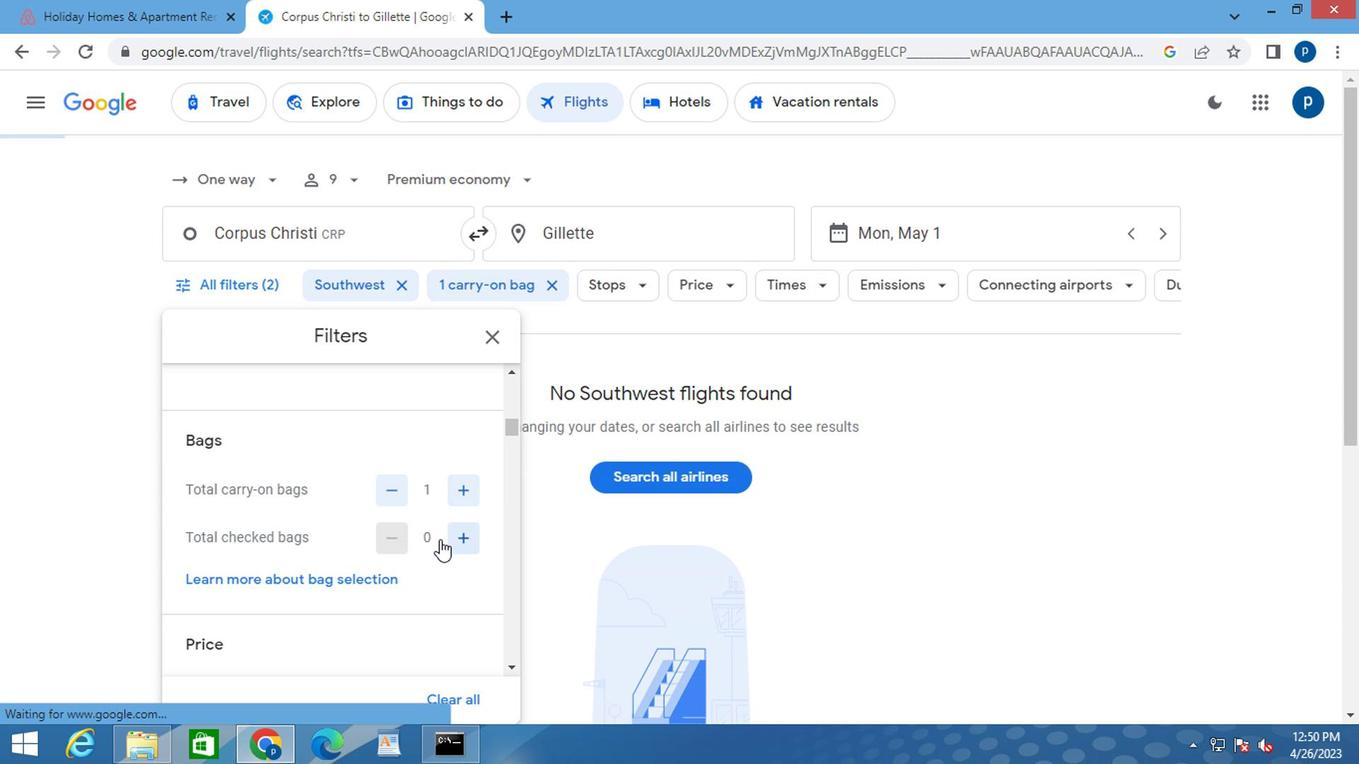 
Action: Mouse moved to (436, 552)
Screenshot: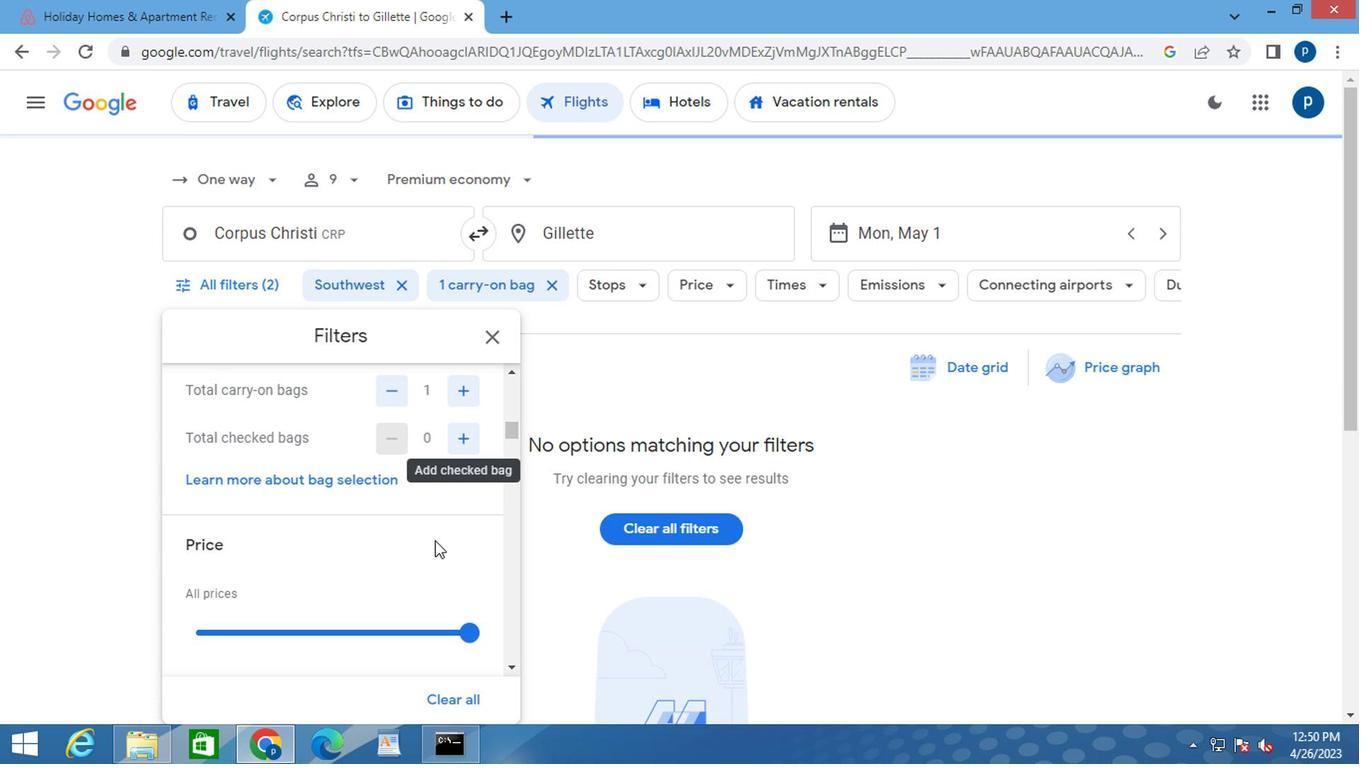 
Action: Mouse scrolled (436, 551) with delta (0, -1)
Screenshot: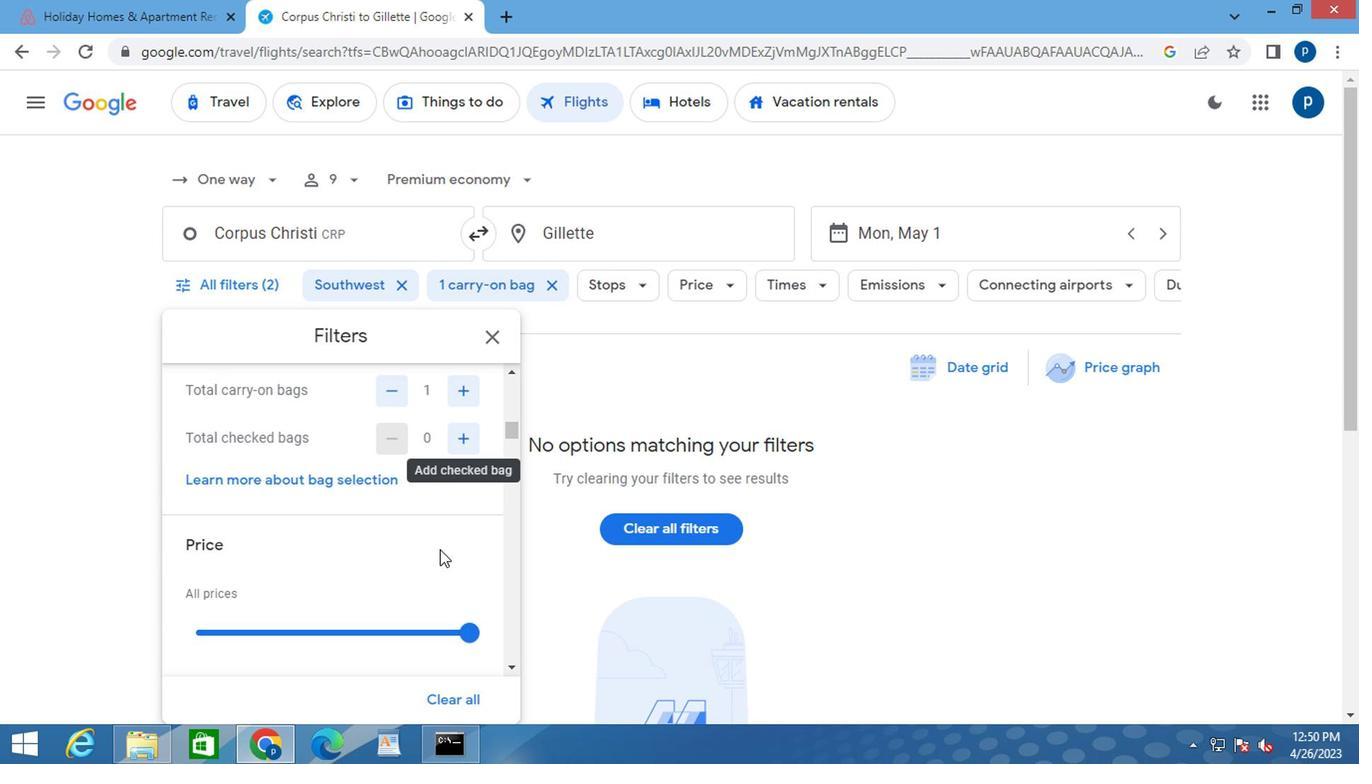 
Action: Mouse moved to (422, 548)
Screenshot: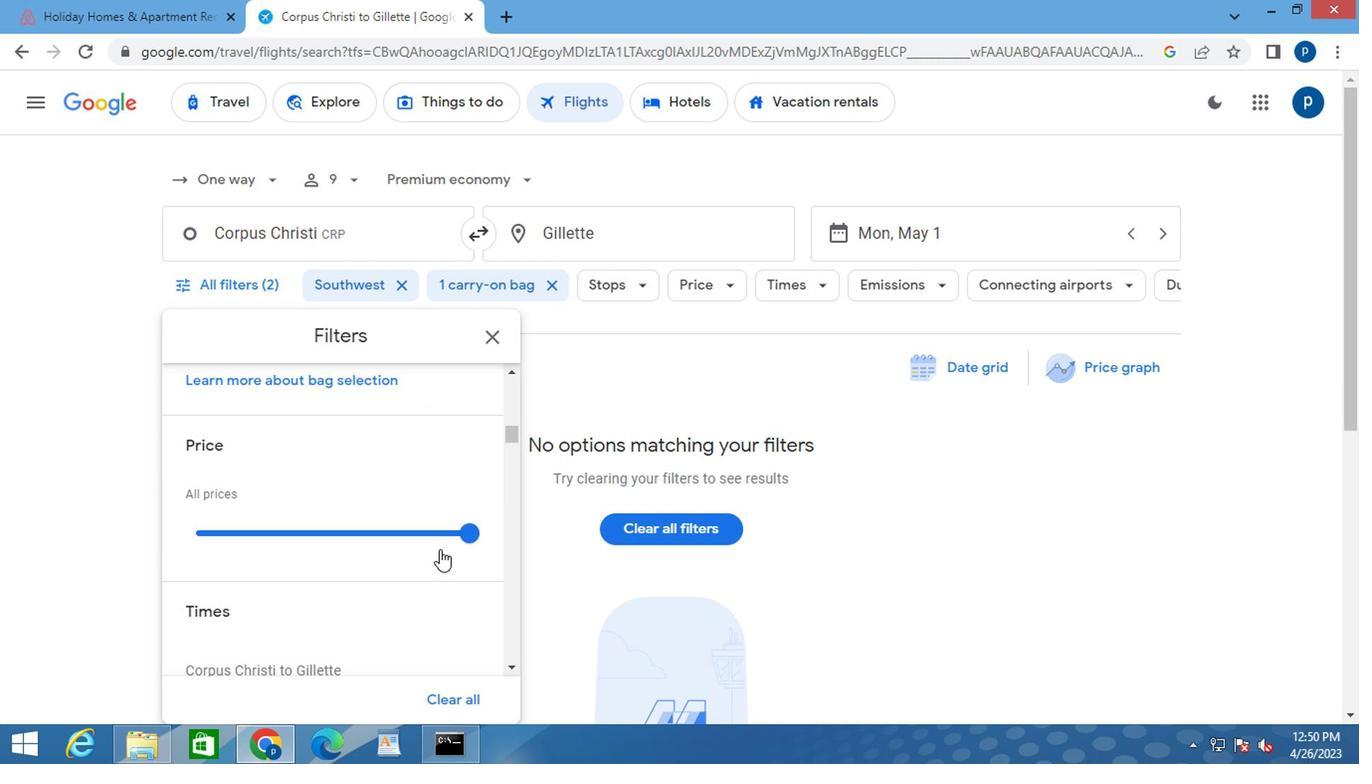
Action: Mouse scrolled (422, 547) with delta (0, 0)
Screenshot: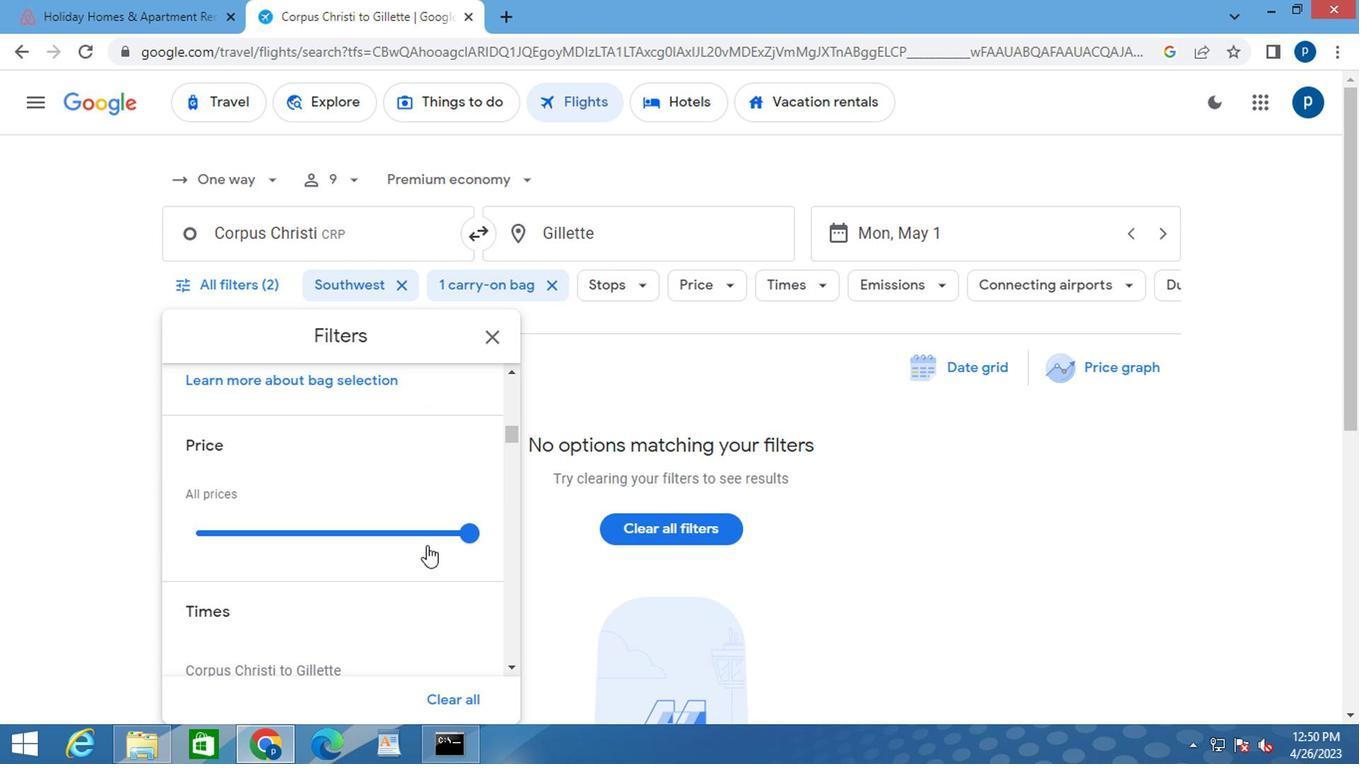 
Action: Mouse moved to (196, 662)
Screenshot: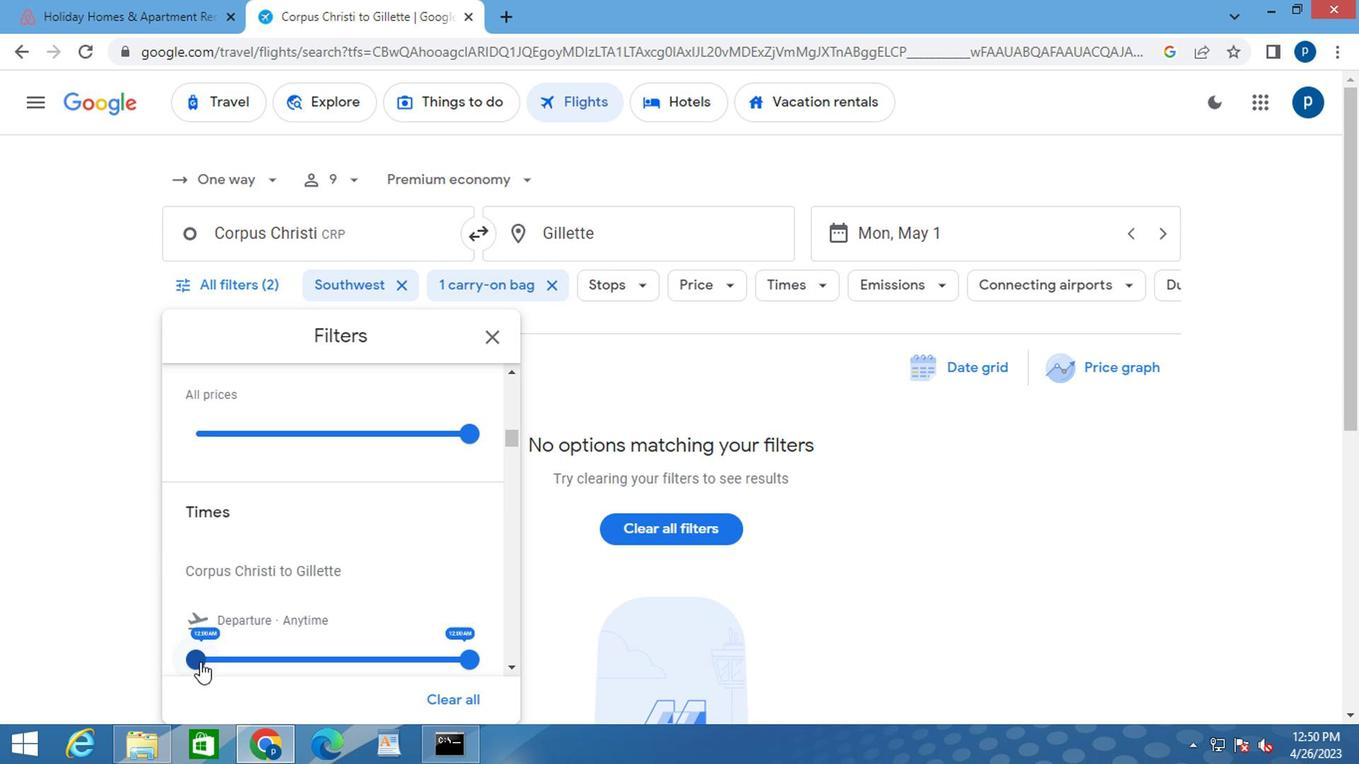 
Action: Mouse pressed left at (196, 662)
Screenshot: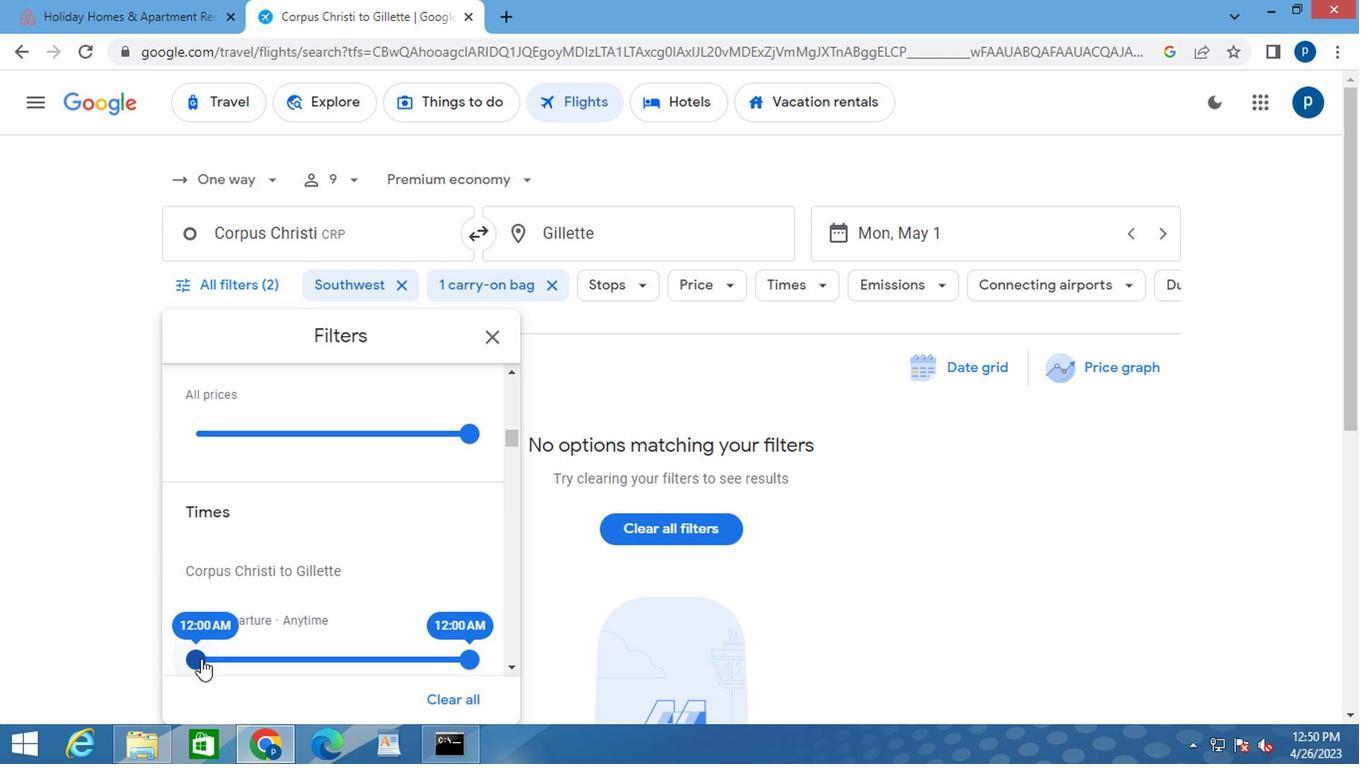 
Action: Mouse moved to (459, 662)
Screenshot: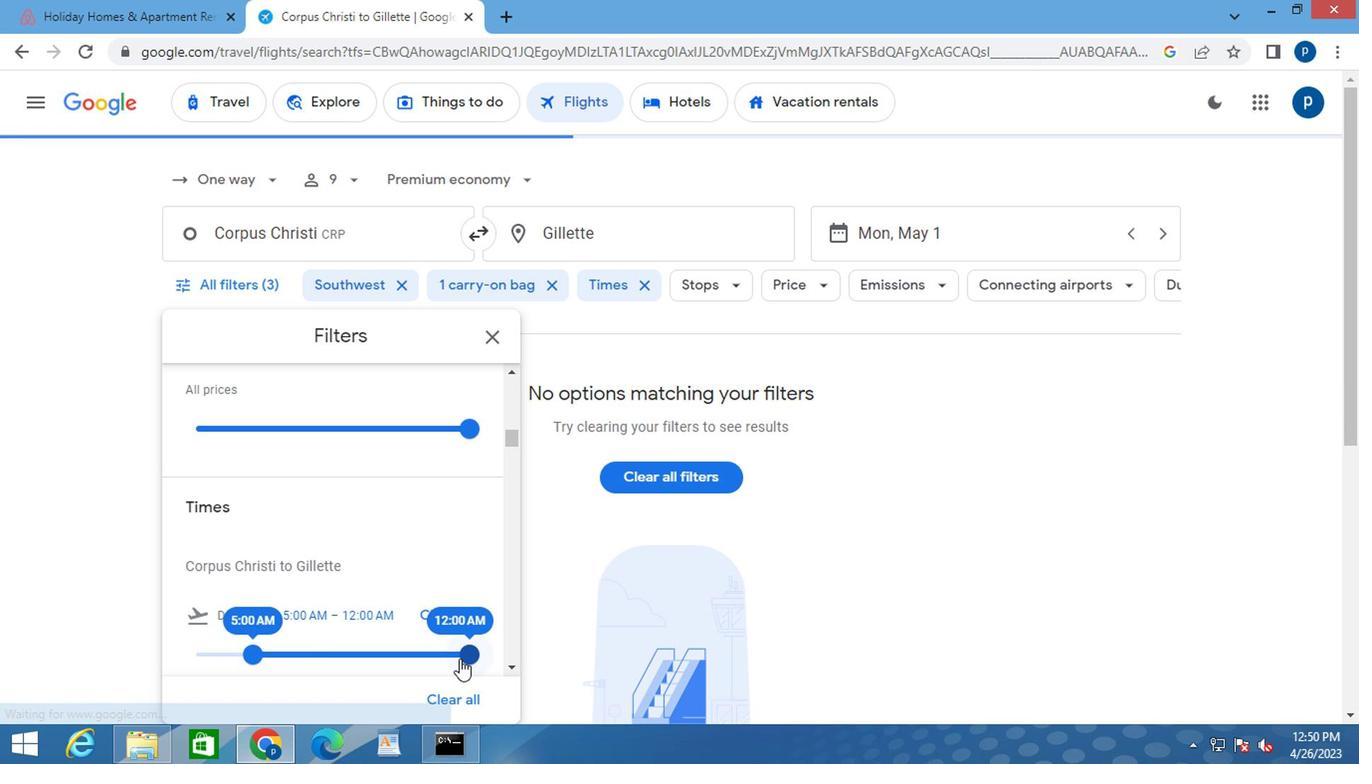 
Action: Mouse pressed left at (459, 662)
Screenshot: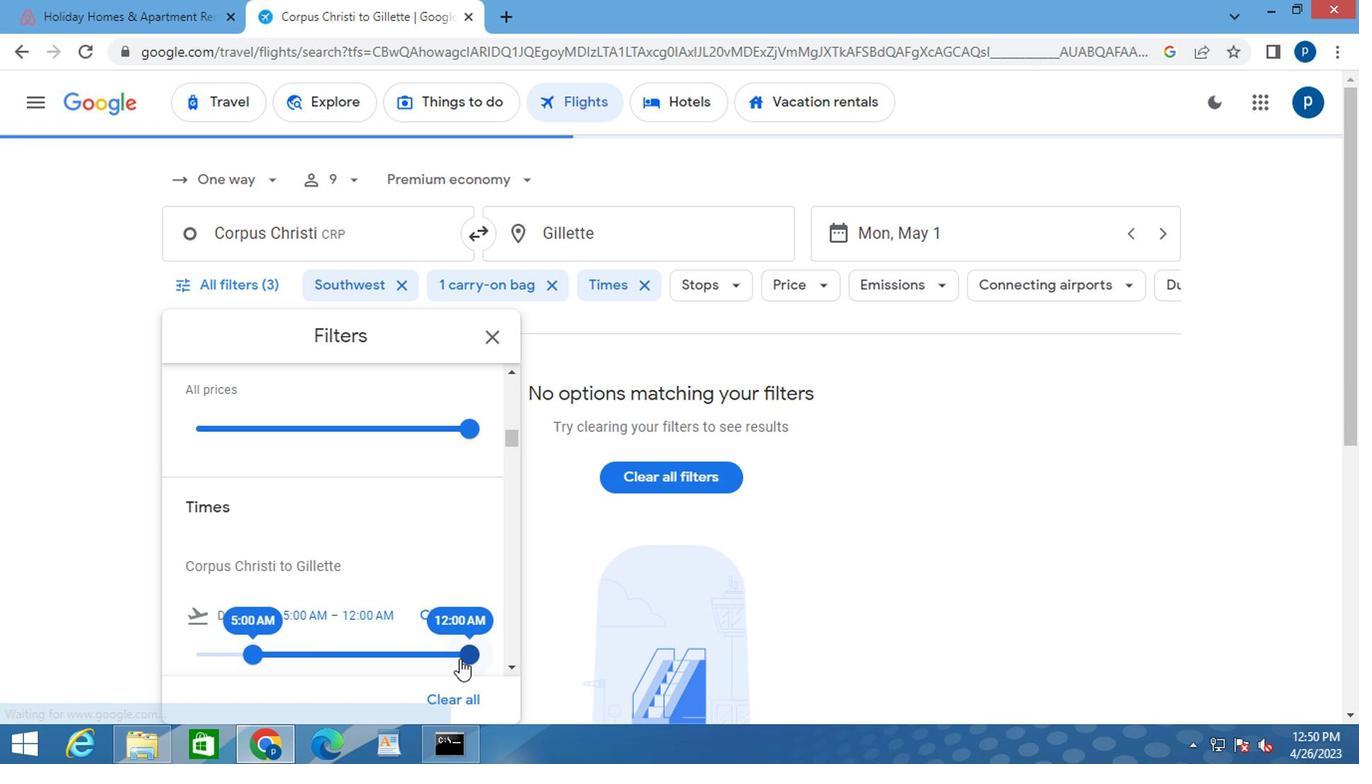 
Action: Mouse moved to (482, 345)
Screenshot: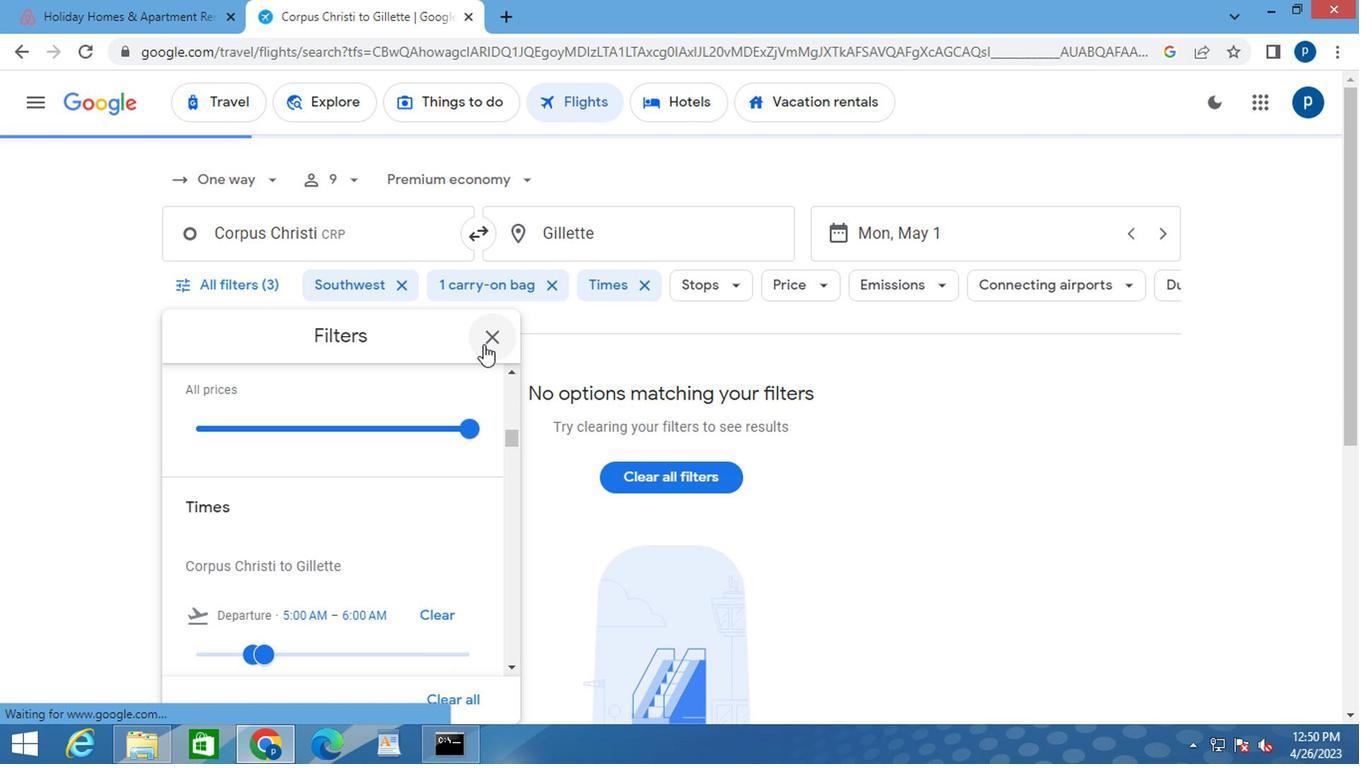 
Action: Mouse pressed left at (482, 345)
Screenshot: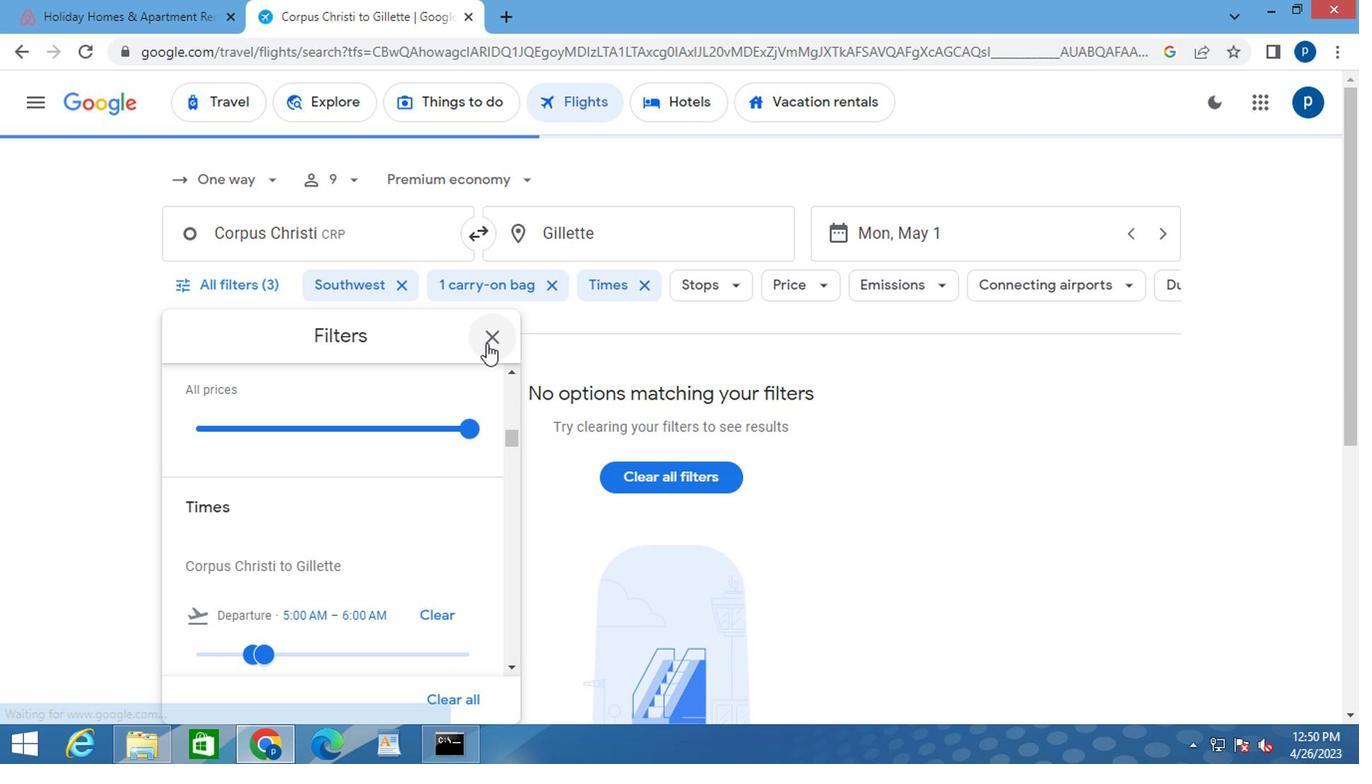 
Action: Mouse moved to (482, 345)
Screenshot: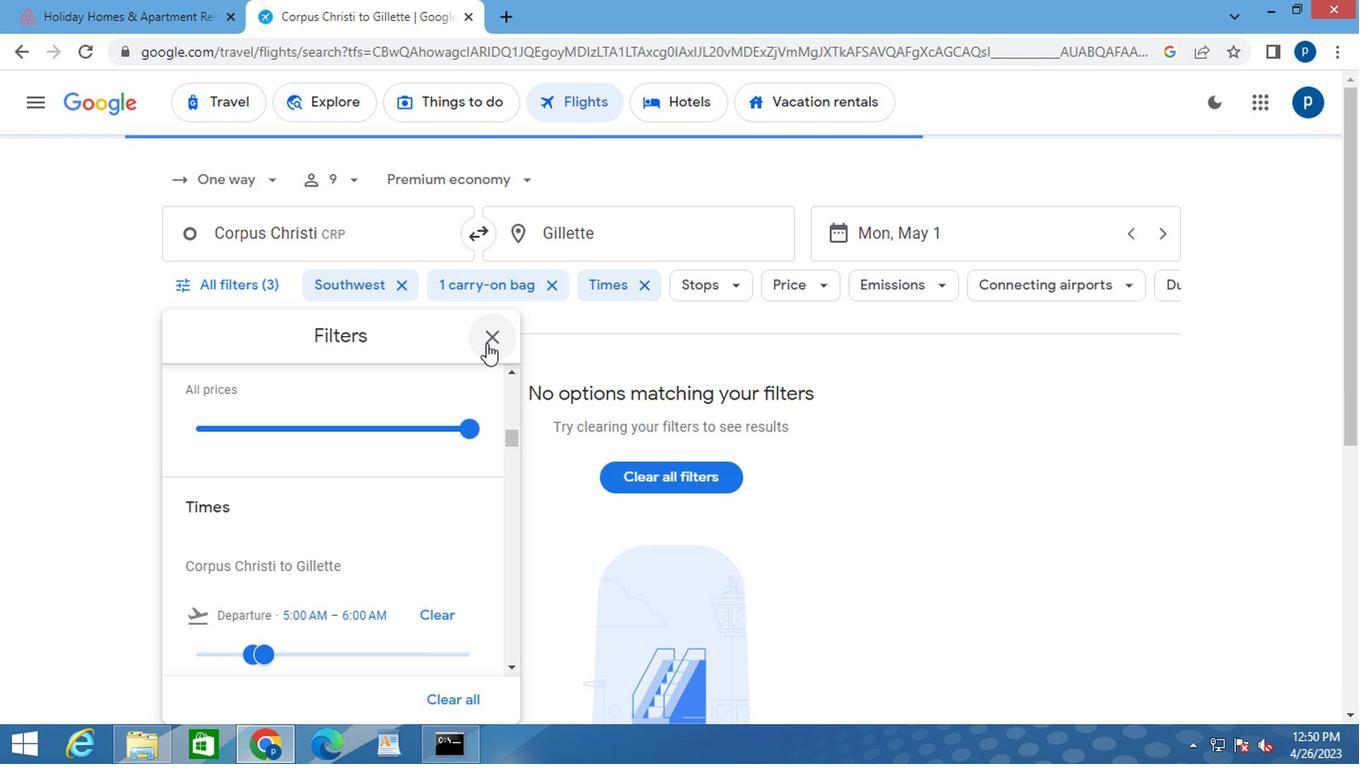 
